 Task: Look for space in Kazan, Russia from 10th September, 2023 to 16th September, 2023 for 4 adults in price range Rs.10000 to Rs.14000. Place can be private room with 4 bedrooms having 4 beds and 4 bathrooms. Property type can be house, flat, guest house. Amenities needed are: wifi, TV, free parkinig on premises, gym, breakfast. Booking option can be shelf check-in. Required host language is English.
Action: Mouse moved to (441, 92)
Screenshot: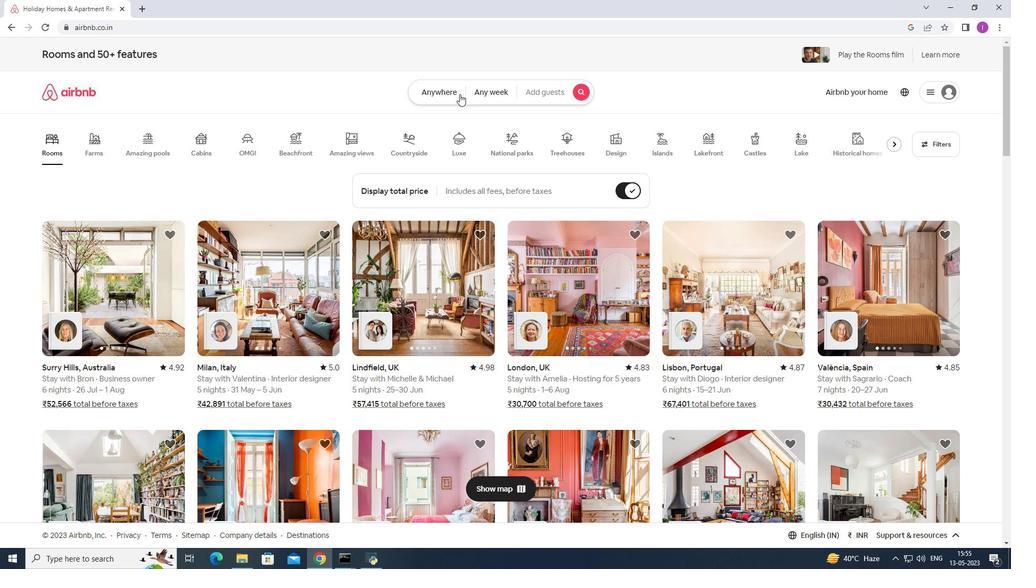 
Action: Mouse pressed left at (441, 92)
Screenshot: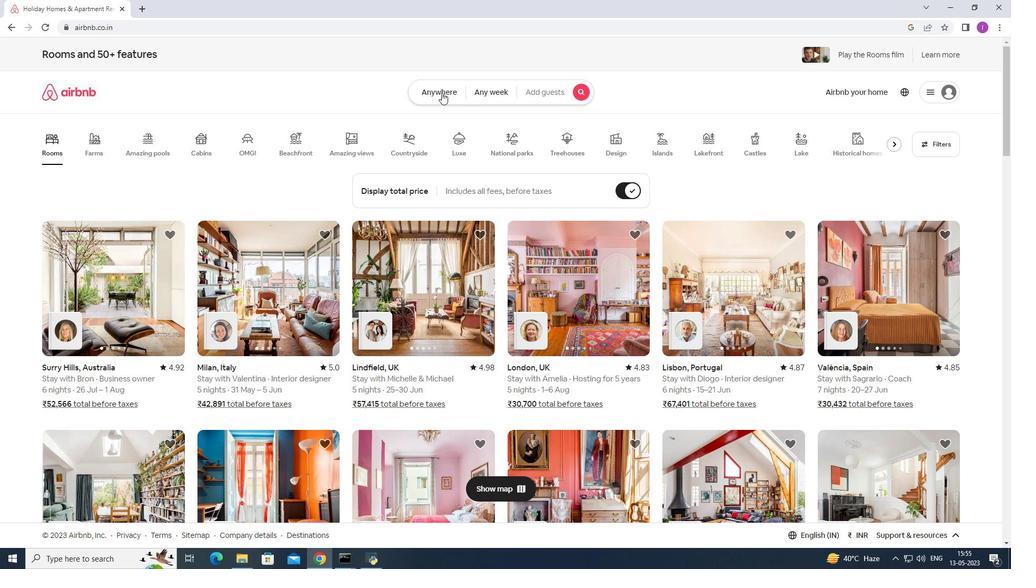 
Action: Mouse moved to (312, 137)
Screenshot: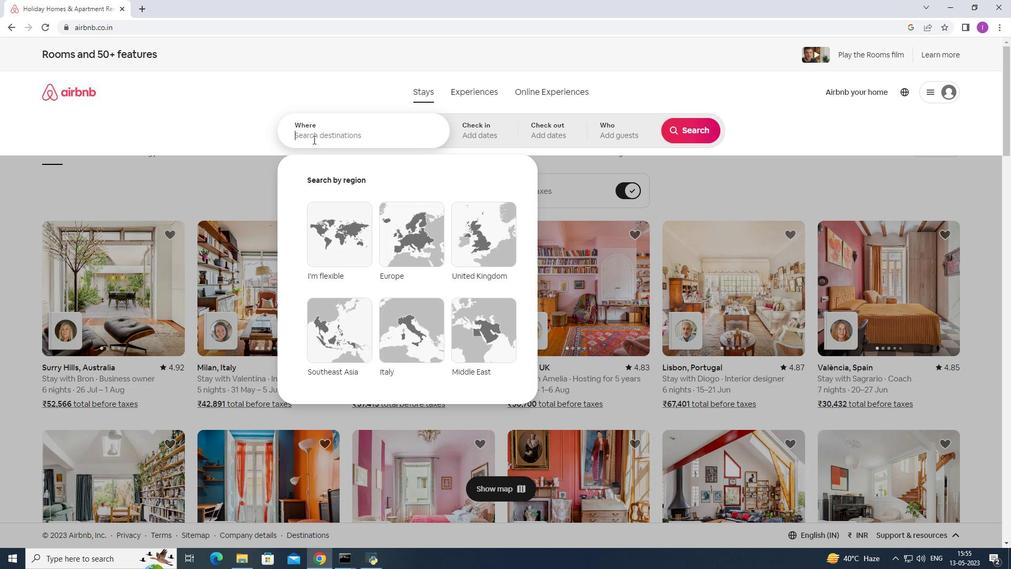 
Action: Mouse pressed left at (312, 137)
Screenshot: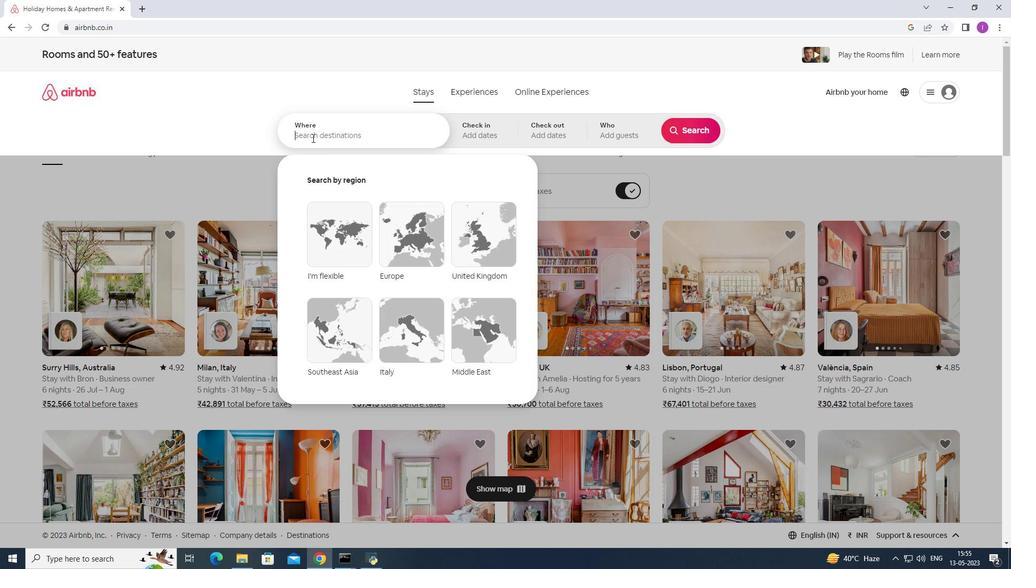 
Action: Mouse moved to (316, 136)
Screenshot: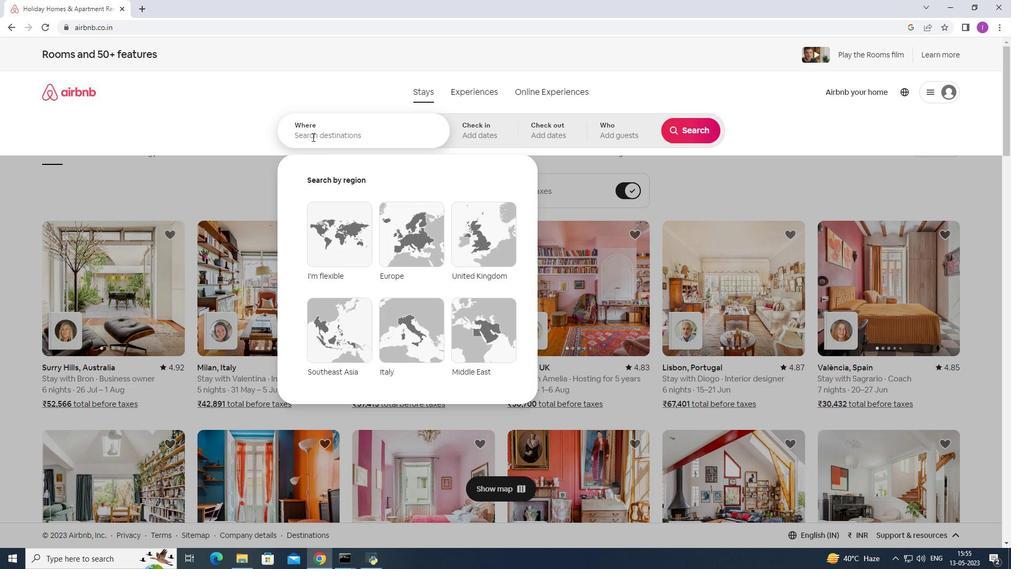 
Action: Key pressed <Key.shift>Kazan,<Key.shift><Key.shift>
Screenshot: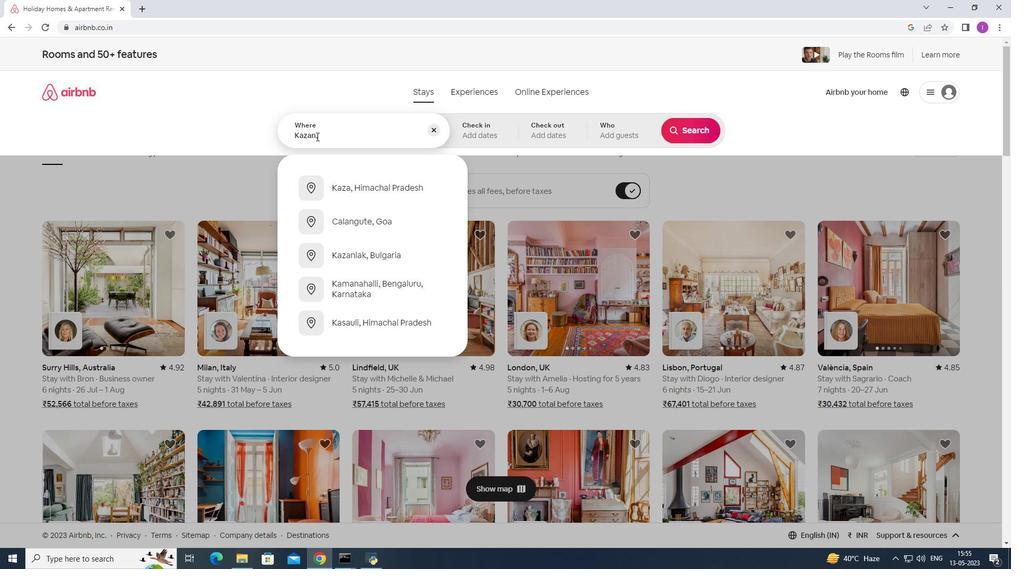 
Action: Mouse moved to (316, 136)
Screenshot: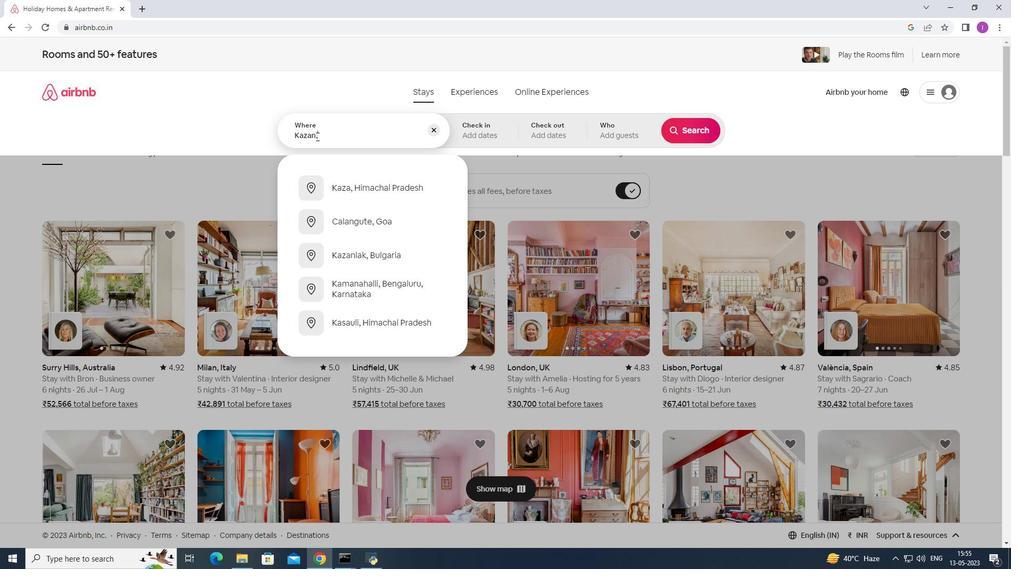
Action: Key pressed <Key.shift><Key.shift><Key.shift><Key.shift><Key.shift><Key.shift><Key.shift>Russia
Screenshot: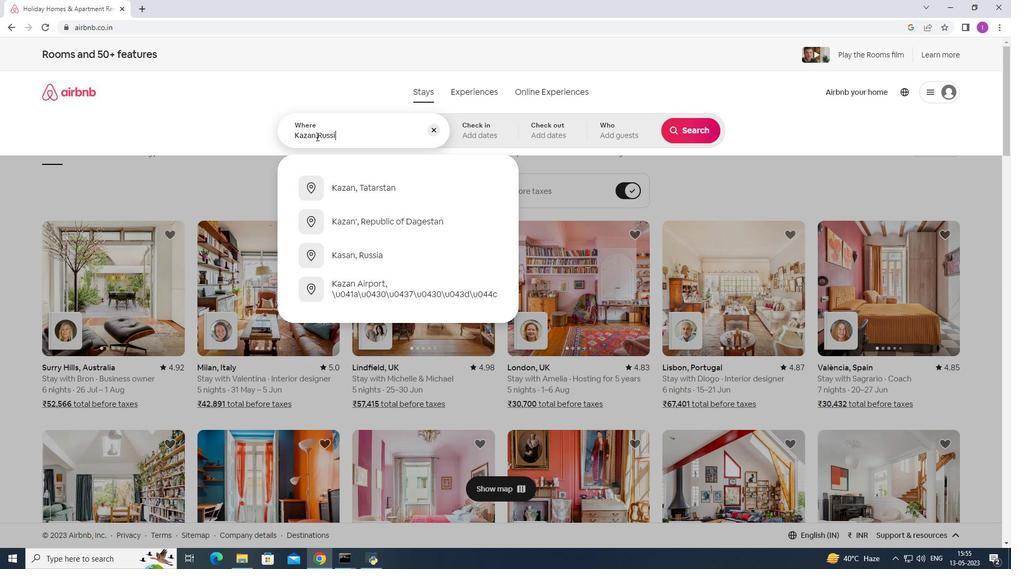 
Action: Mouse moved to (495, 133)
Screenshot: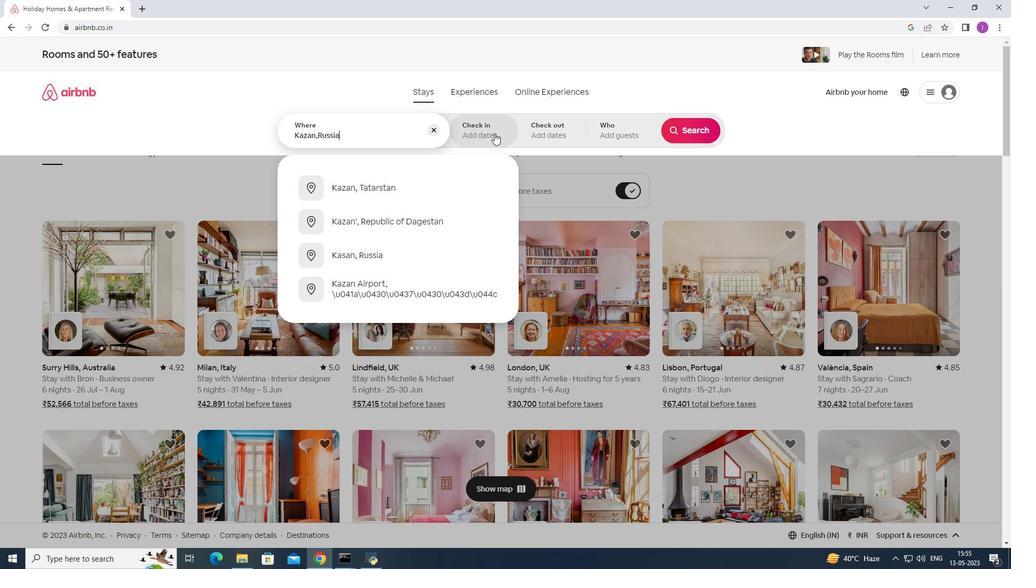 
Action: Mouse pressed left at (495, 133)
Screenshot: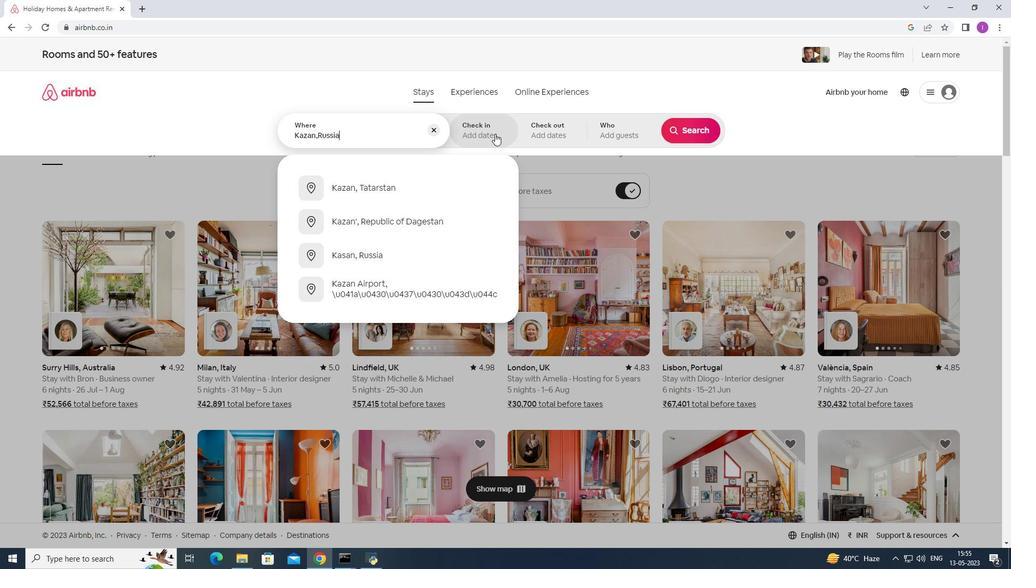 
Action: Mouse moved to (689, 213)
Screenshot: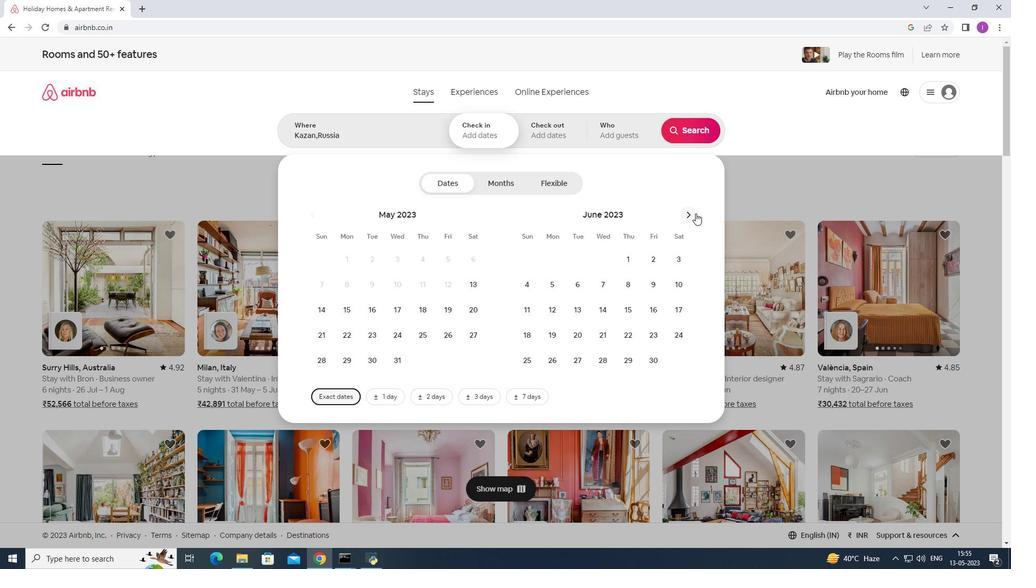 
Action: Mouse pressed left at (689, 213)
Screenshot: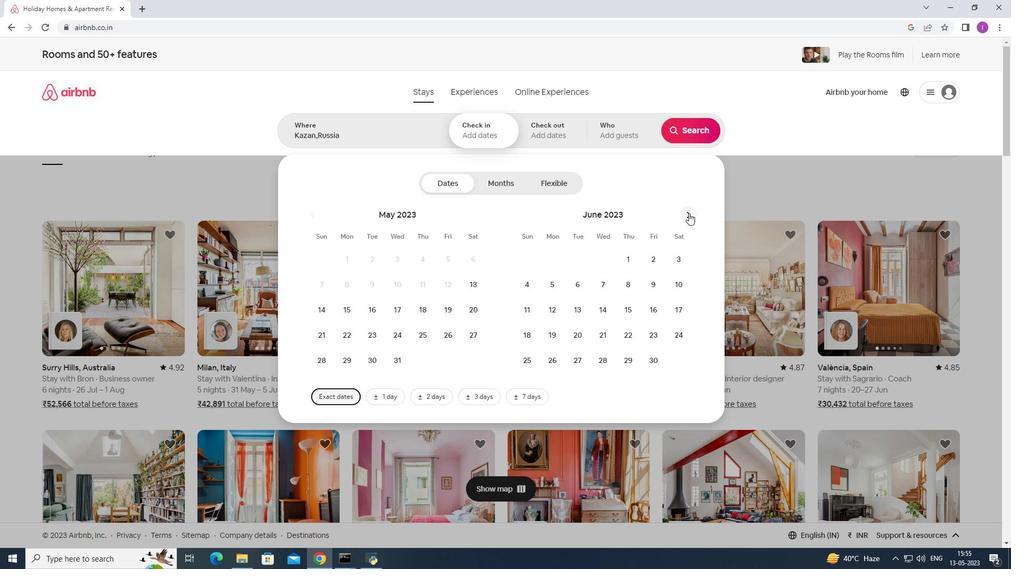 
Action: Mouse pressed left at (689, 213)
Screenshot: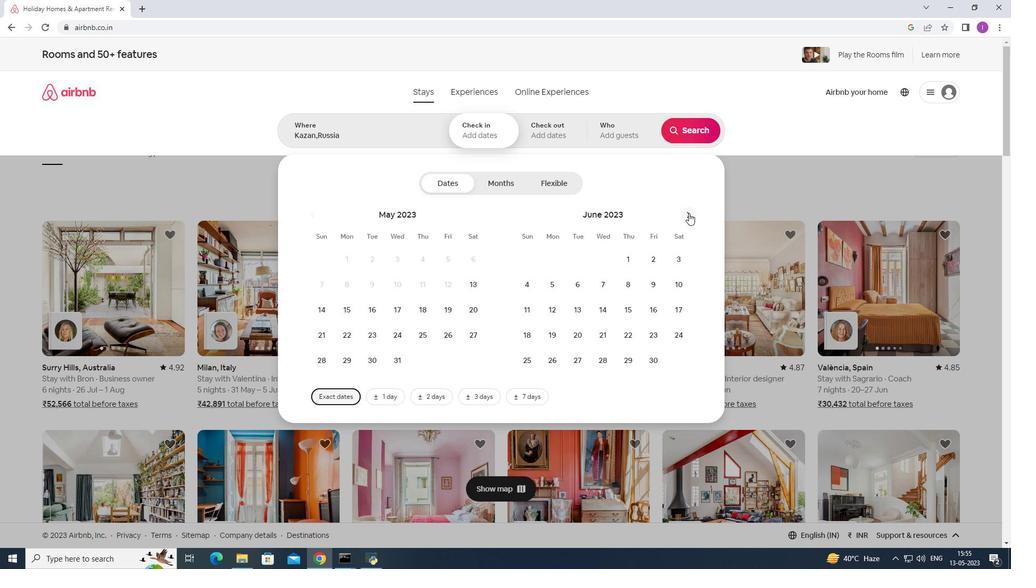 
Action: Mouse pressed left at (689, 213)
Screenshot: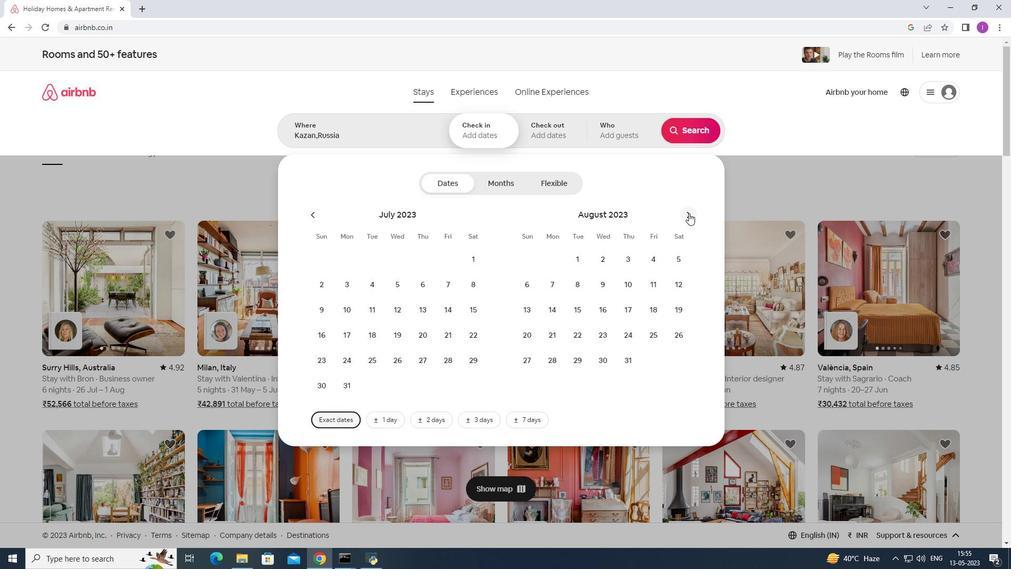 
Action: Mouse moved to (524, 312)
Screenshot: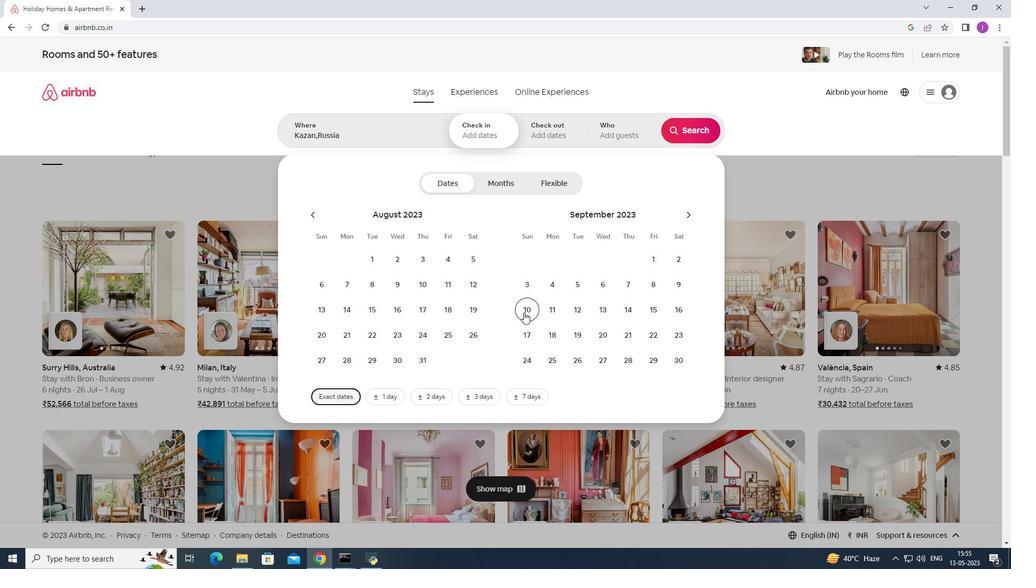 
Action: Mouse pressed left at (524, 312)
Screenshot: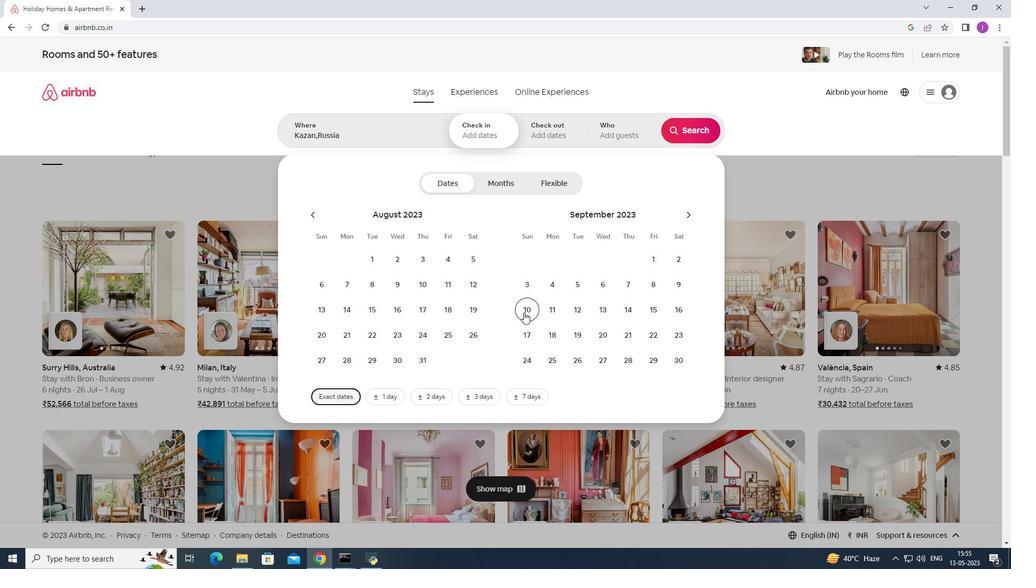 
Action: Mouse moved to (679, 305)
Screenshot: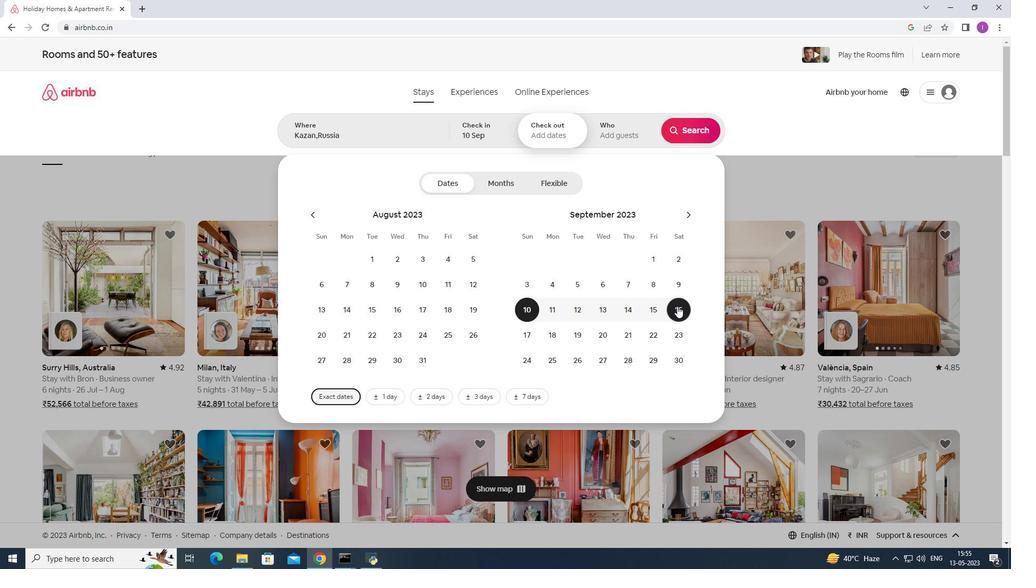 
Action: Mouse pressed left at (679, 305)
Screenshot: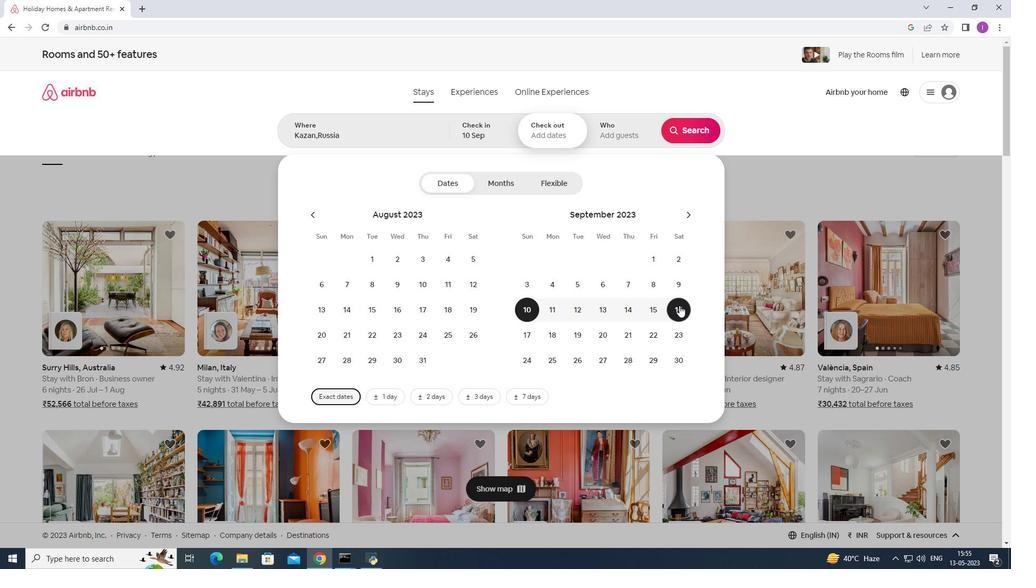 
Action: Mouse moved to (604, 137)
Screenshot: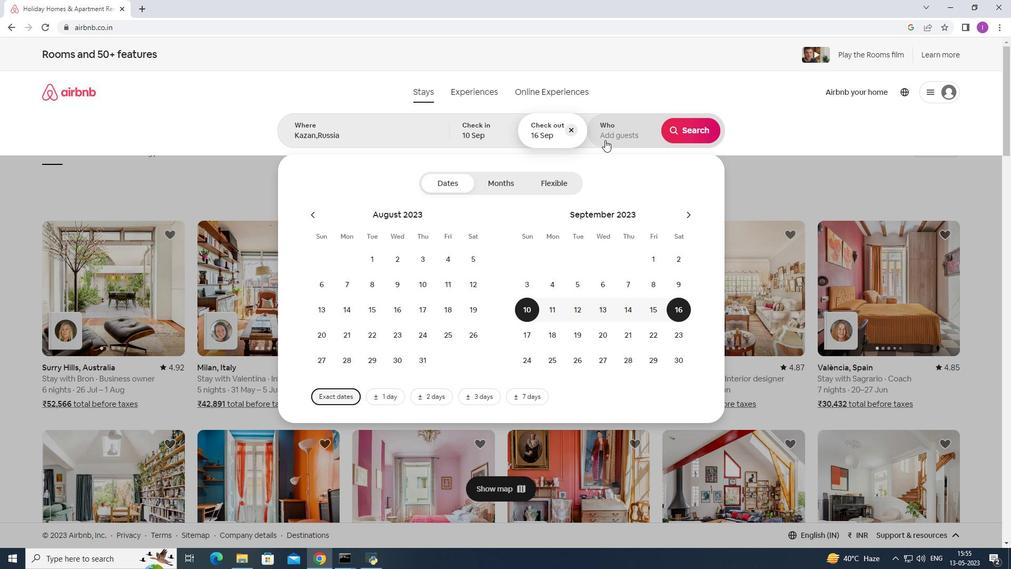 
Action: Mouse pressed left at (604, 137)
Screenshot: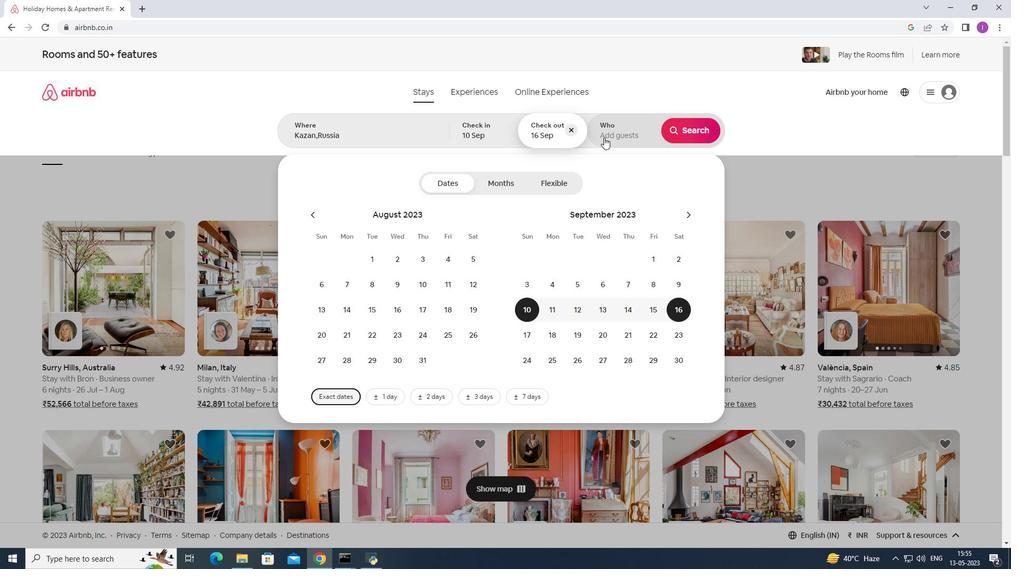 
Action: Mouse moved to (689, 189)
Screenshot: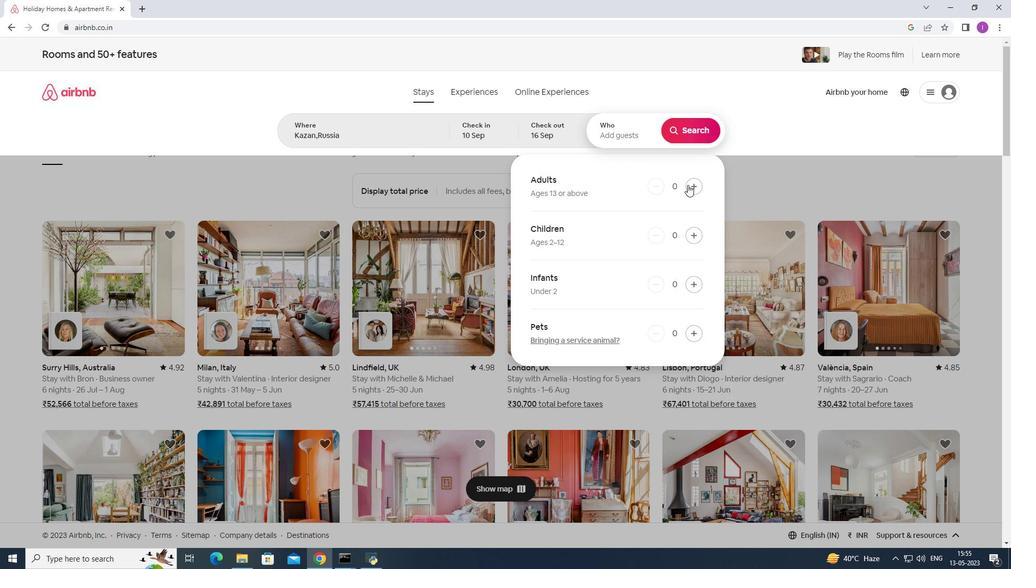 
Action: Mouse pressed left at (689, 189)
Screenshot: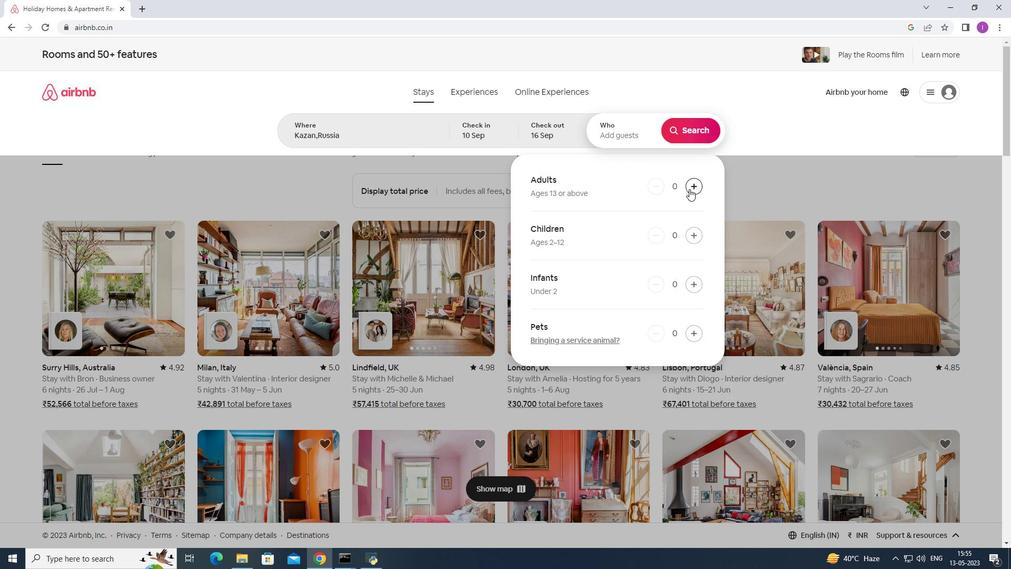 
Action: Mouse pressed left at (689, 189)
Screenshot: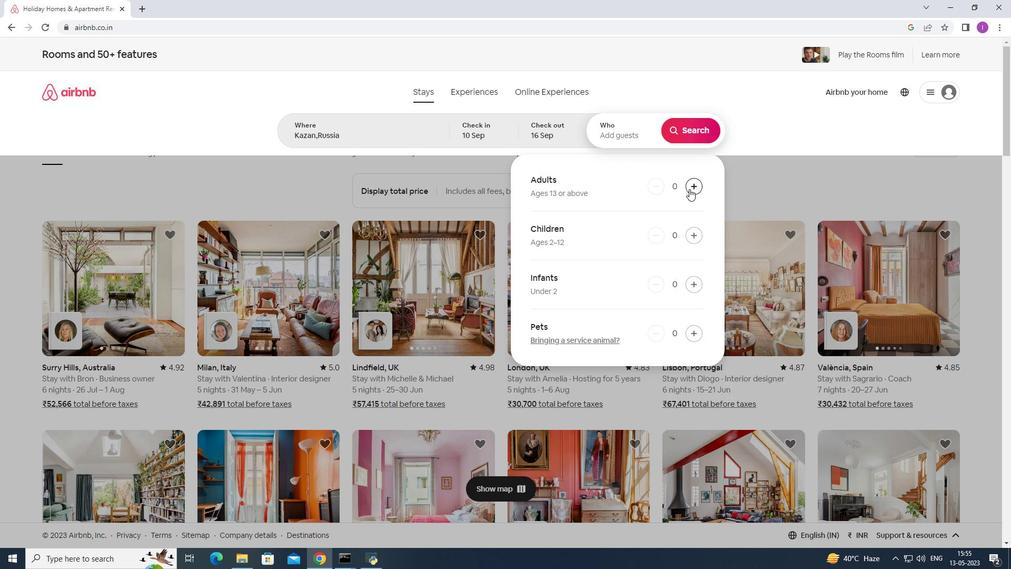 
Action: Mouse pressed left at (689, 189)
Screenshot: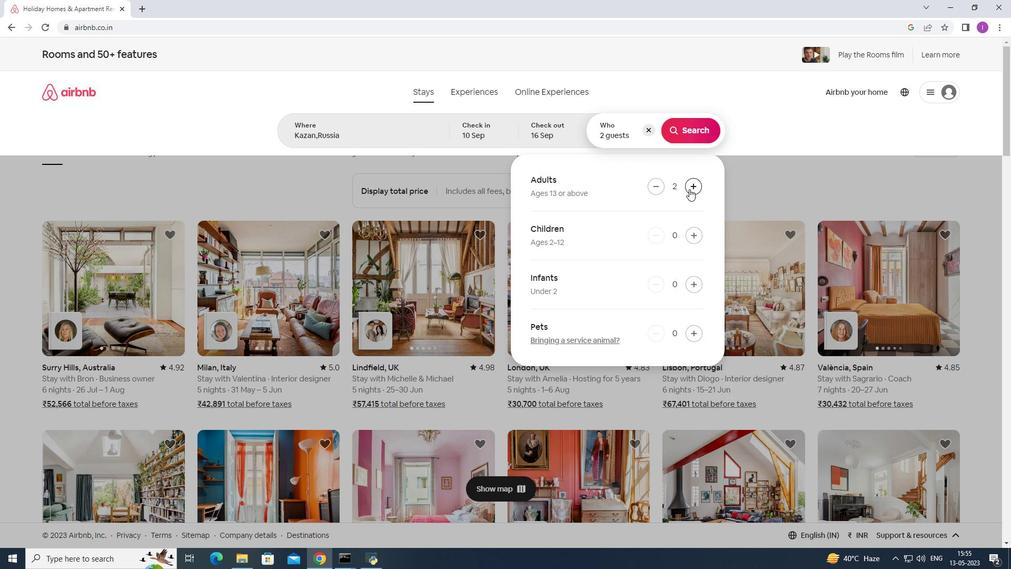 
Action: Mouse pressed left at (689, 189)
Screenshot: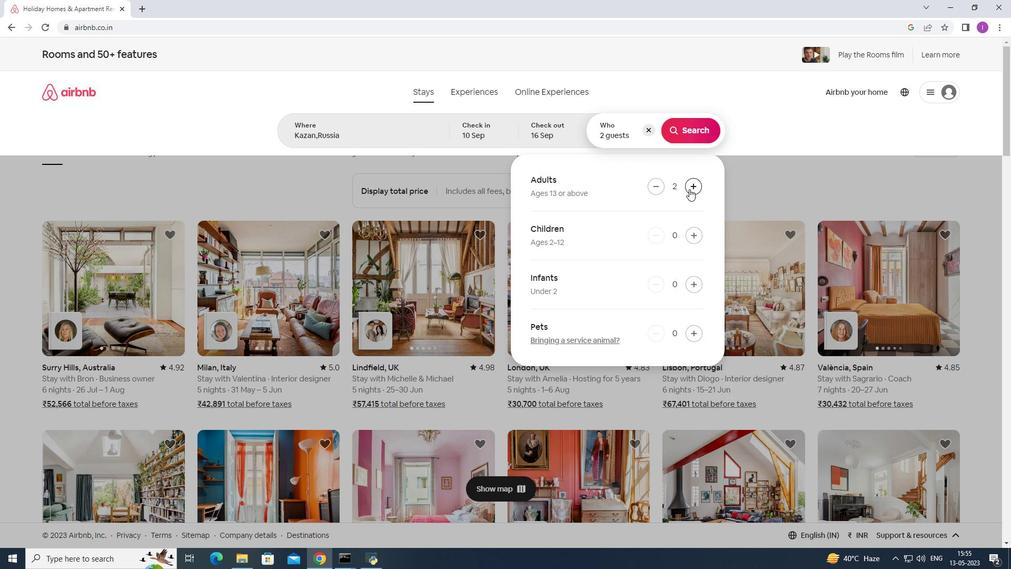 
Action: Mouse moved to (698, 136)
Screenshot: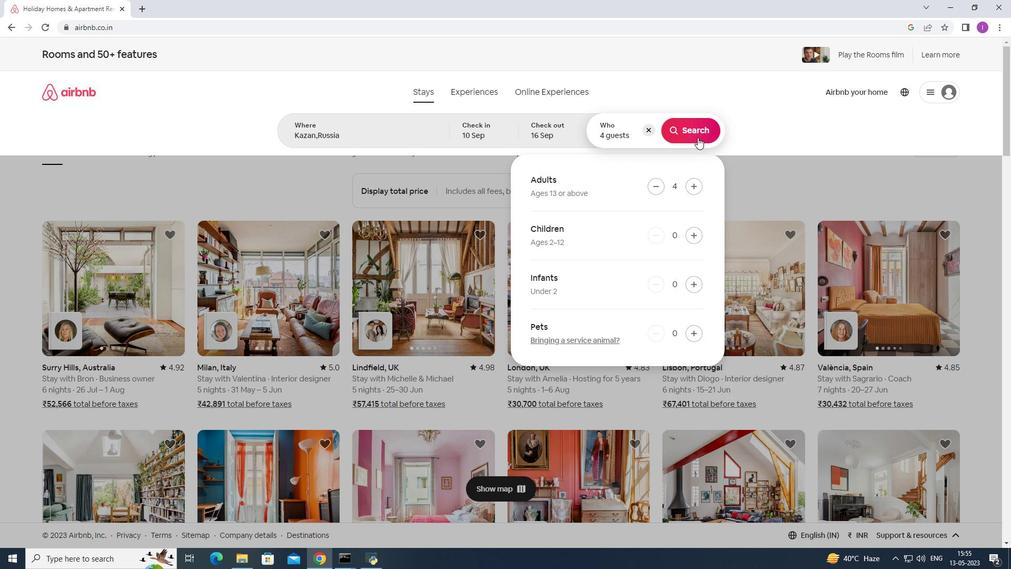 
Action: Mouse pressed left at (698, 136)
Screenshot: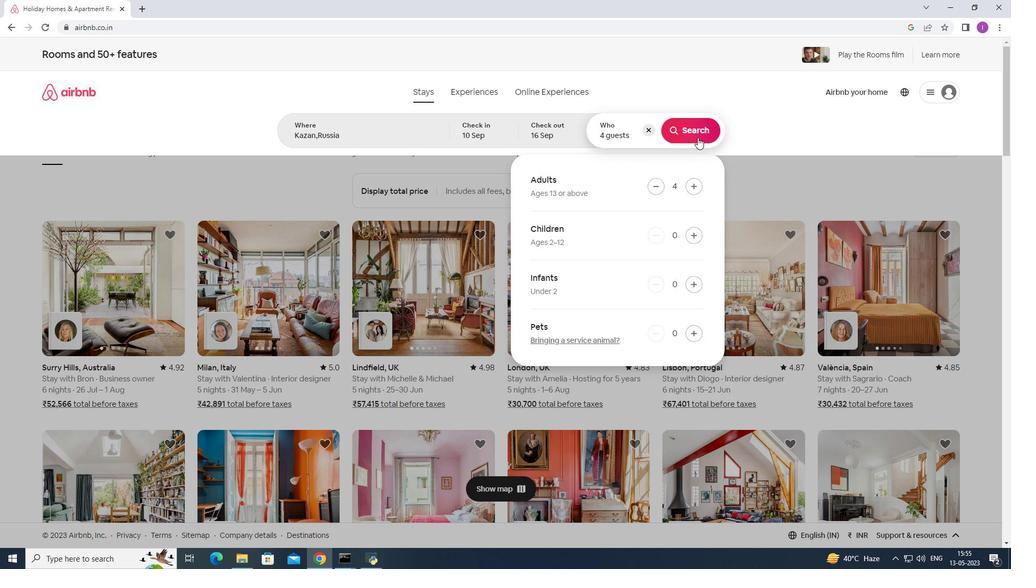 
Action: Mouse moved to (978, 99)
Screenshot: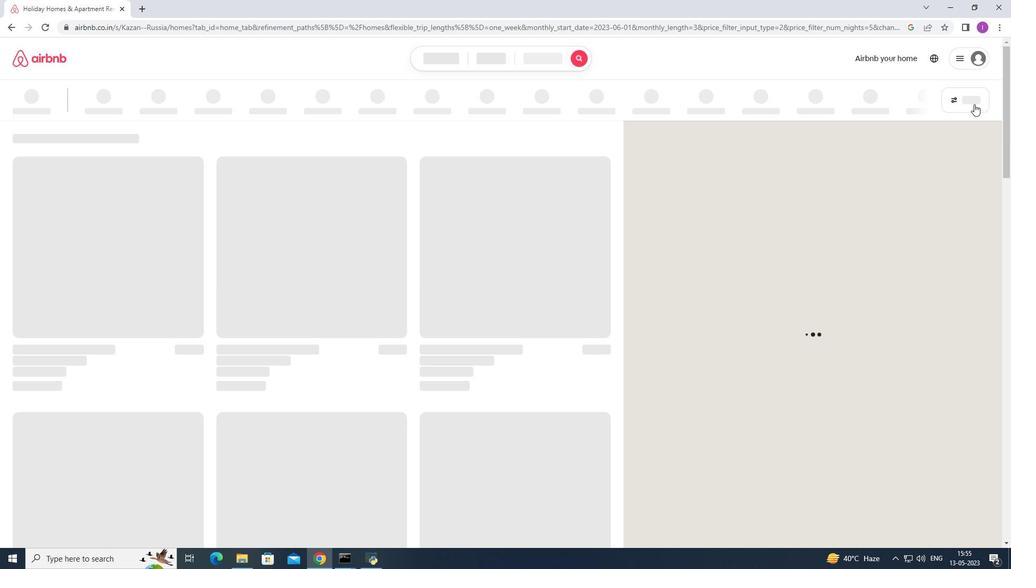 
Action: Mouse pressed left at (978, 99)
Screenshot: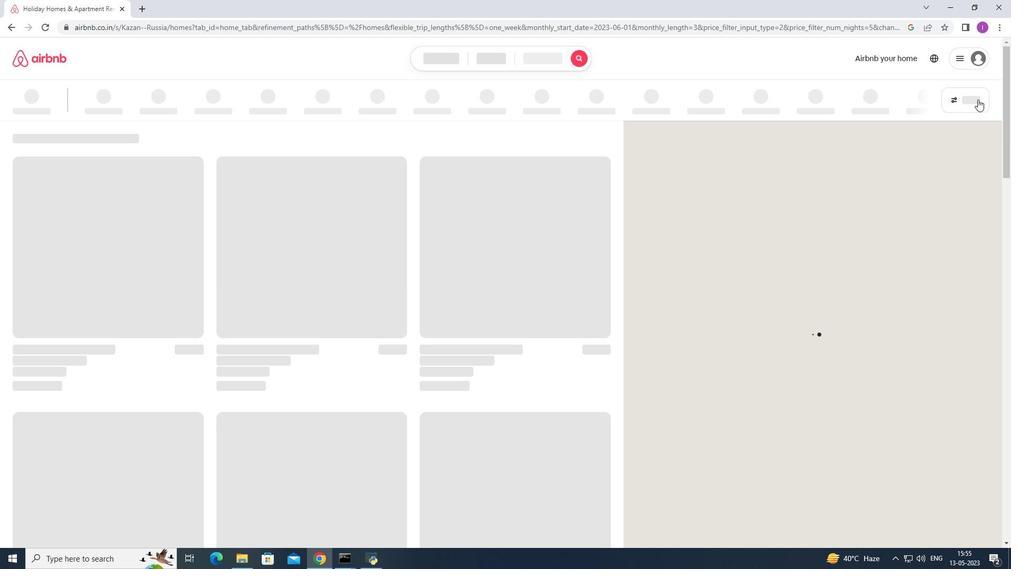 
Action: Mouse moved to (565, 364)
Screenshot: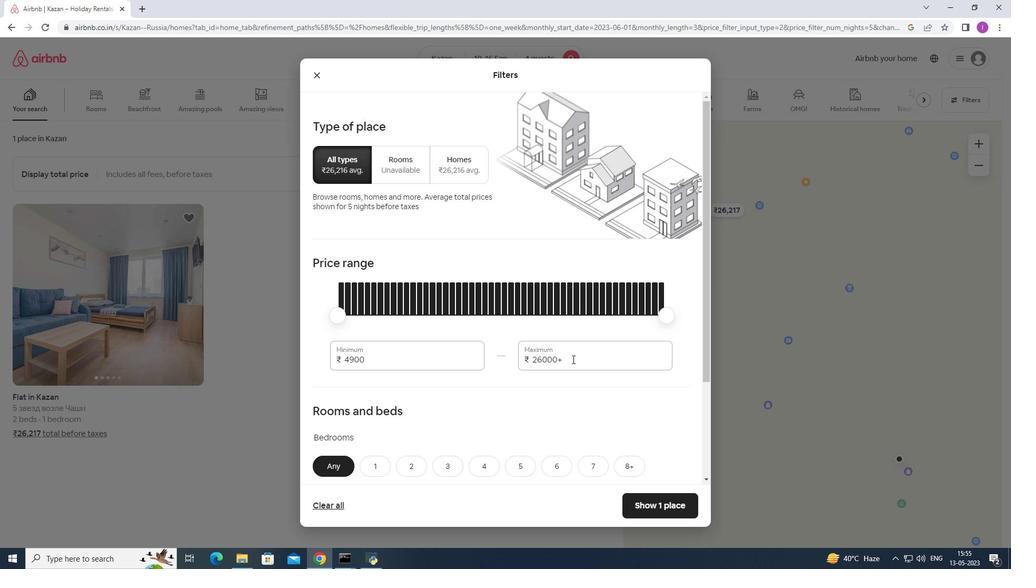 
Action: Mouse pressed left at (565, 364)
Screenshot: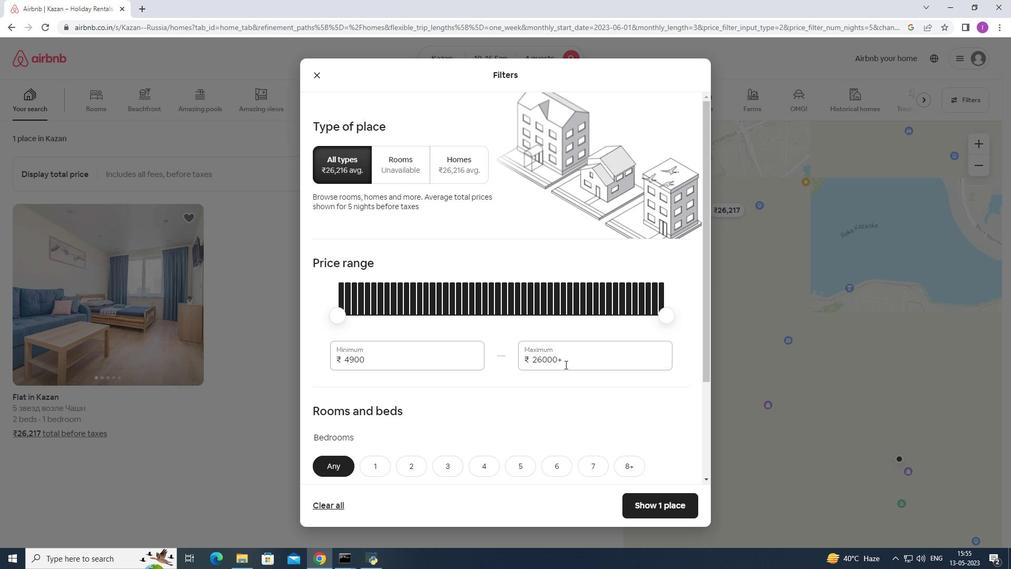 
Action: Mouse moved to (517, 354)
Screenshot: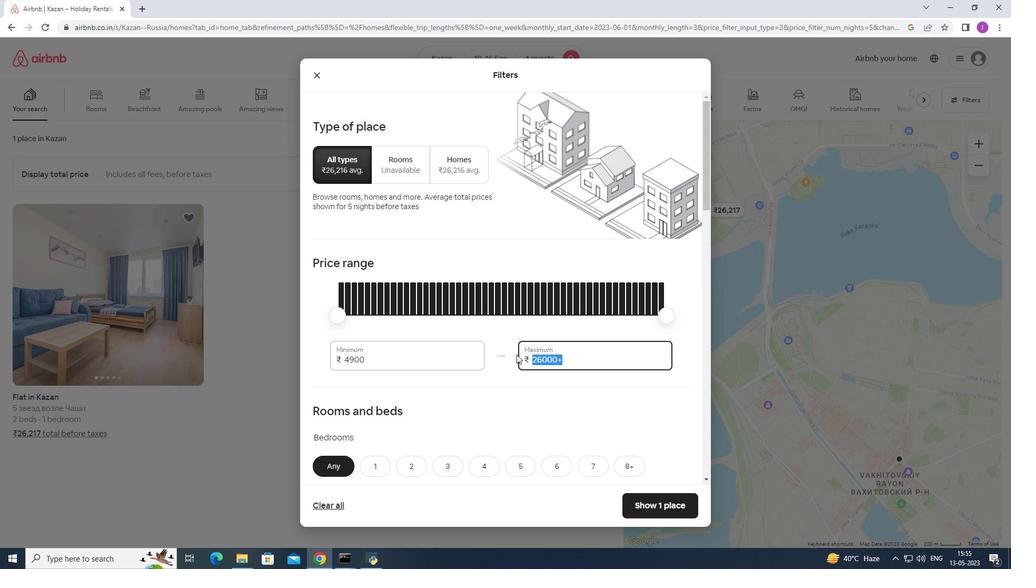 
Action: Key pressed 1
Screenshot: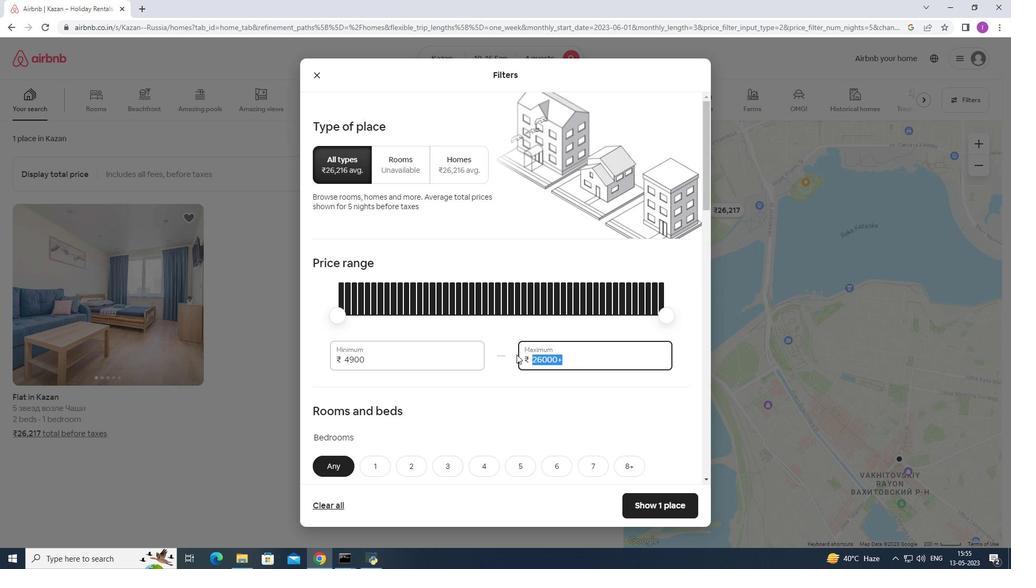 
Action: Mouse moved to (518, 352)
Screenshot: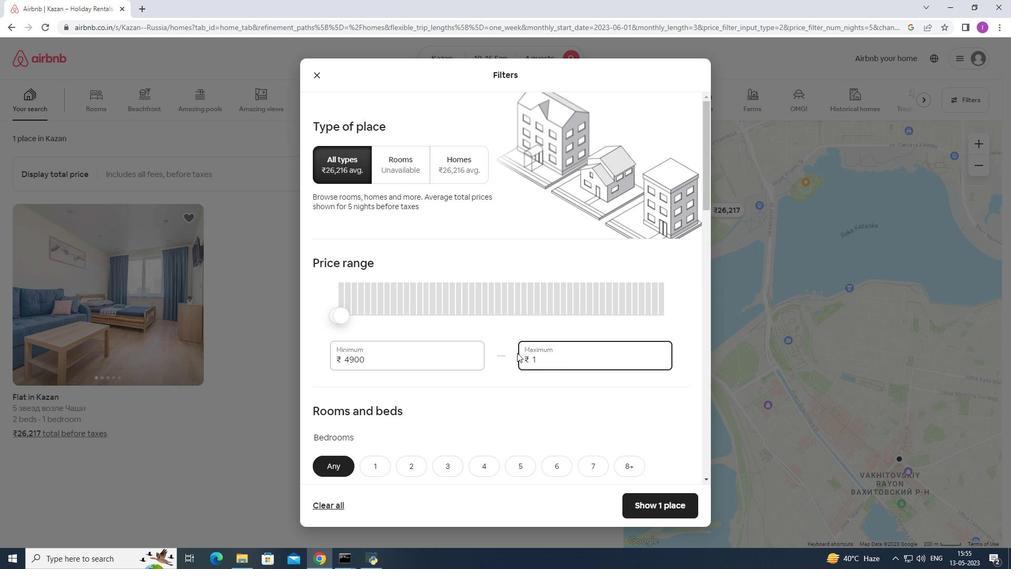 
Action: Key pressed 4
Screenshot: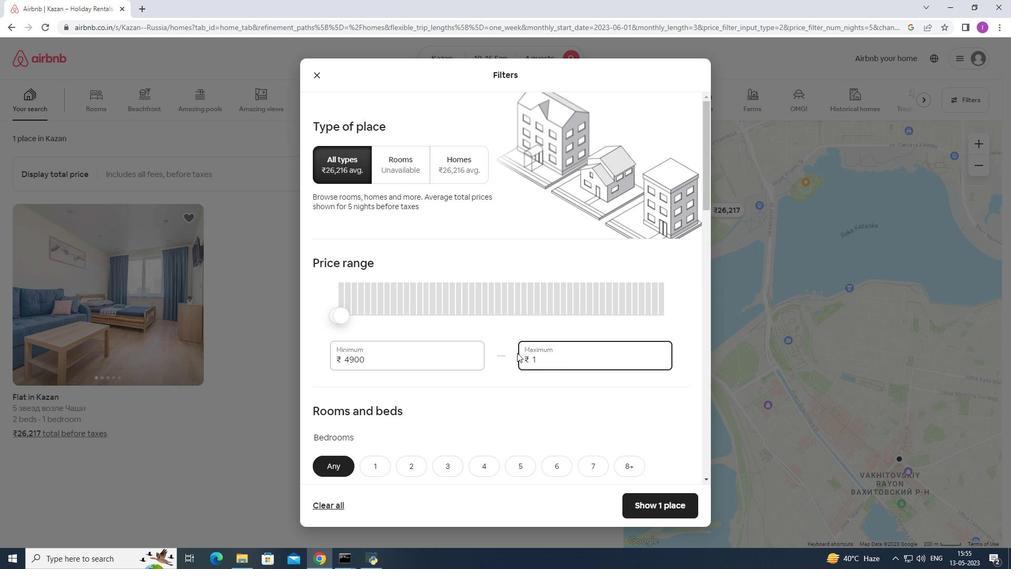 
Action: Mouse moved to (520, 349)
Screenshot: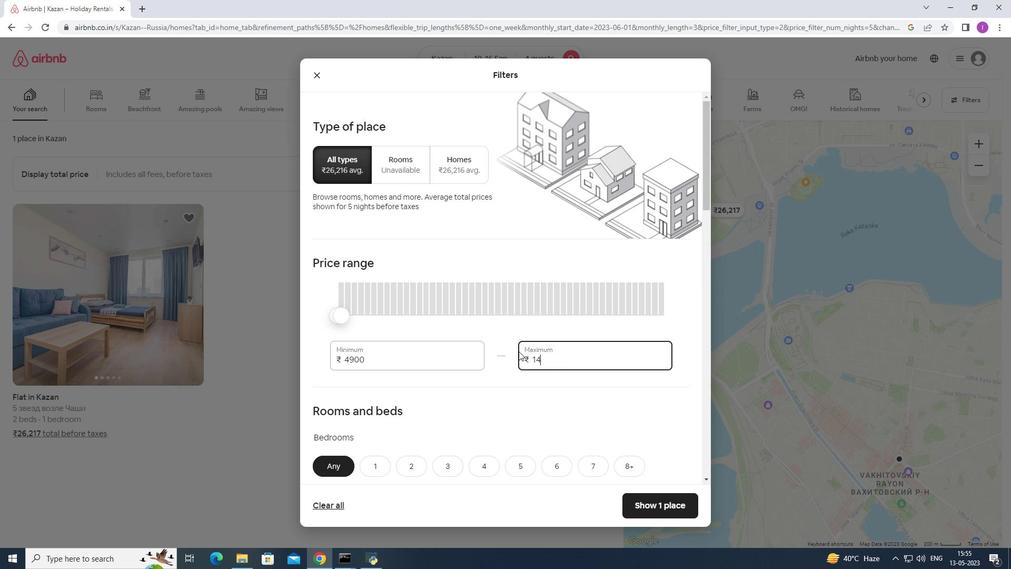 
Action: Key pressed 000
Screenshot: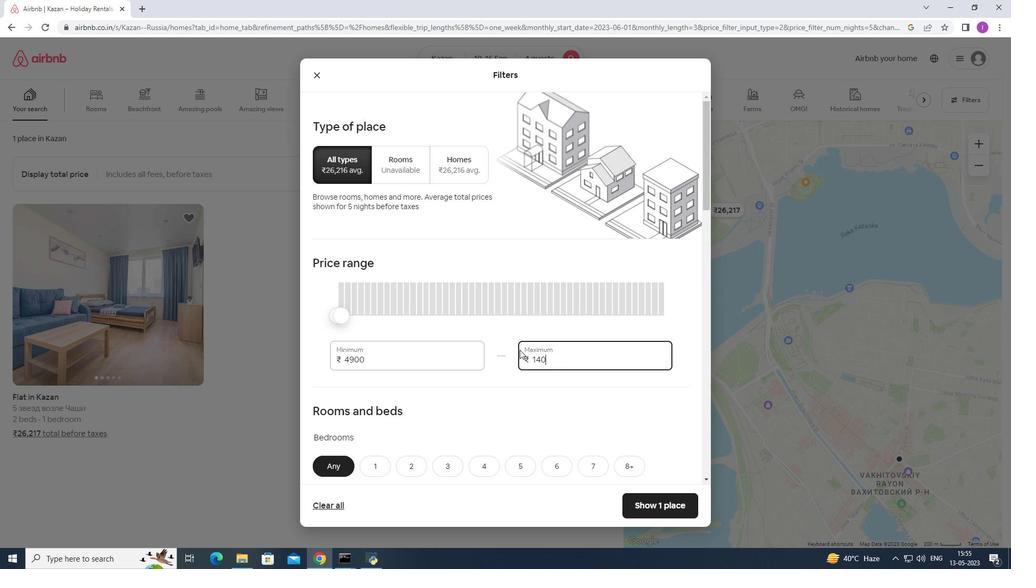 
Action: Mouse moved to (383, 360)
Screenshot: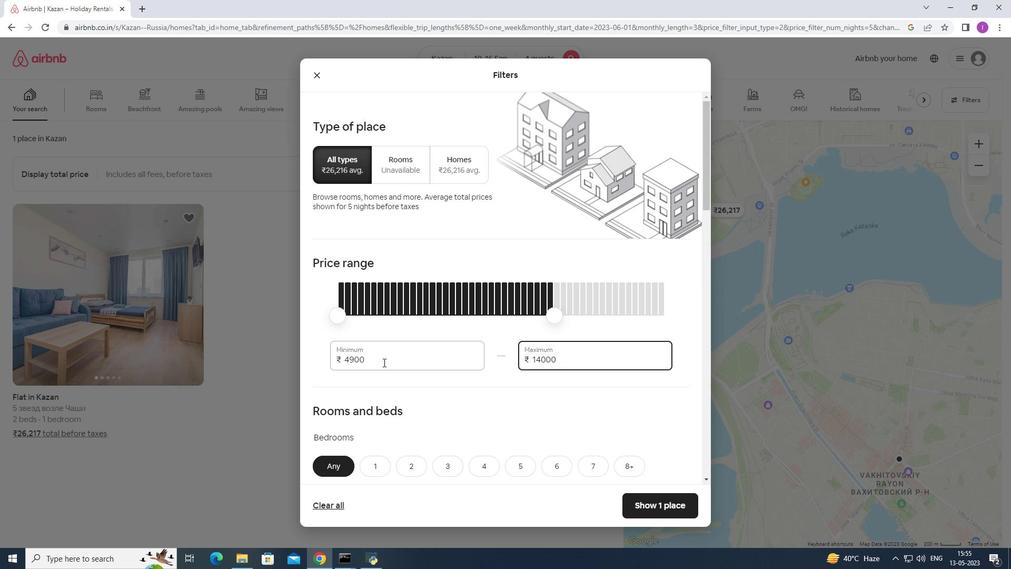 
Action: Mouse pressed left at (383, 360)
Screenshot: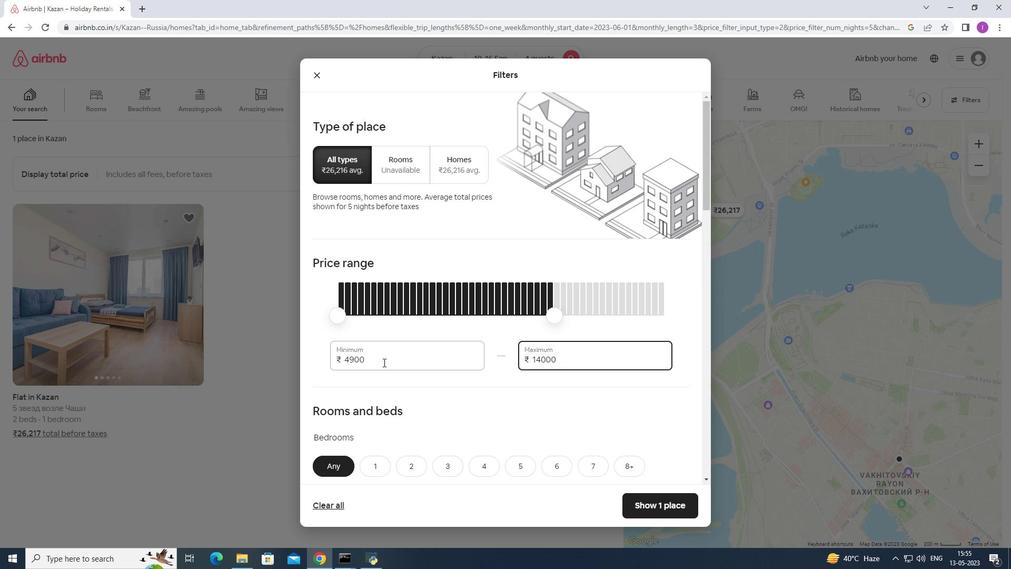 
Action: Mouse moved to (329, 365)
Screenshot: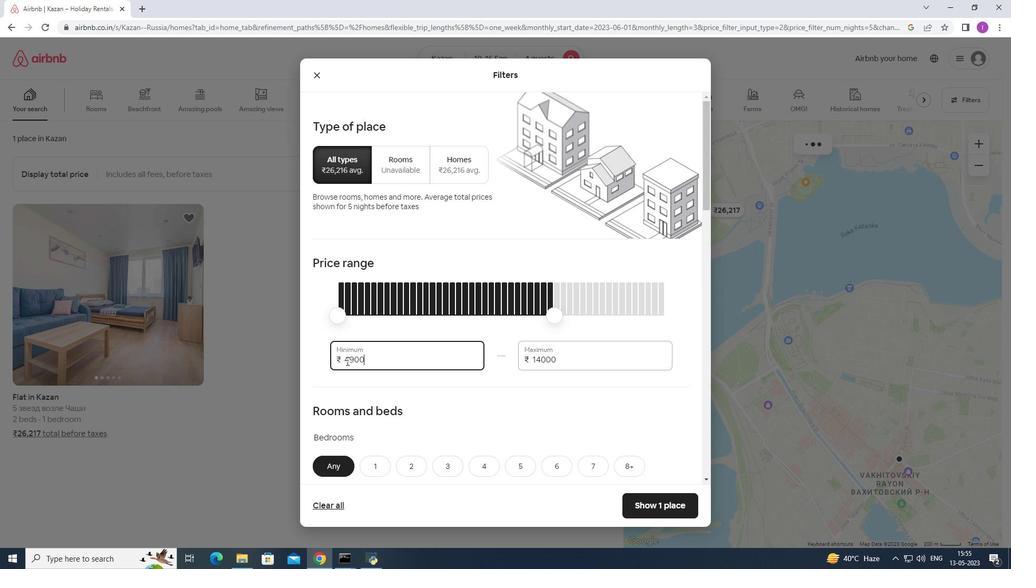 
Action: Key pressed 1
Screenshot: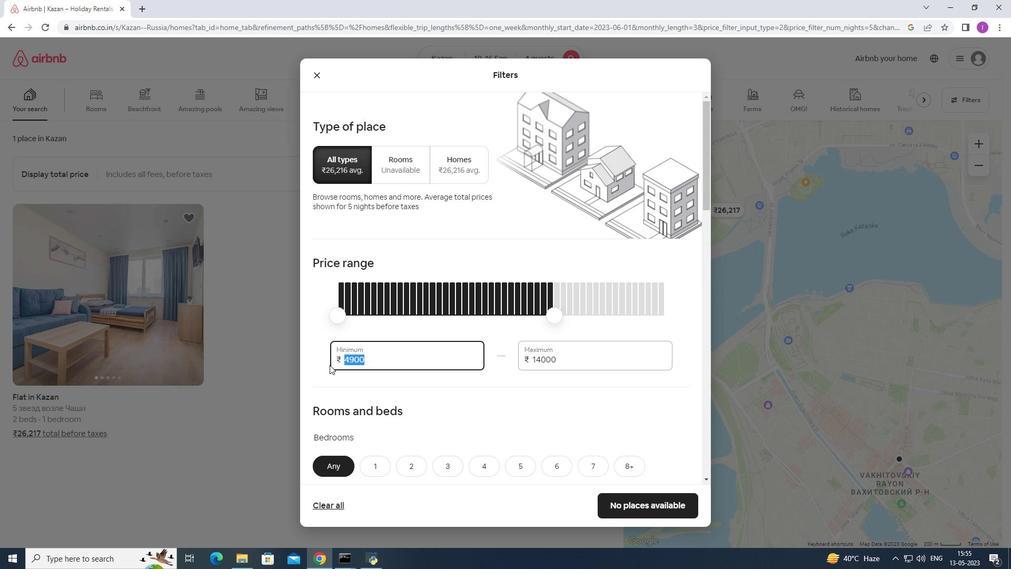 
Action: Mouse moved to (329, 364)
Screenshot: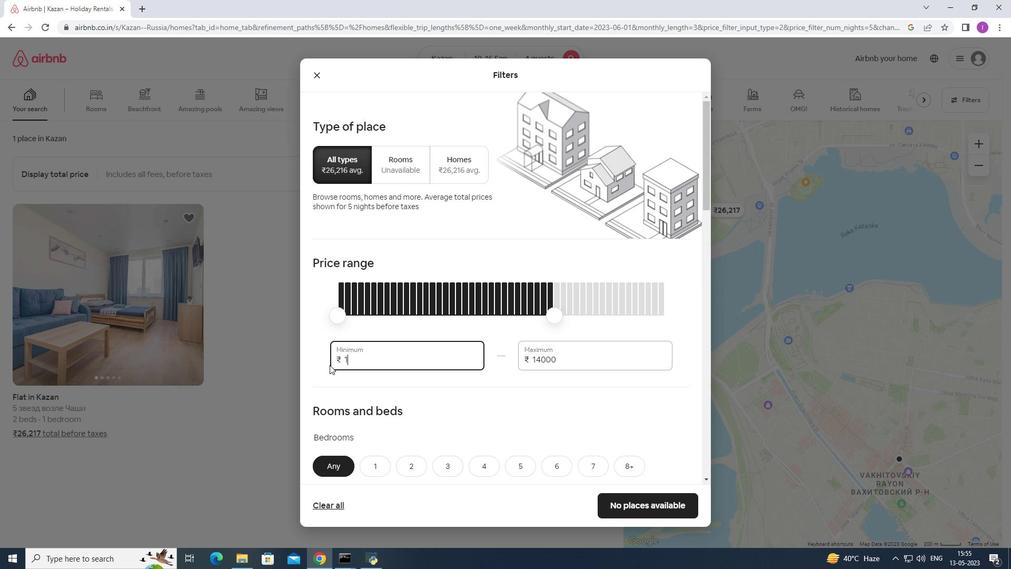 
Action: Key pressed 0
Screenshot: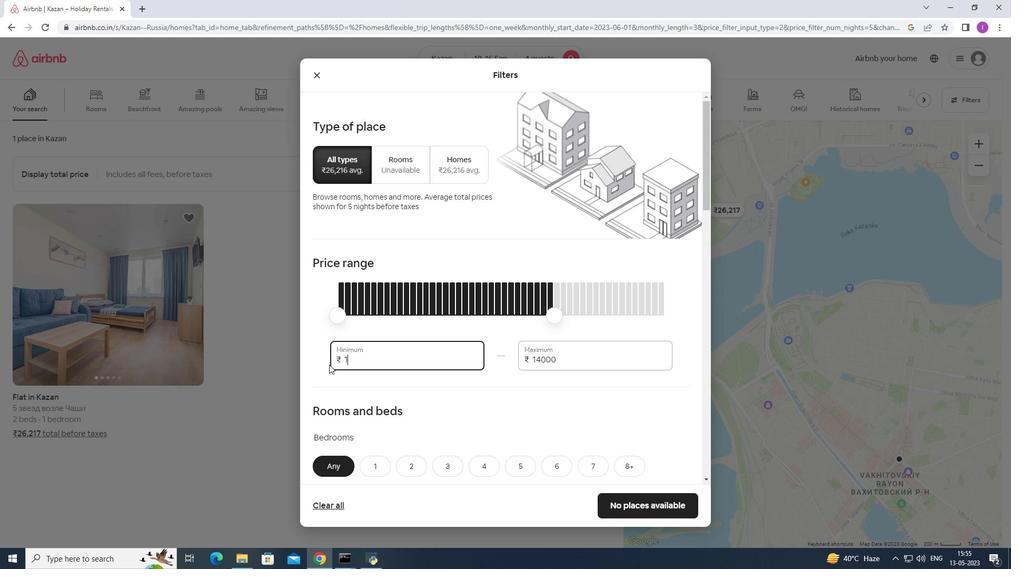 
Action: Mouse moved to (330, 363)
Screenshot: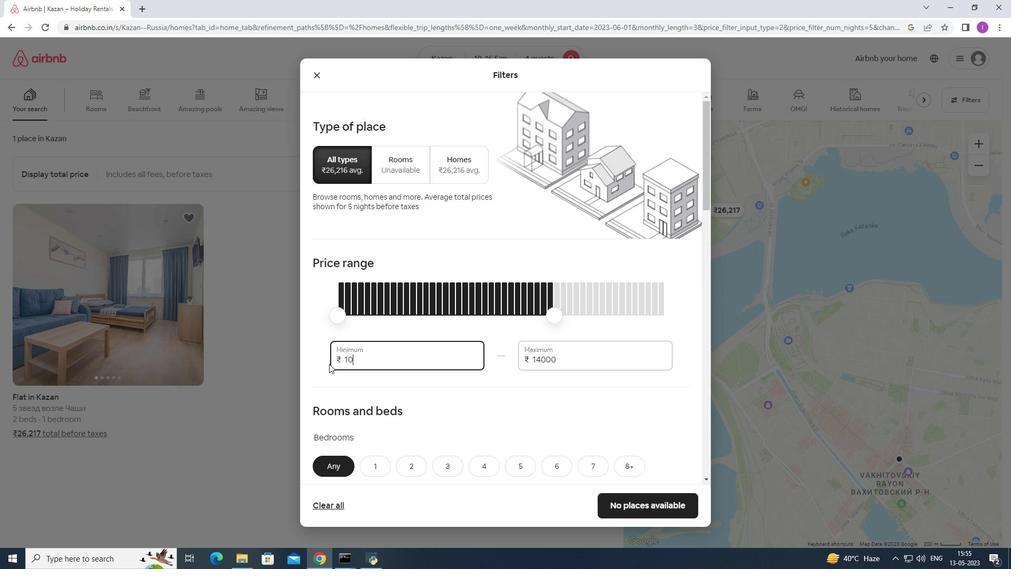 
Action: Key pressed 0
Screenshot: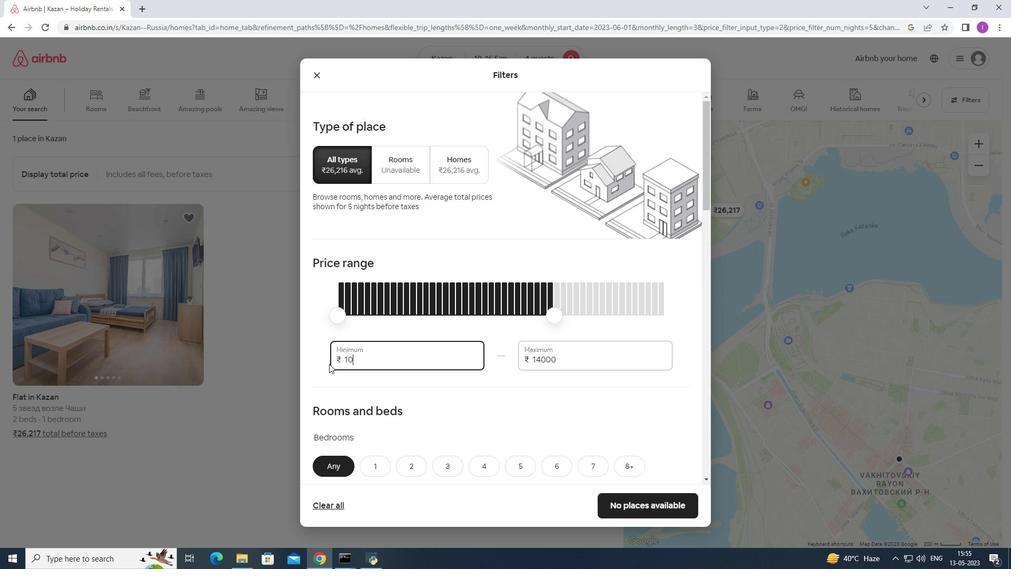 
Action: Mouse moved to (332, 362)
Screenshot: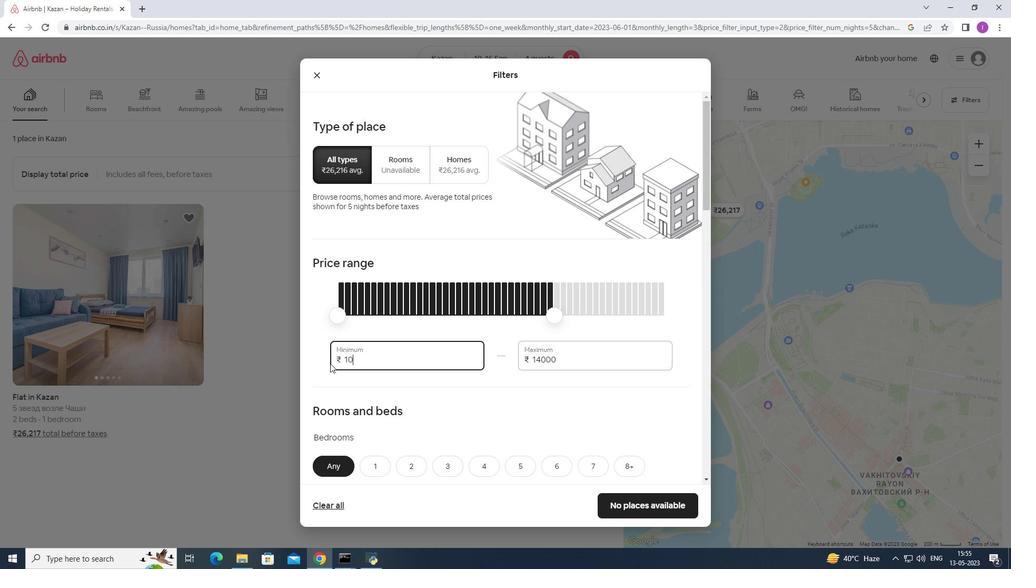 
Action: Key pressed 0
Screenshot: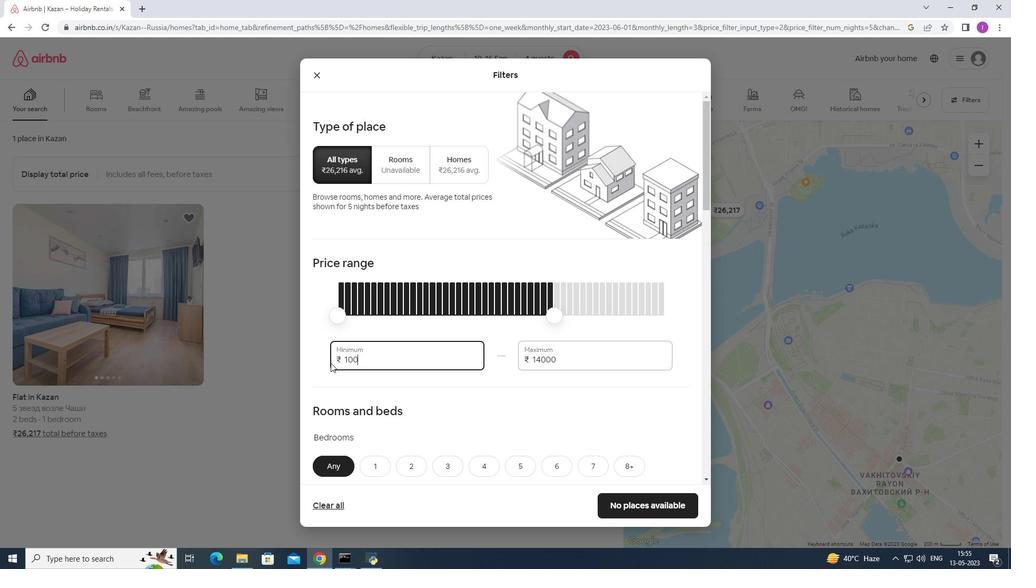 
Action: Mouse moved to (333, 360)
Screenshot: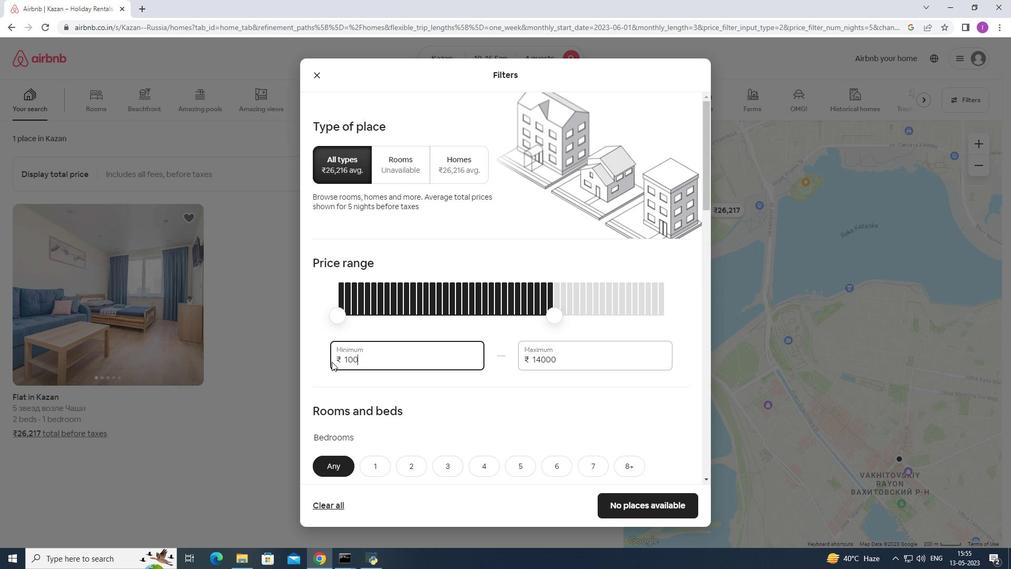 
Action: Key pressed 0
Screenshot: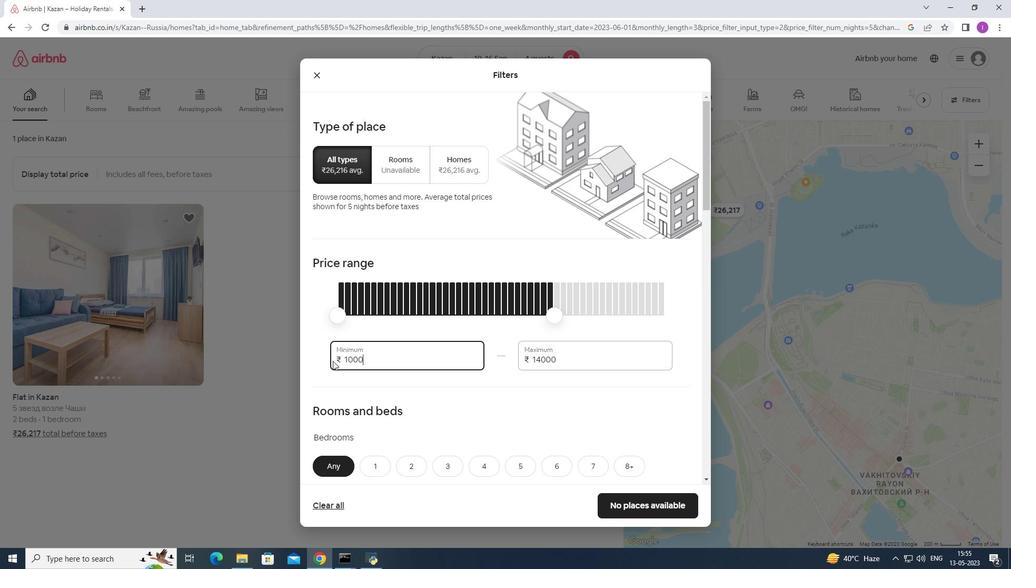 
Action: Mouse moved to (393, 362)
Screenshot: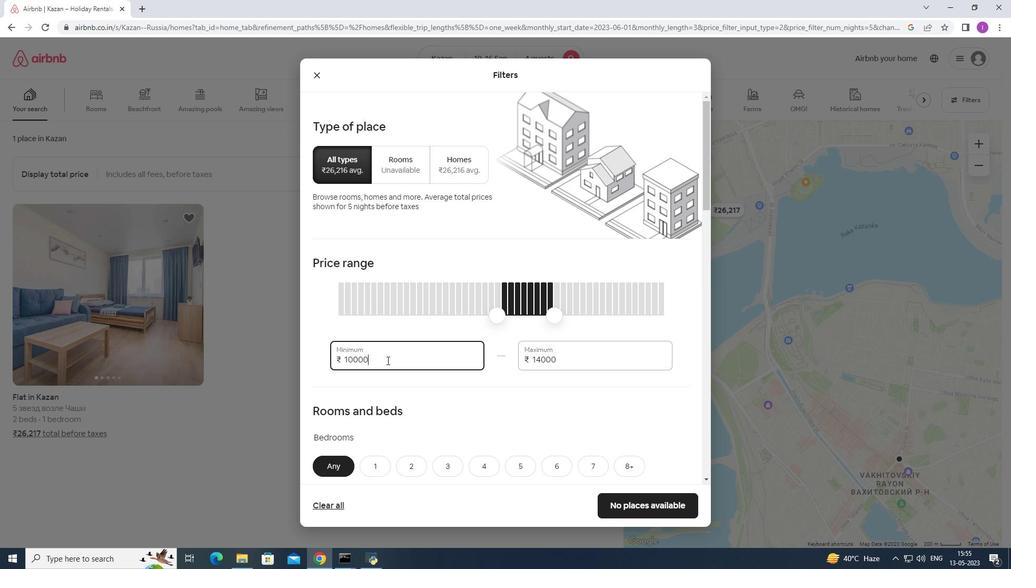 
Action: Mouse scrolled (393, 361) with delta (0, 0)
Screenshot: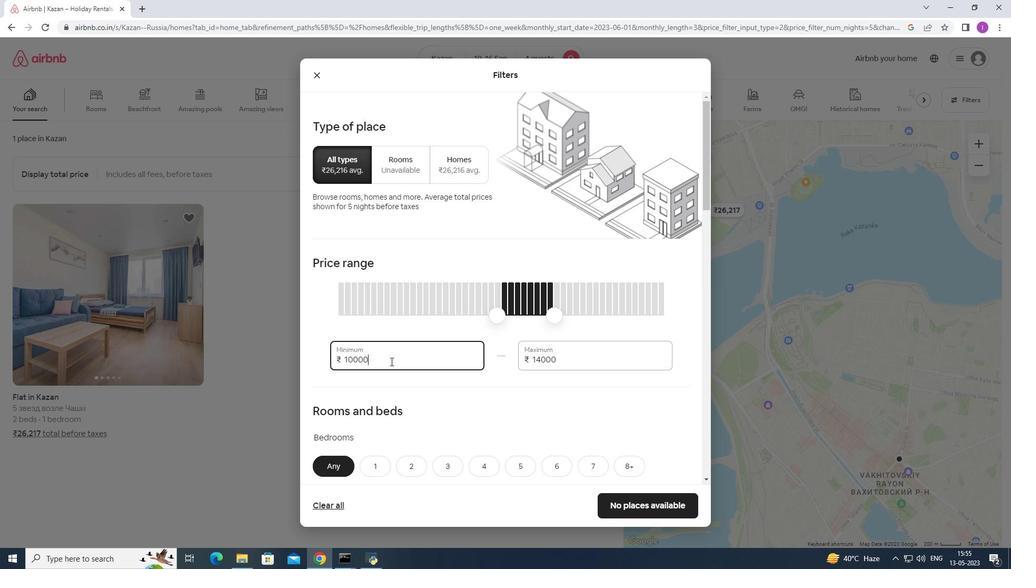 
Action: Mouse moved to (394, 362)
Screenshot: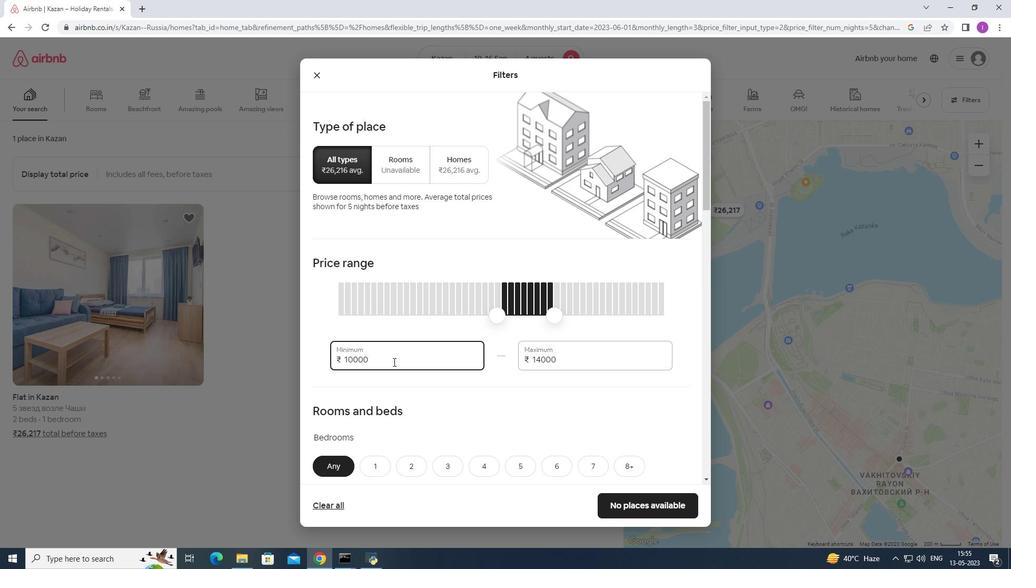 
Action: Mouse scrolled (394, 362) with delta (0, 0)
Screenshot: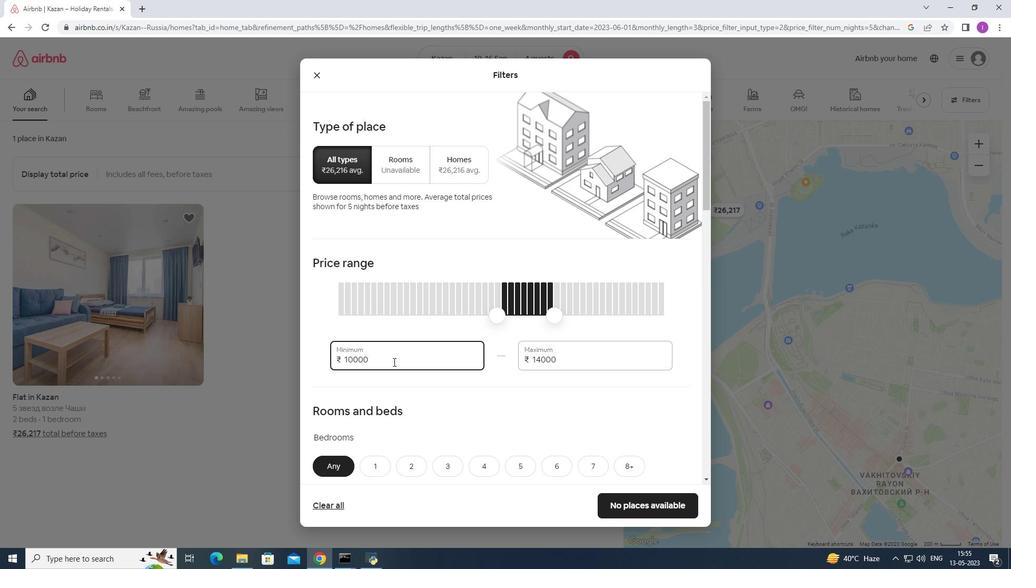 
Action: Mouse scrolled (394, 362) with delta (0, 0)
Screenshot: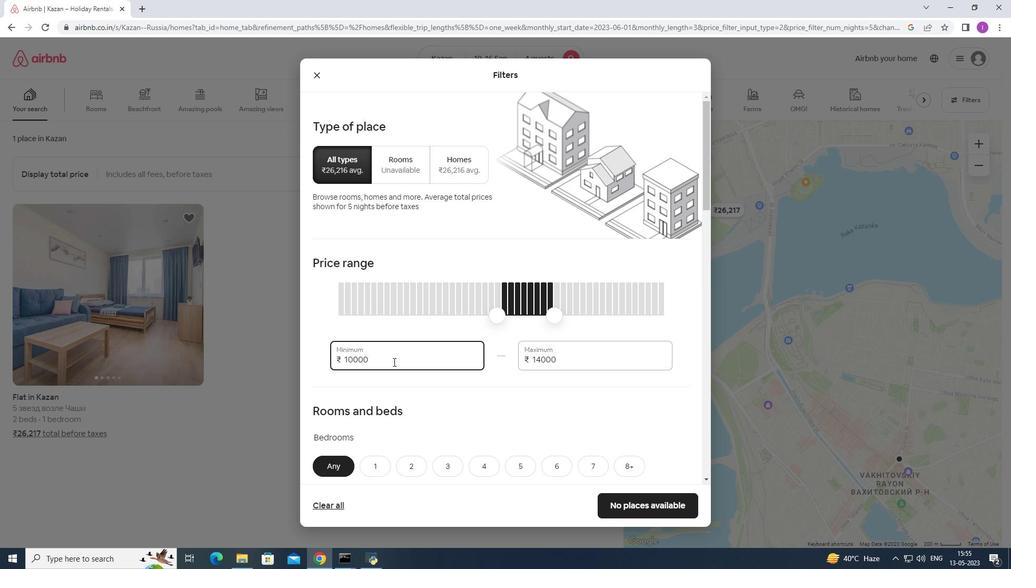 
Action: Mouse moved to (476, 311)
Screenshot: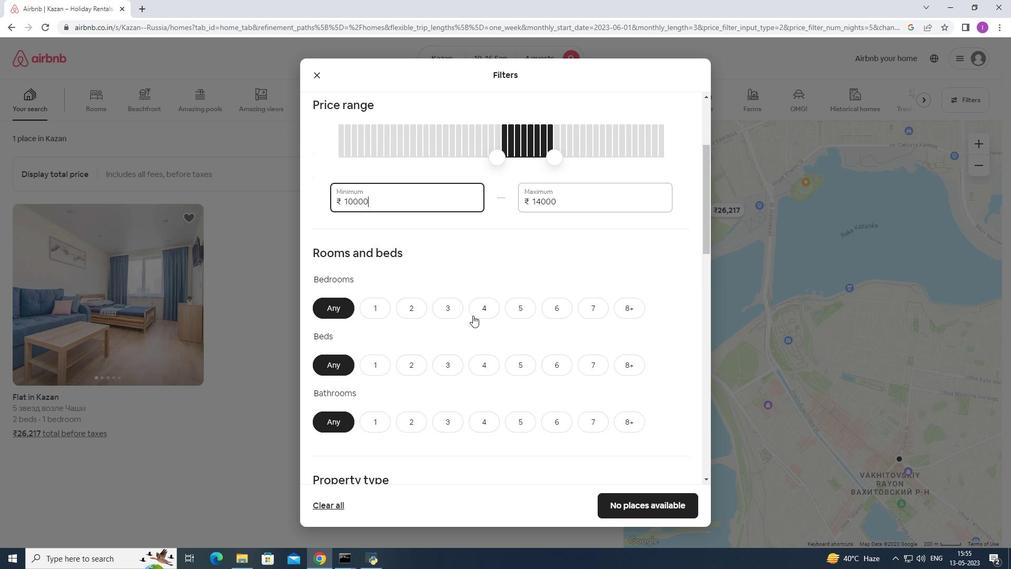 
Action: Mouse pressed left at (476, 311)
Screenshot: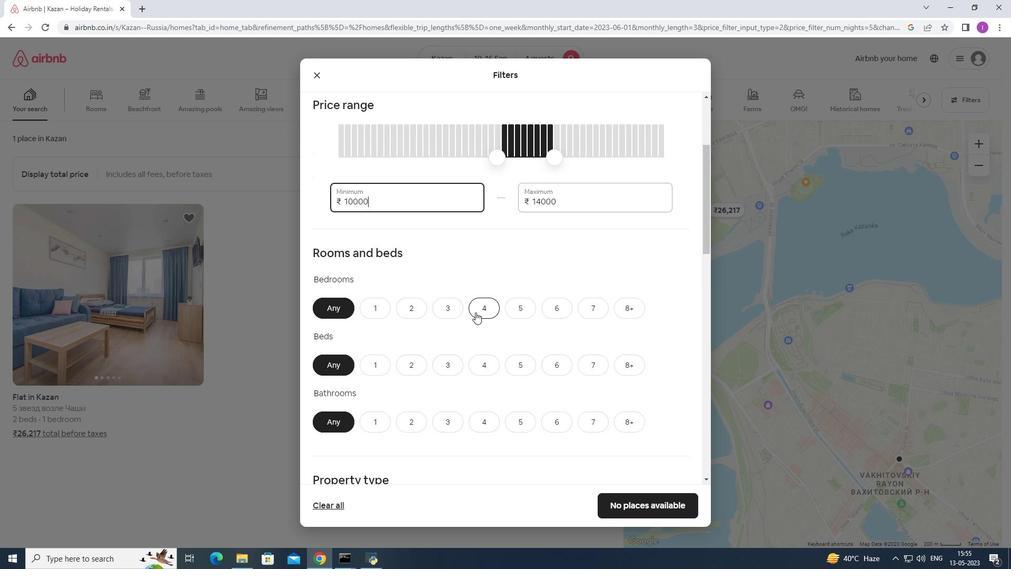 
Action: Mouse moved to (485, 362)
Screenshot: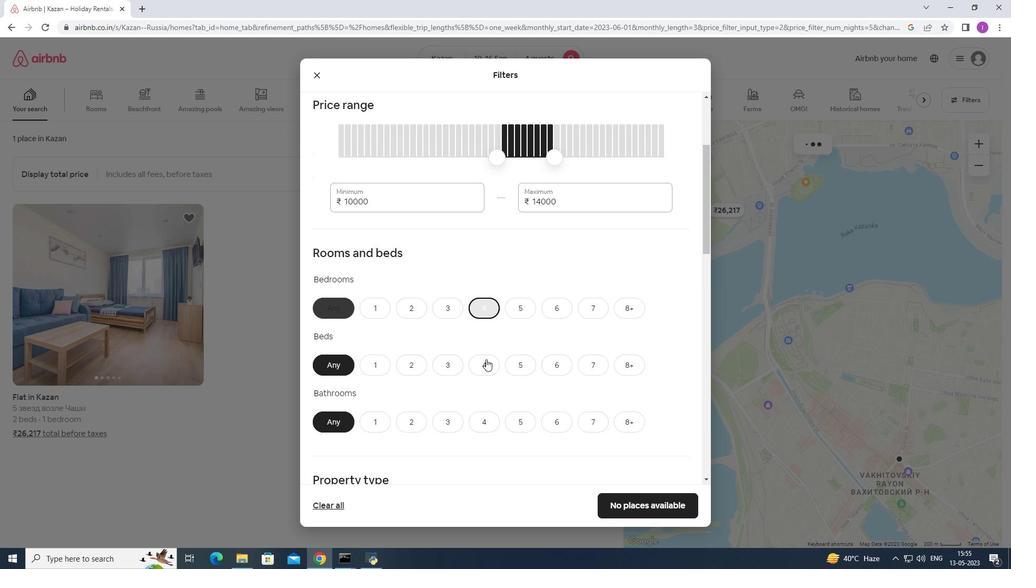 
Action: Mouse pressed left at (485, 362)
Screenshot: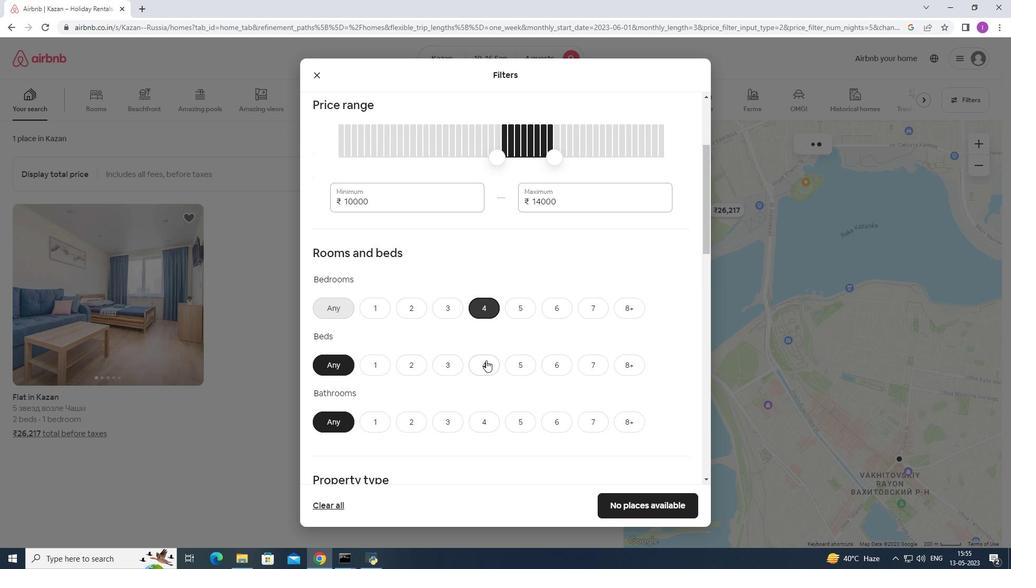 
Action: Mouse moved to (484, 416)
Screenshot: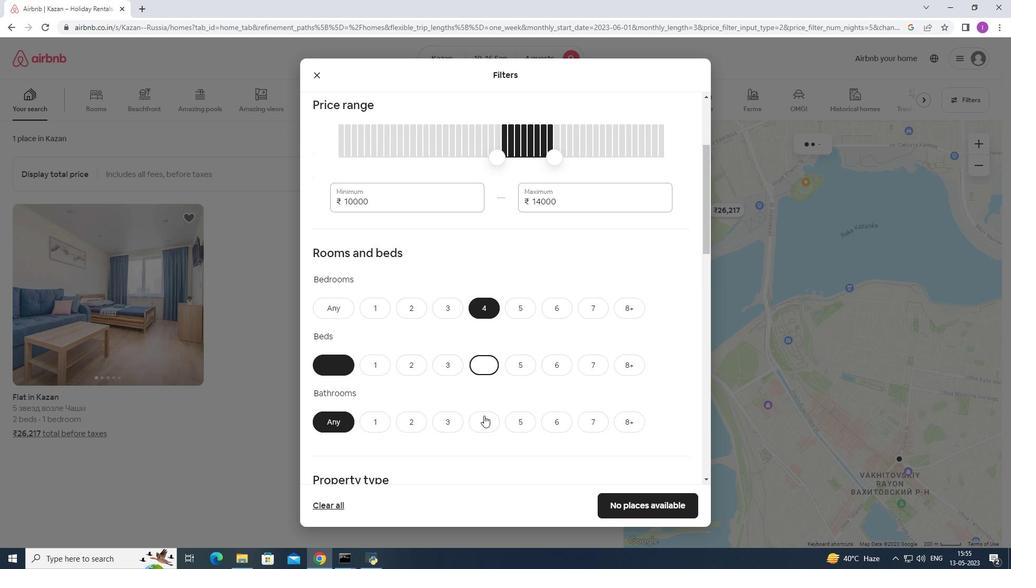 
Action: Mouse pressed left at (484, 415)
Screenshot: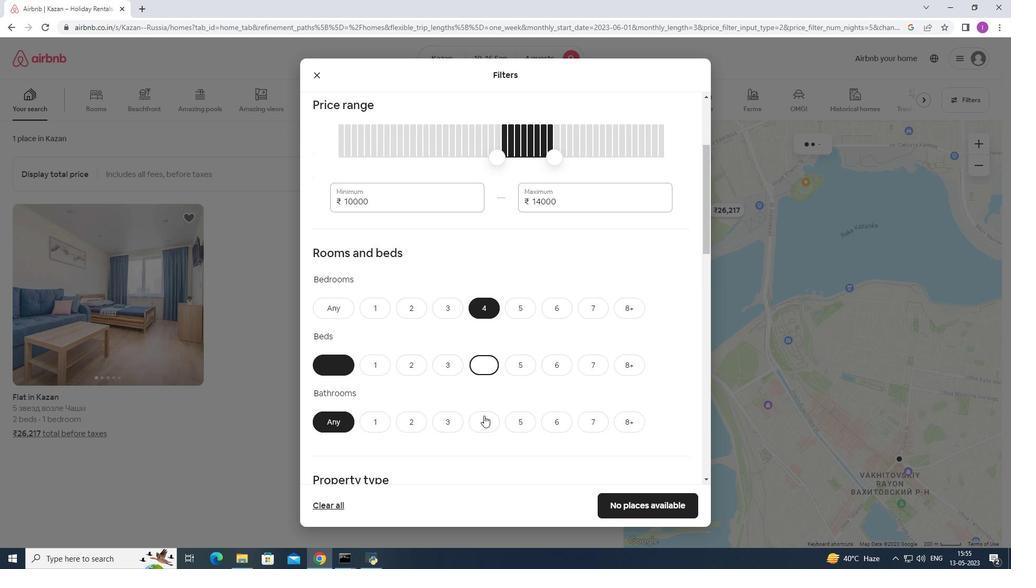 
Action: Mouse moved to (442, 369)
Screenshot: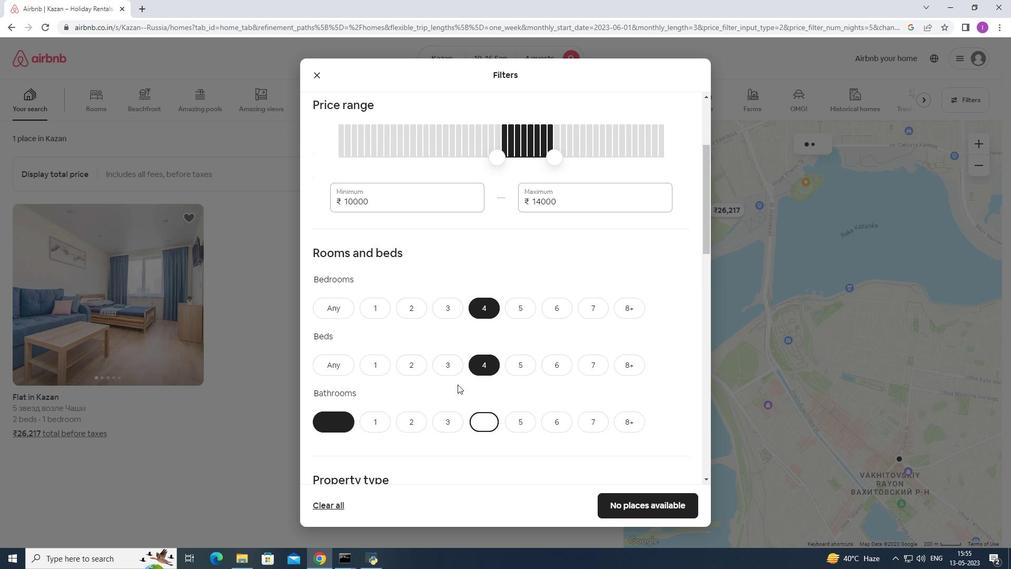 
Action: Mouse scrolled (442, 368) with delta (0, 0)
Screenshot: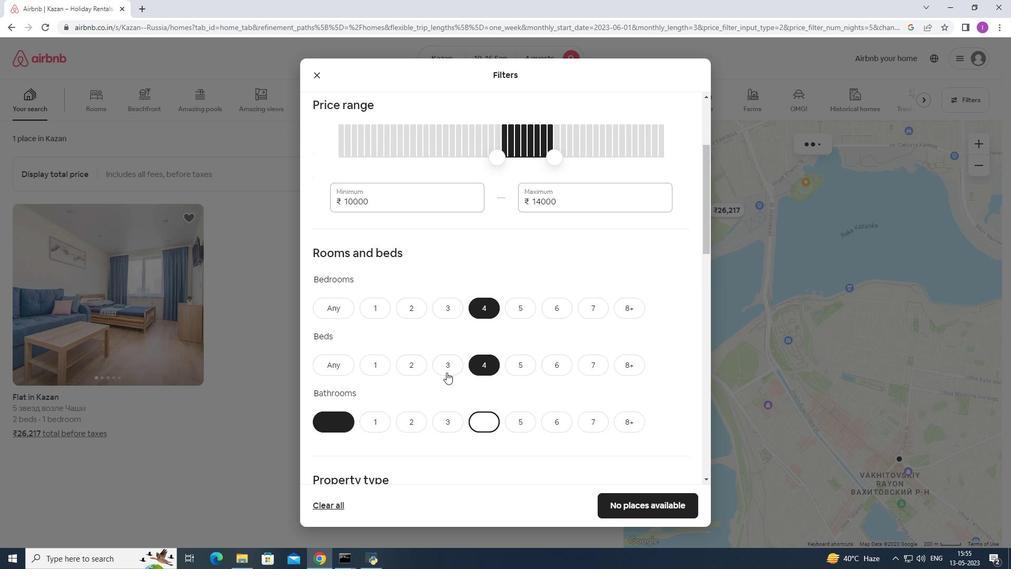 
Action: Mouse scrolled (442, 368) with delta (0, 0)
Screenshot: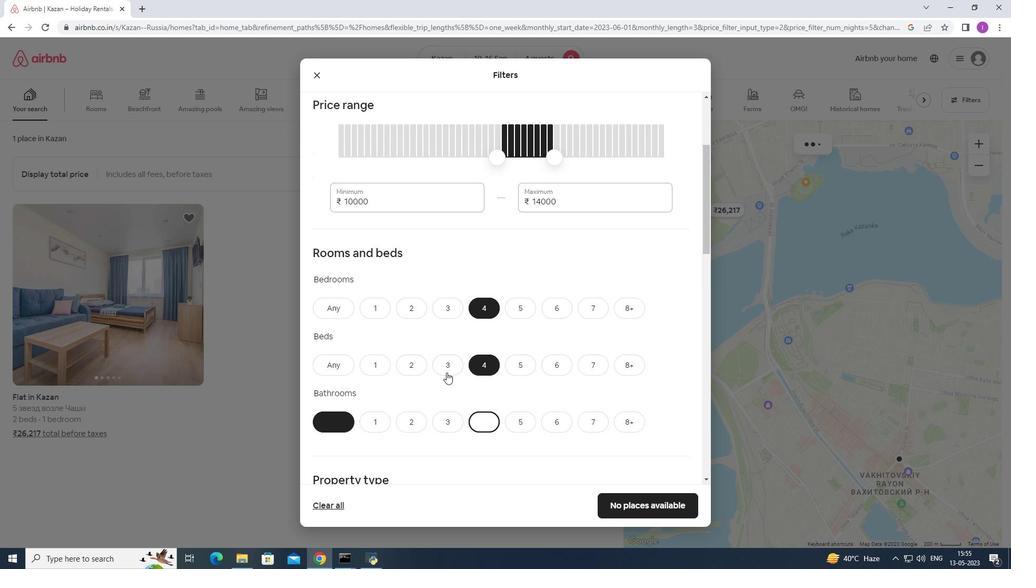 
Action: Mouse scrolled (442, 368) with delta (0, 0)
Screenshot: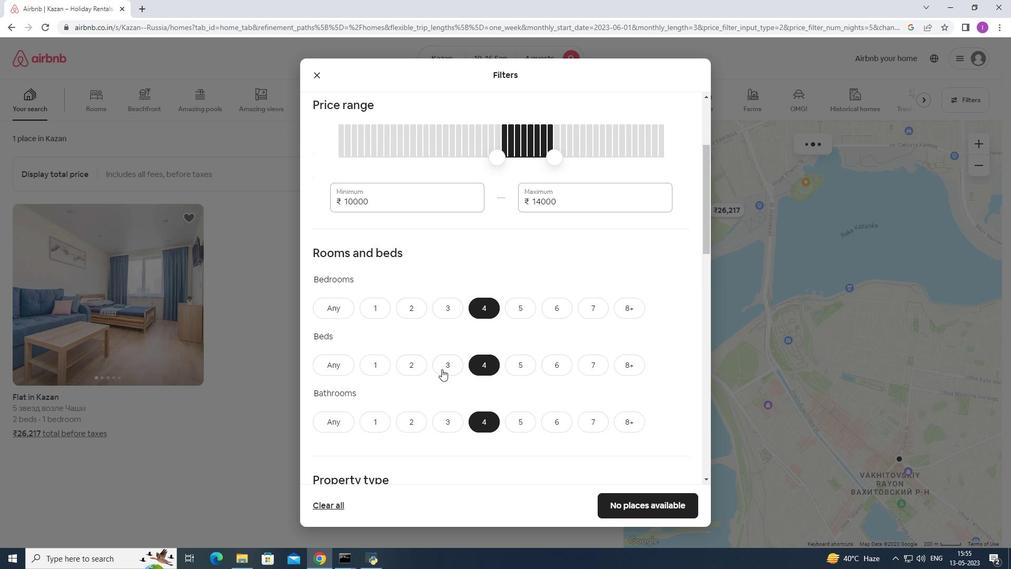 
Action: Mouse scrolled (442, 368) with delta (0, 0)
Screenshot: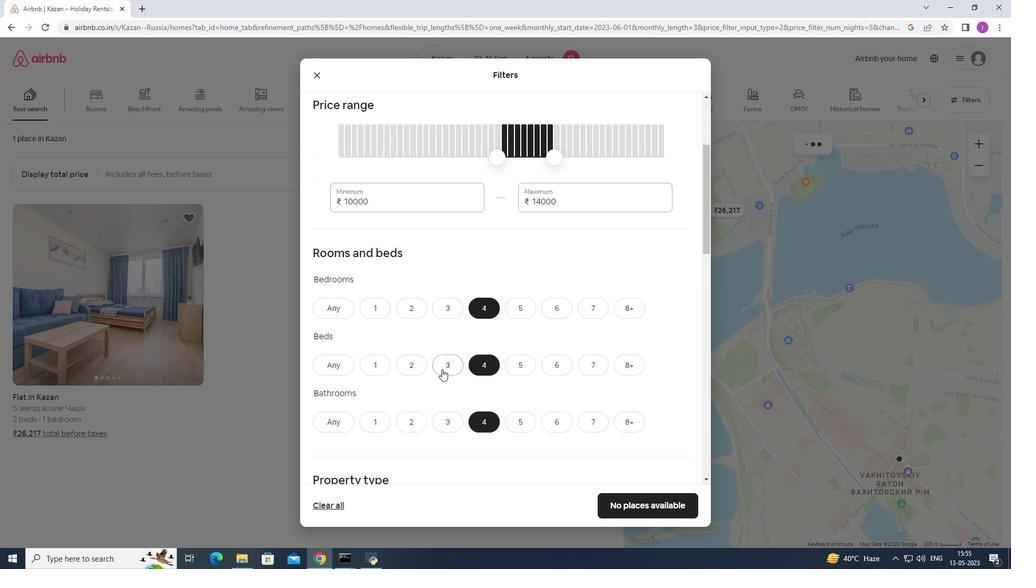 
Action: Mouse moved to (440, 369)
Screenshot: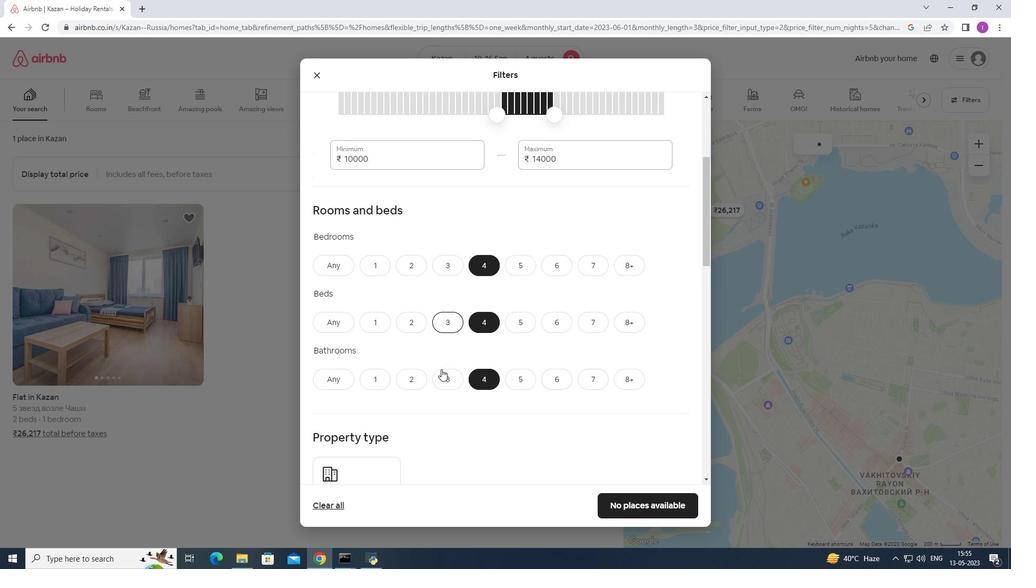 
Action: Mouse scrolled (440, 368) with delta (0, 0)
Screenshot: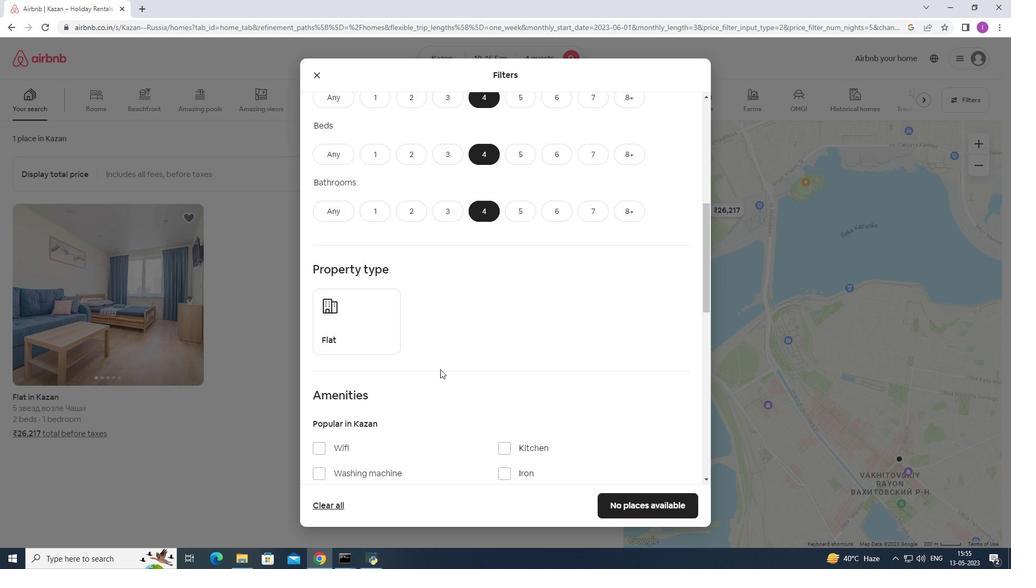 
Action: Mouse scrolled (440, 368) with delta (0, 0)
Screenshot: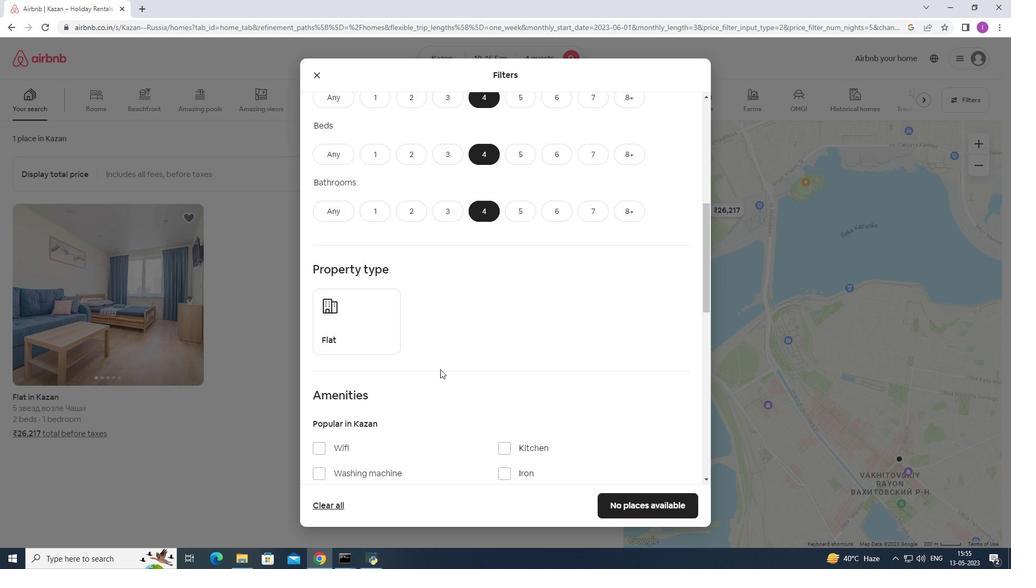 
Action: Mouse moved to (362, 241)
Screenshot: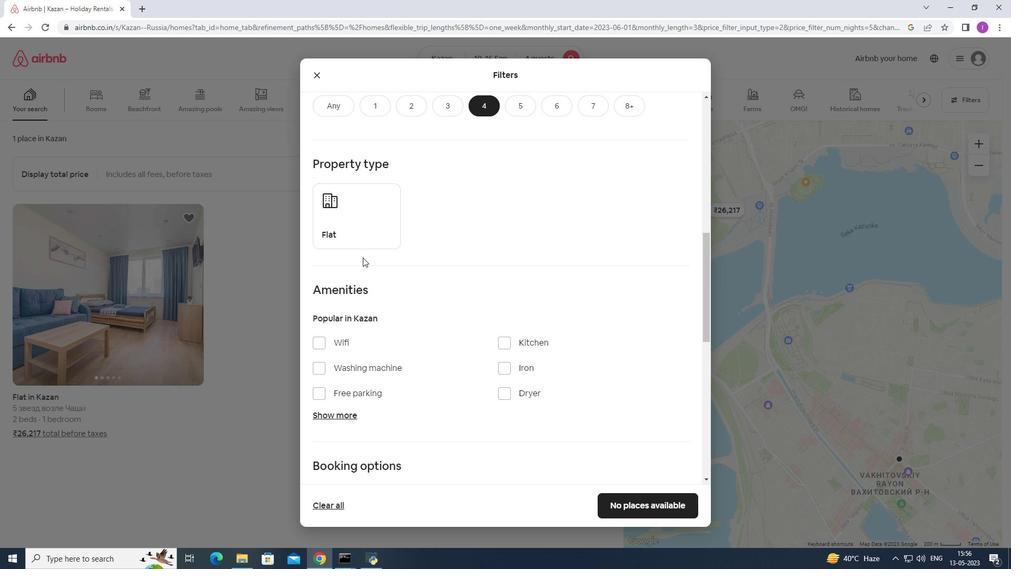 
Action: Mouse pressed left at (362, 241)
Screenshot: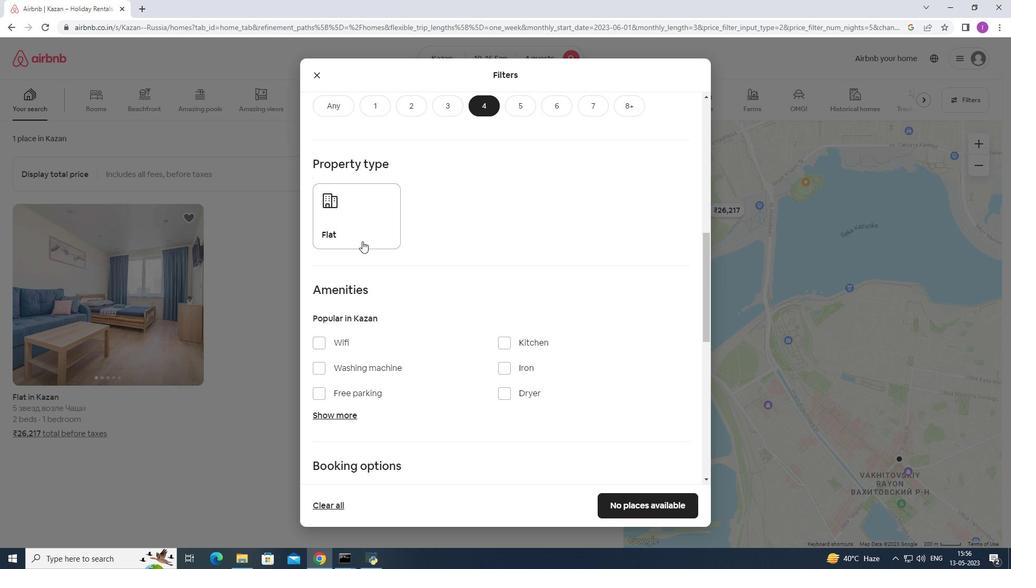 
Action: Mouse moved to (437, 382)
Screenshot: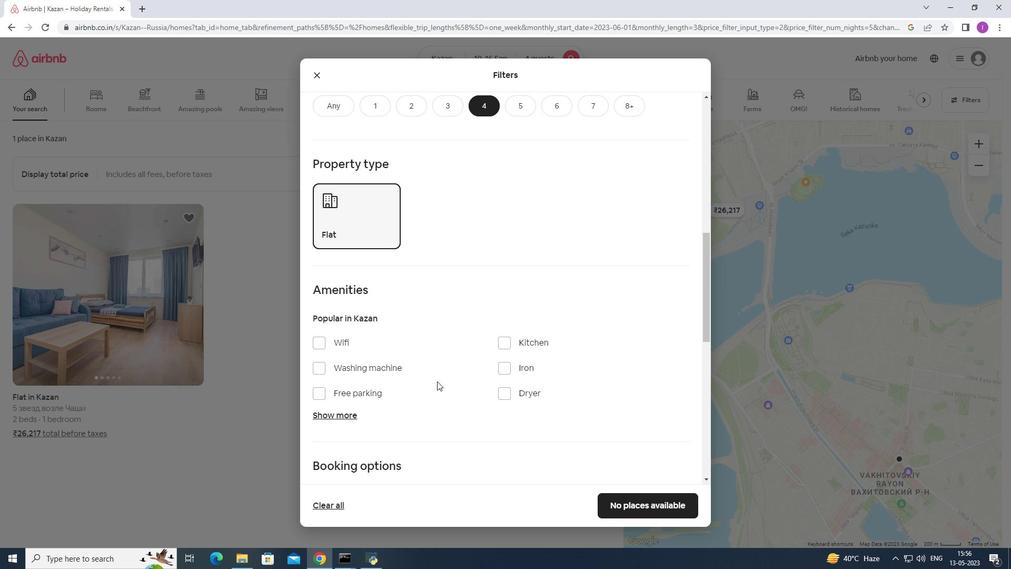 
Action: Mouse scrolled (437, 382) with delta (0, 0)
Screenshot: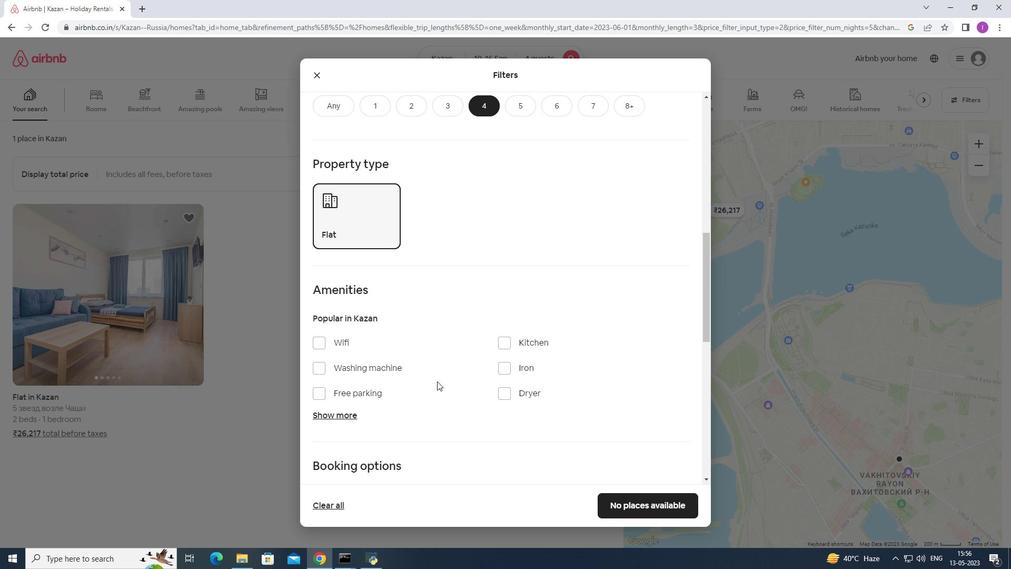 
Action: Mouse scrolled (437, 382) with delta (0, 0)
Screenshot: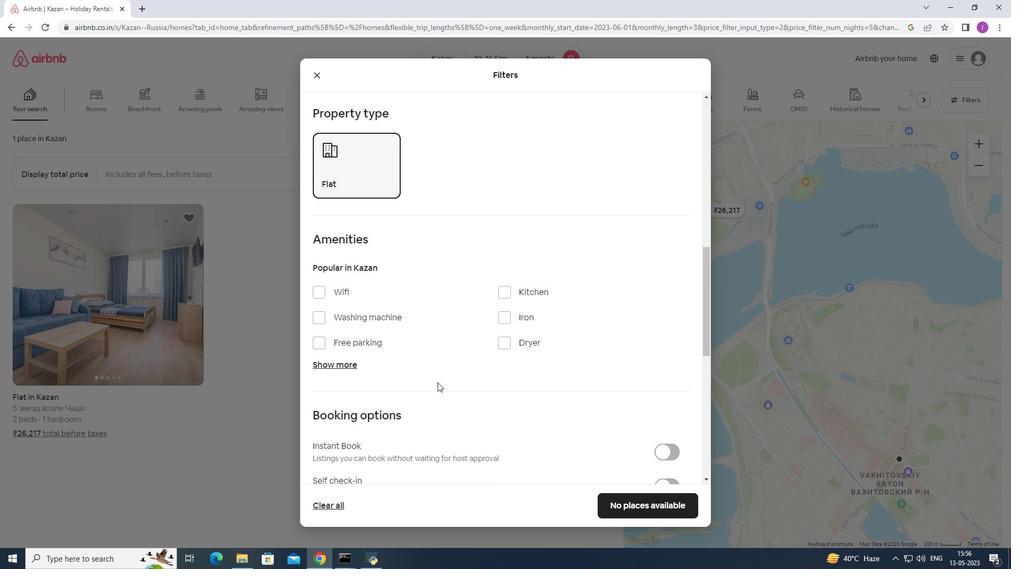 
Action: Mouse moved to (336, 304)
Screenshot: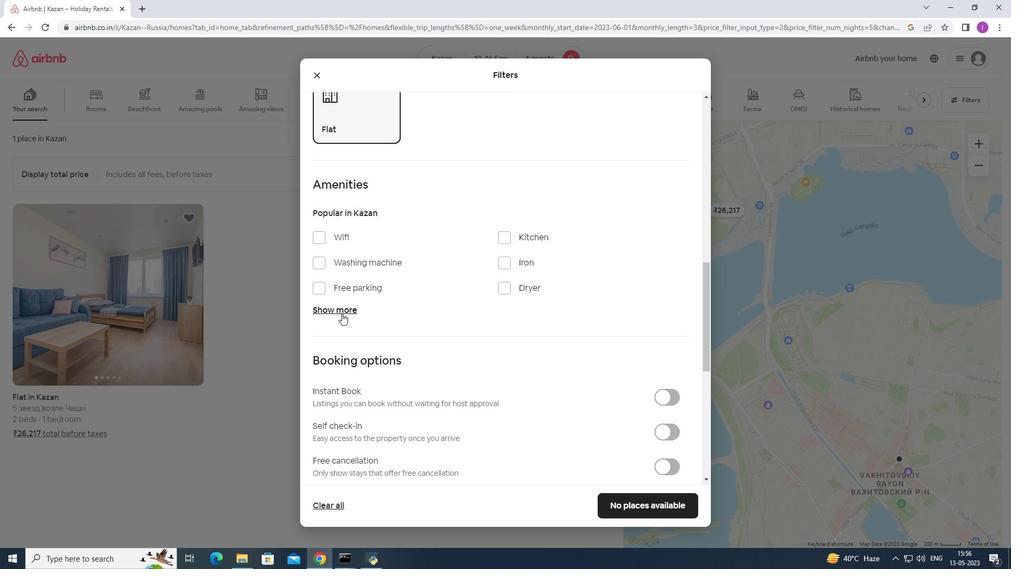 
Action: Mouse pressed left at (336, 304)
Screenshot: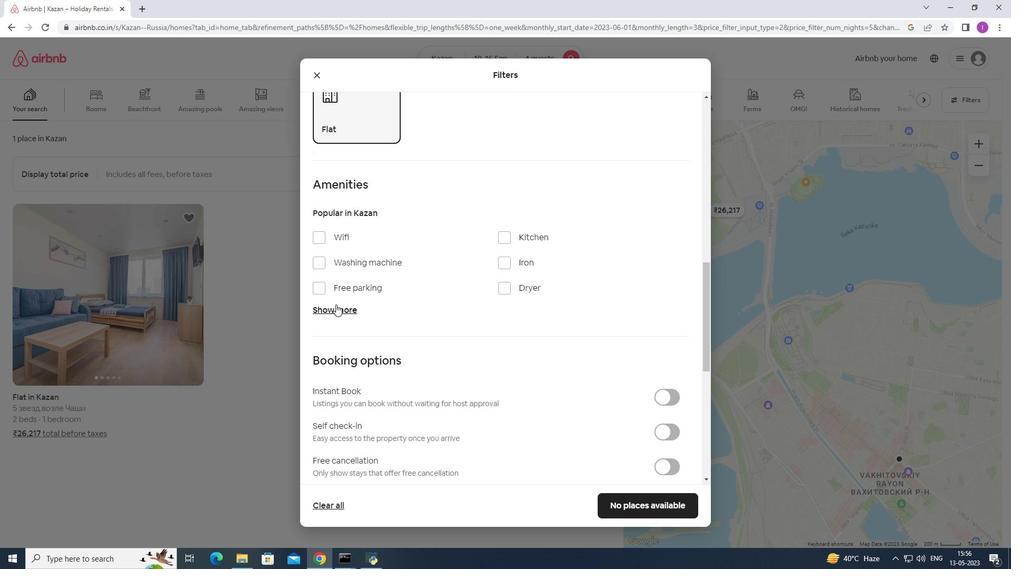 
Action: Mouse moved to (315, 235)
Screenshot: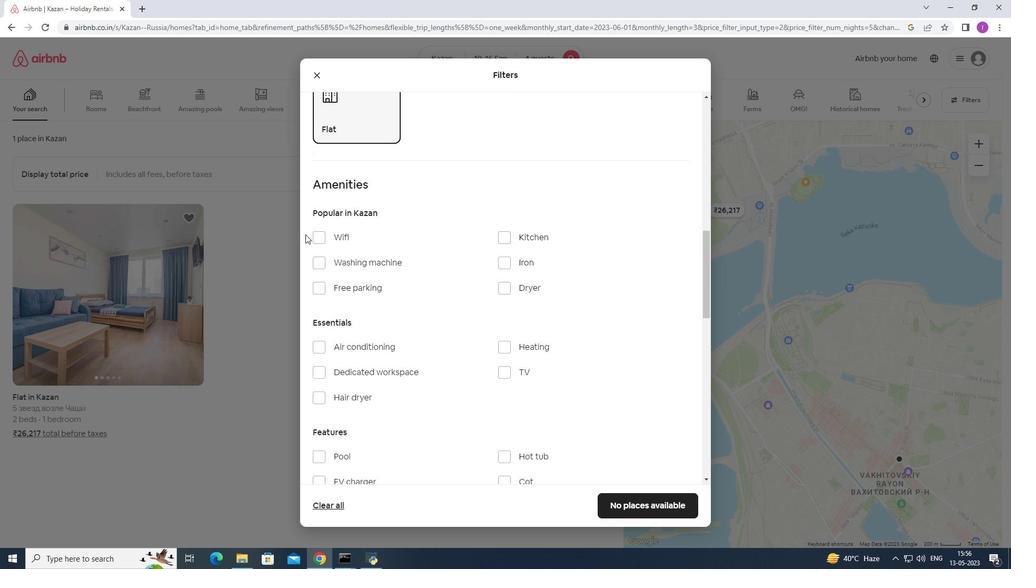 
Action: Mouse pressed left at (315, 235)
Screenshot: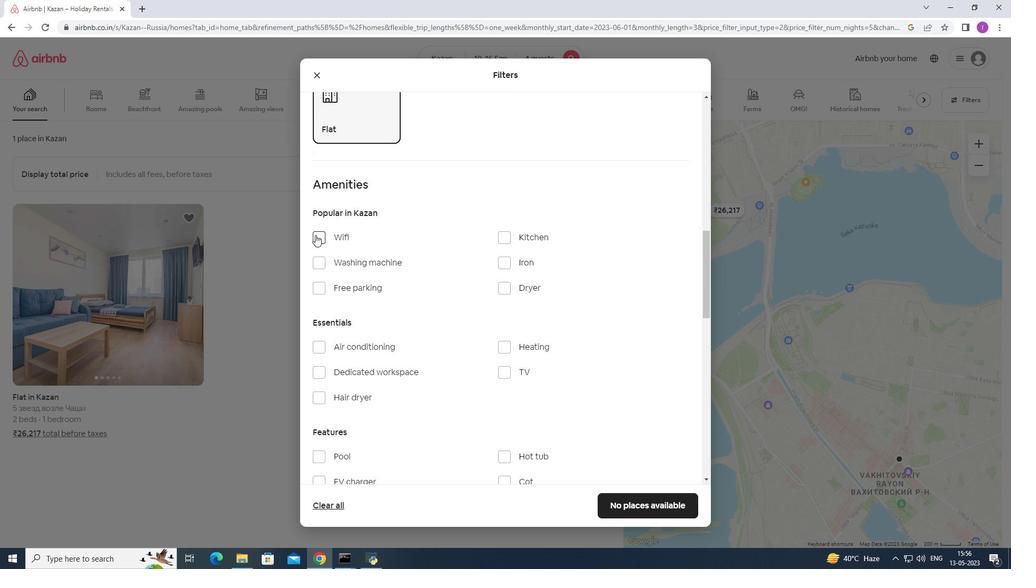 
Action: Mouse moved to (324, 286)
Screenshot: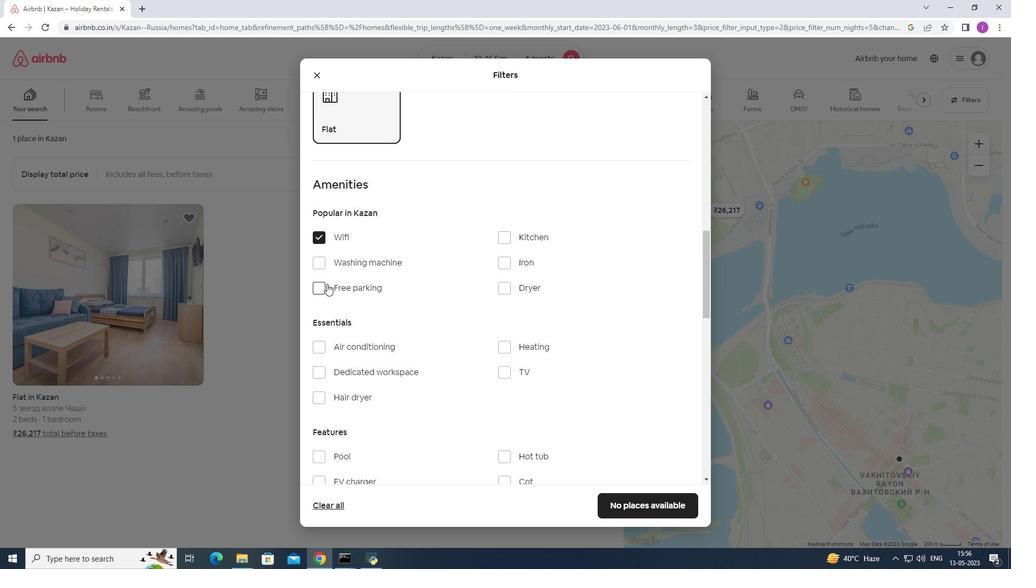 
Action: Mouse pressed left at (324, 286)
Screenshot: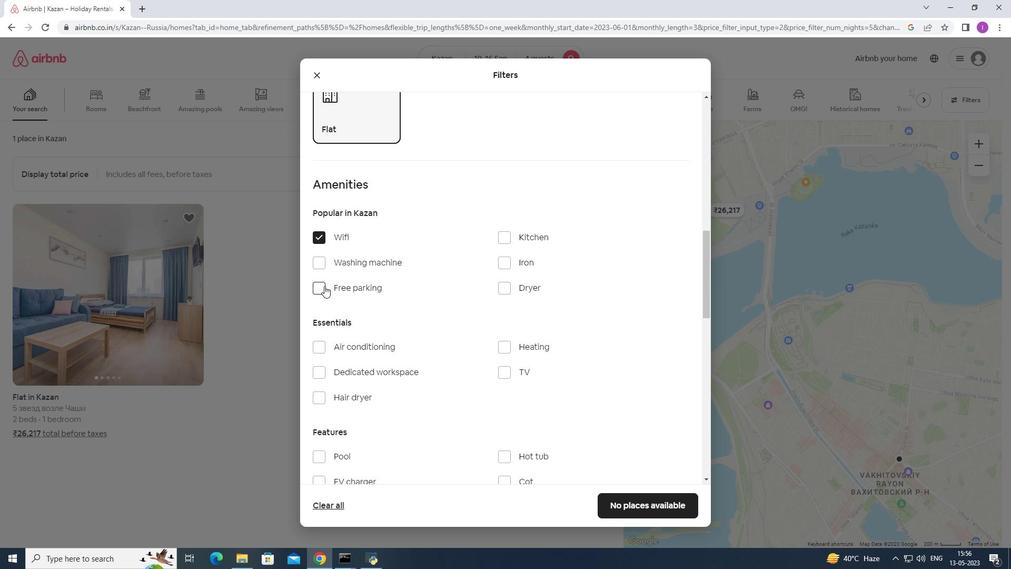 
Action: Mouse moved to (501, 371)
Screenshot: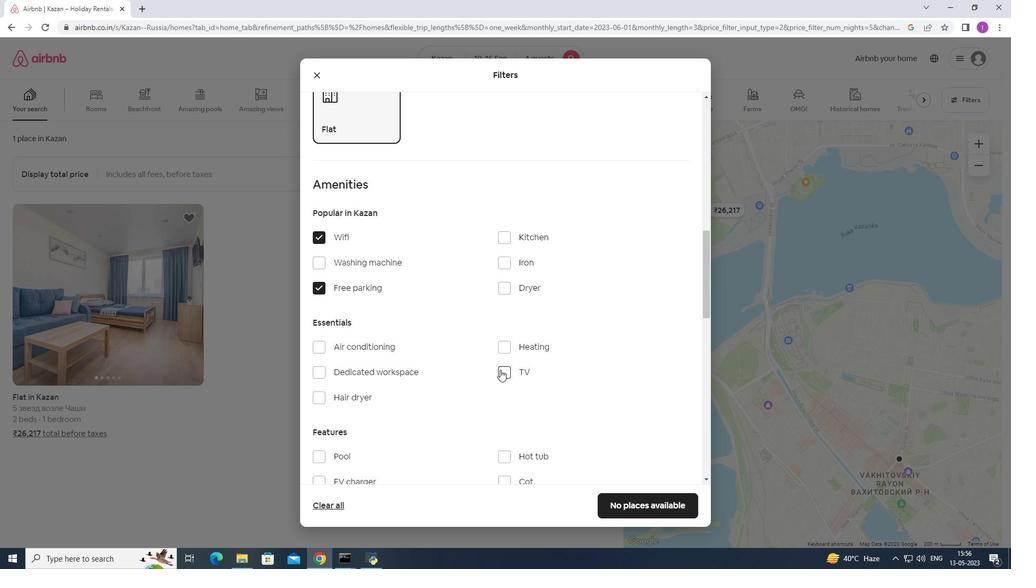 
Action: Mouse pressed left at (501, 371)
Screenshot: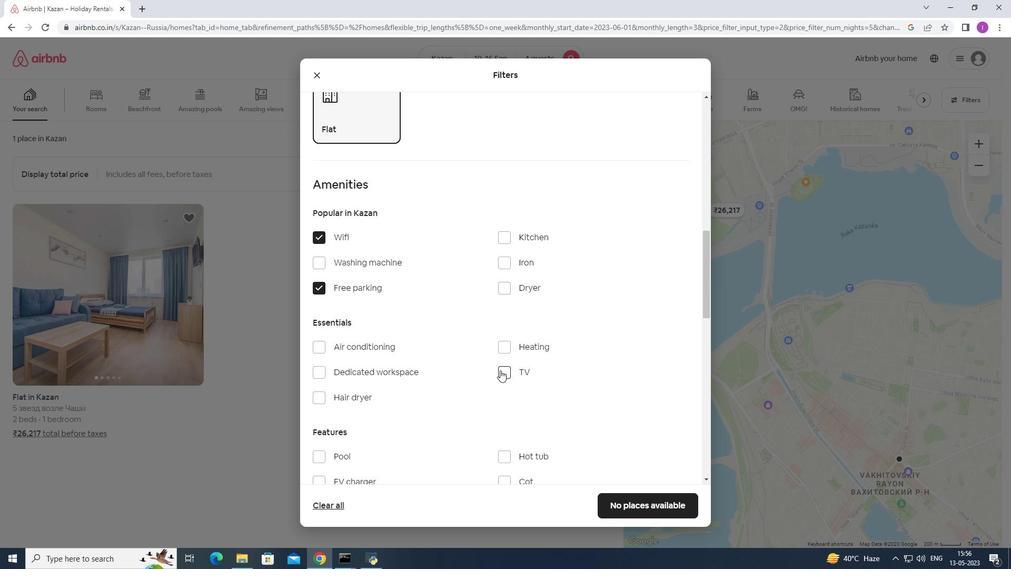 
Action: Mouse moved to (296, 422)
Screenshot: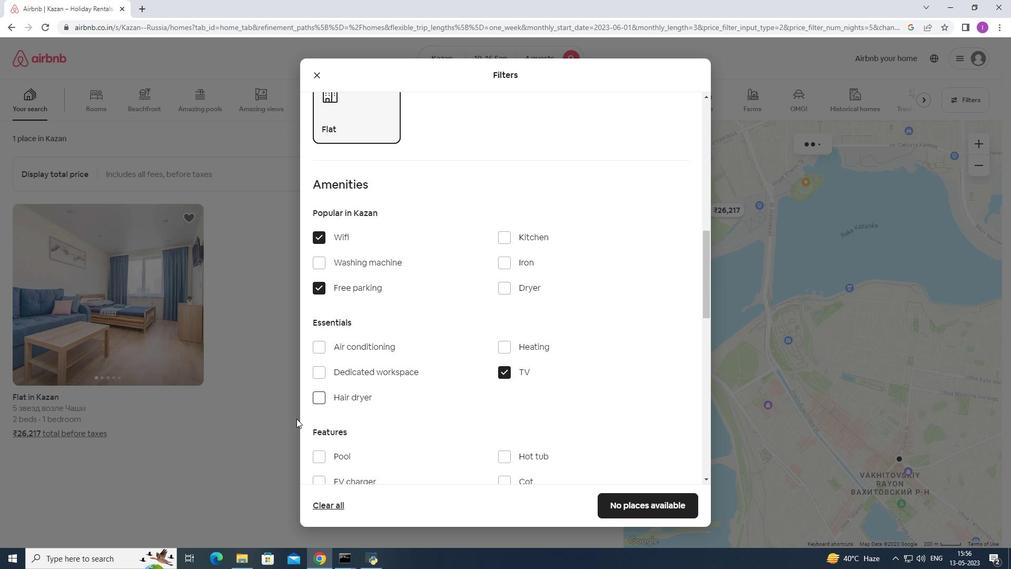 
Action: Mouse scrolled (296, 422) with delta (0, 0)
Screenshot: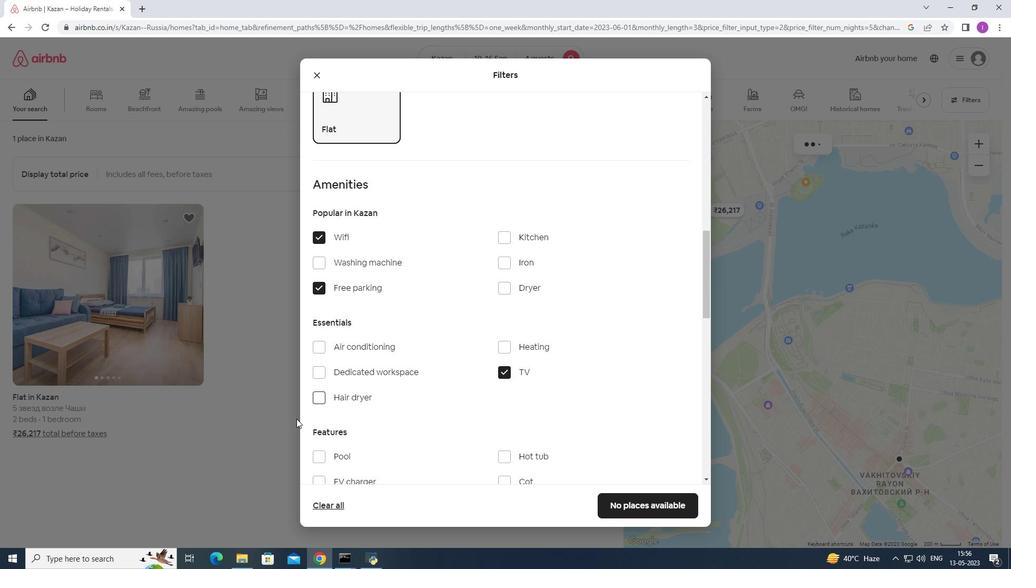 
Action: Mouse scrolled (296, 422) with delta (0, 0)
Screenshot: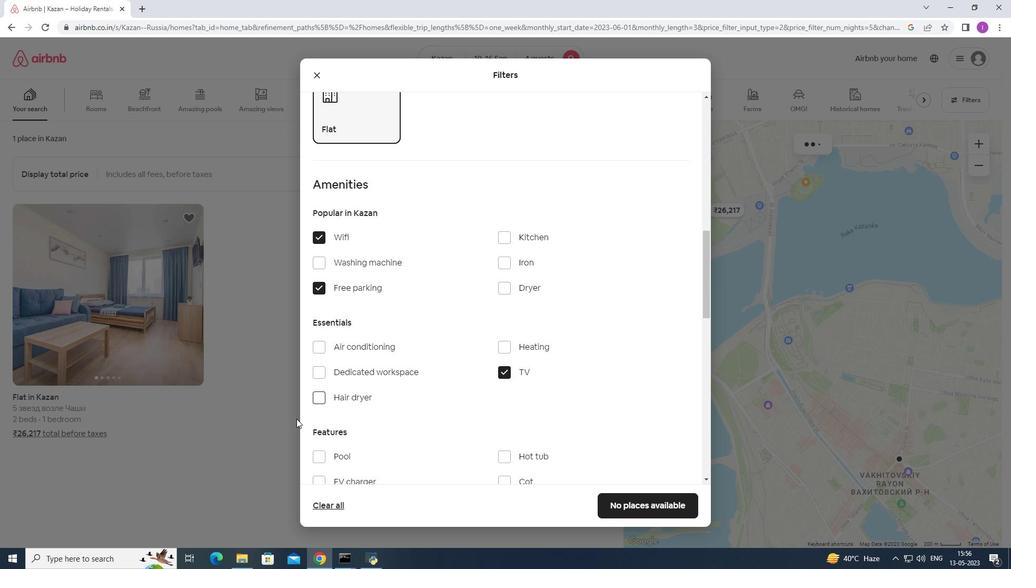 
Action: Mouse scrolled (296, 422) with delta (0, 0)
Screenshot: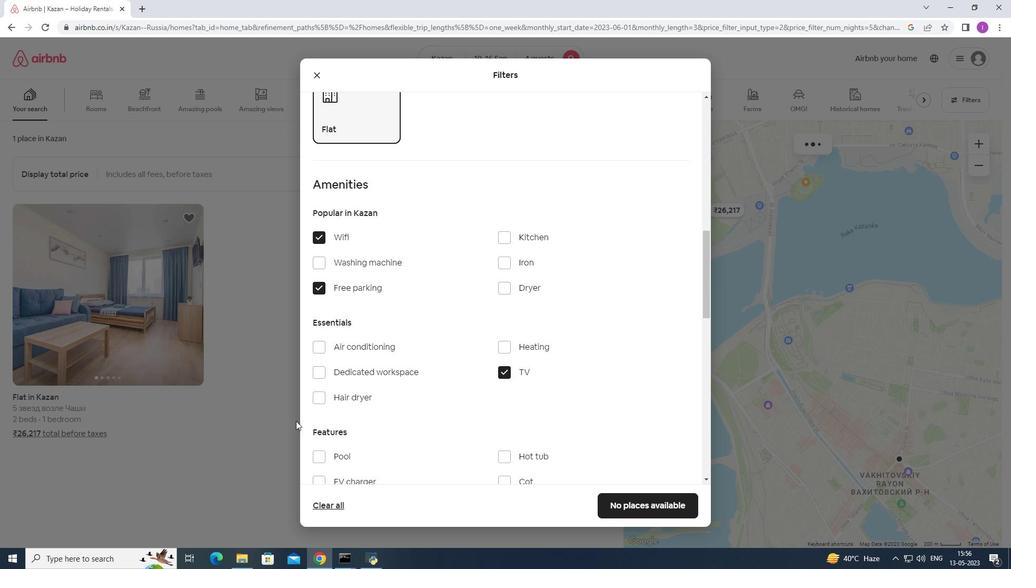 
Action: Mouse moved to (318, 408)
Screenshot: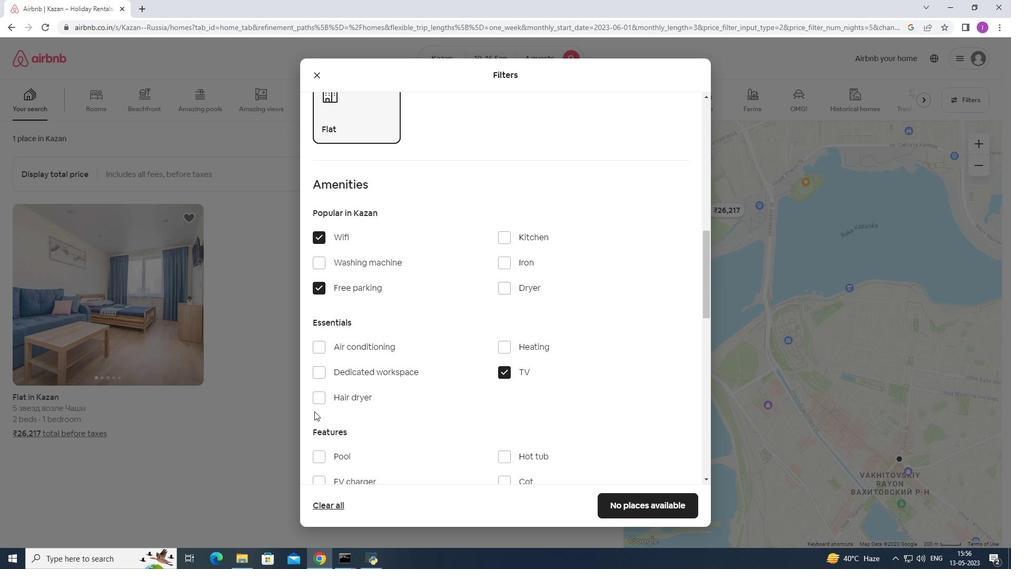 
Action: Mouse scrolled (318, 407) with delta (0, 0)
Screenshot: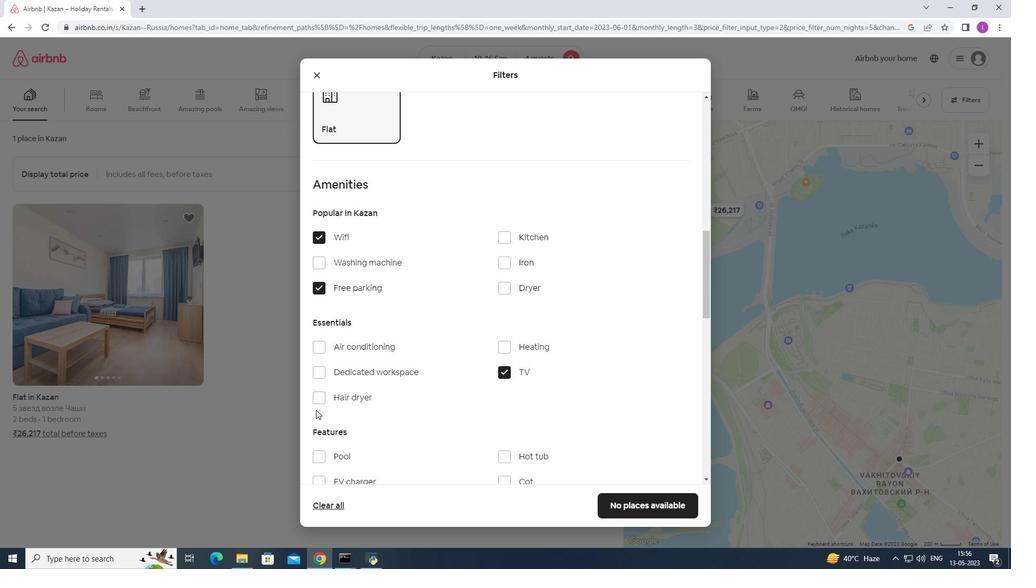 
Action: Mouse scrolled (318, 407) with delta (0, 0)
Screenshot: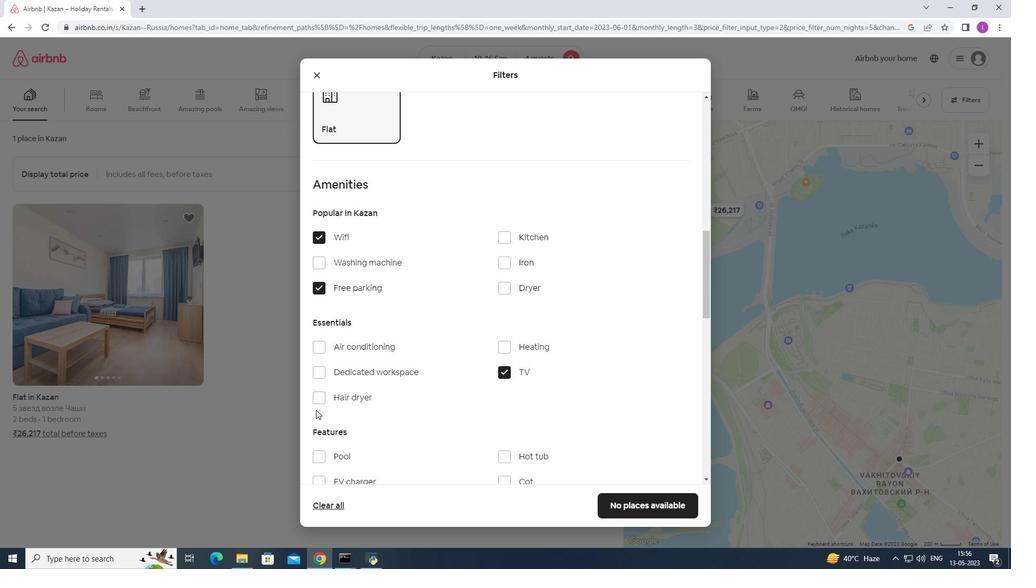 
Action: Mouse scrolled (318, 407) with delta (0, 0)
Screenshot: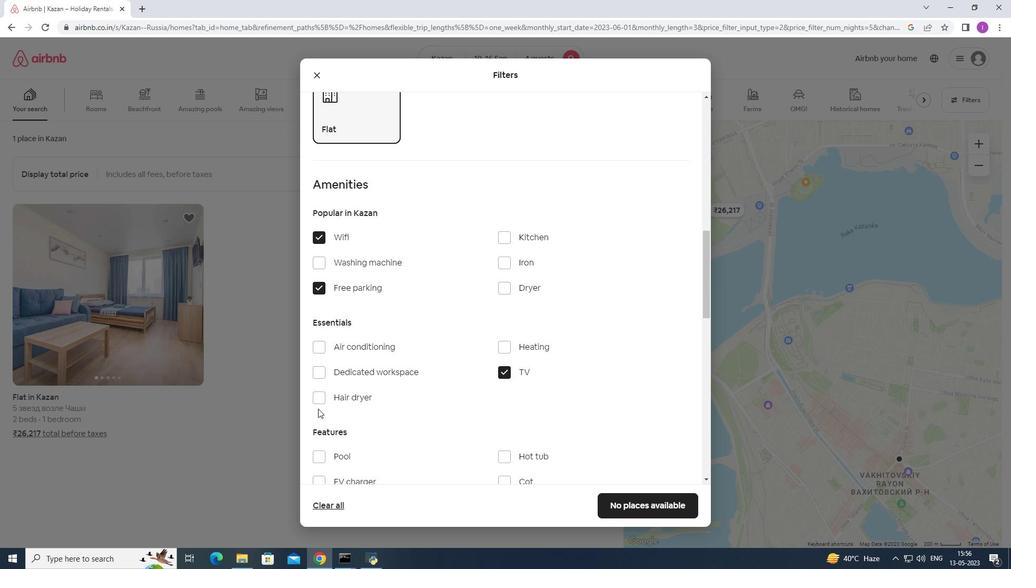 
Action: Mouse moved to (321, 355)
Screenshot: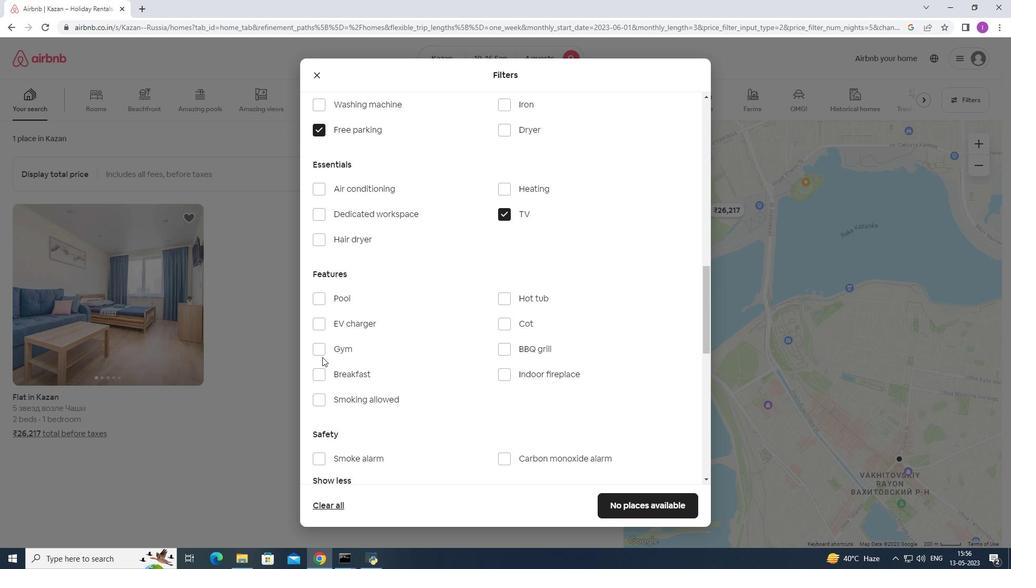 
Action: Mouse pressed left at (321, 355)
Screenshot: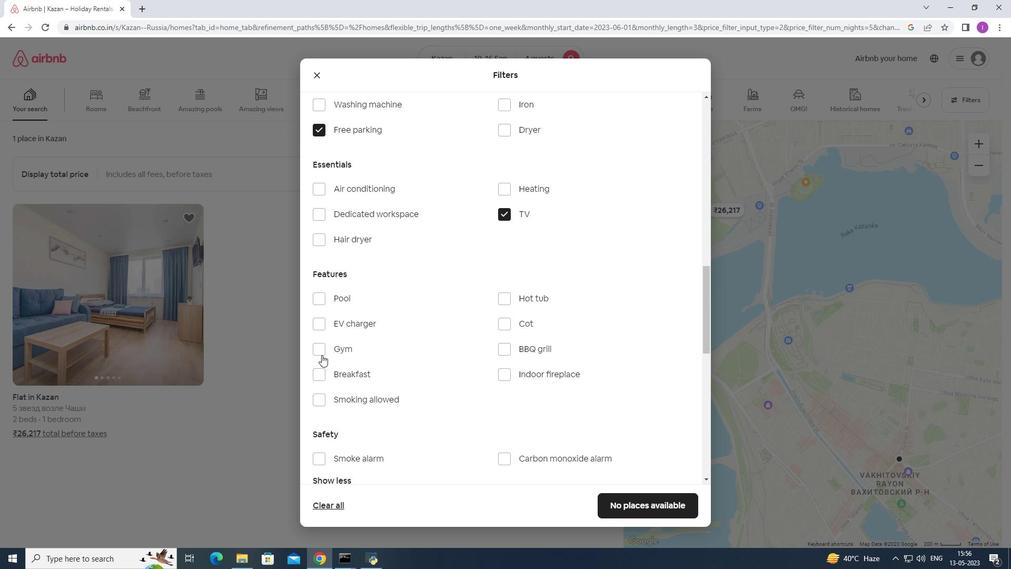 
Action: Mouse moved to (317, 372)
Screenshot: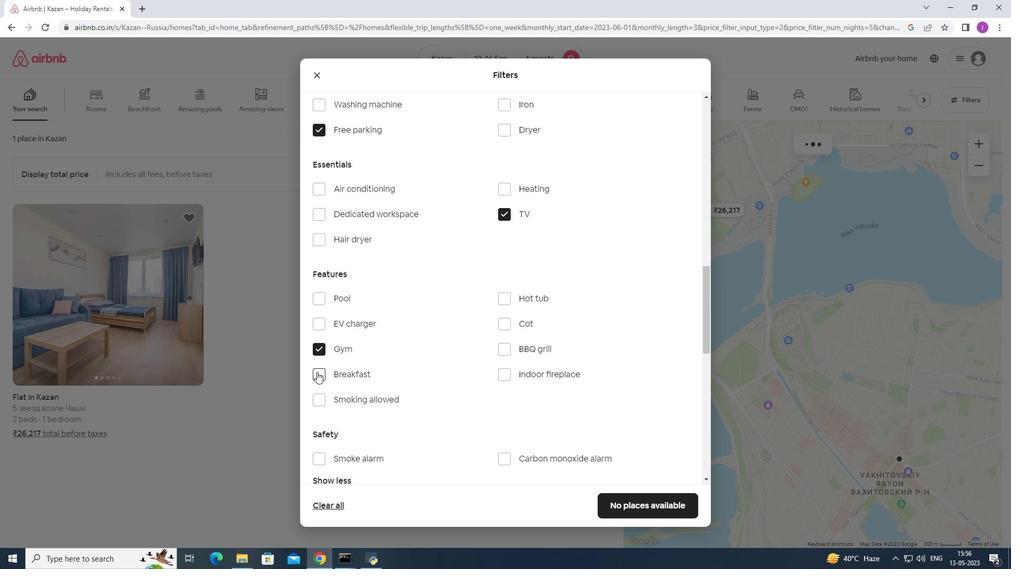 
Action: Mouse pressed left at (317, 372)
Screenshot: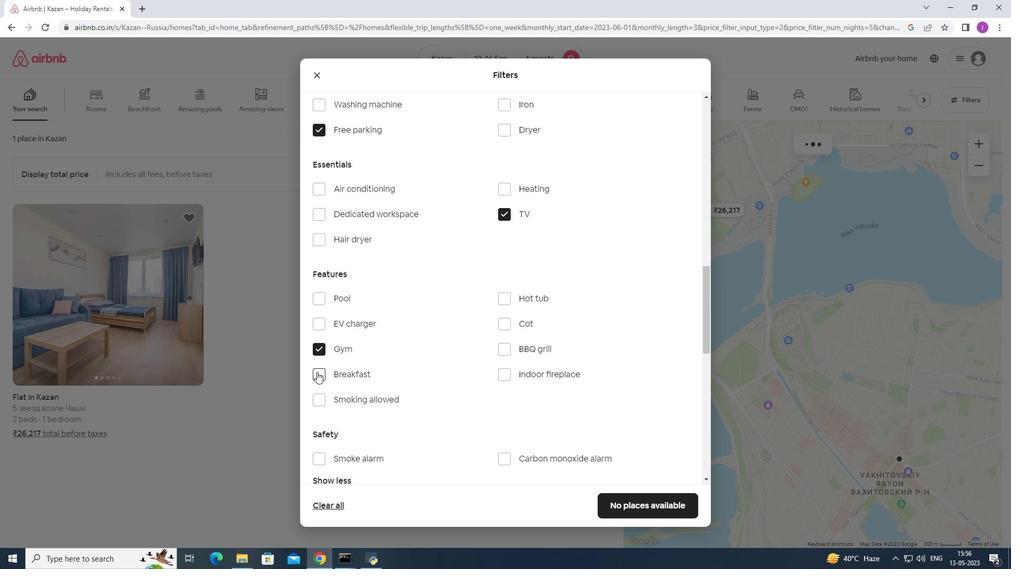 
Action: Mouse moved to (431, 386)
Screenshot: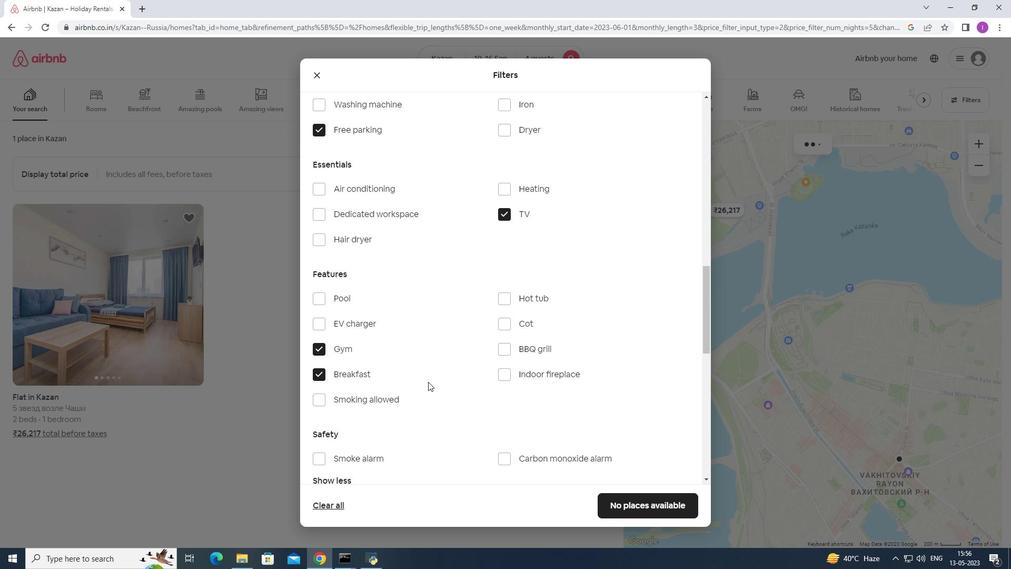 
Action: Mouse scrolled (431, 385) with delta (0, 0)
Screenshot: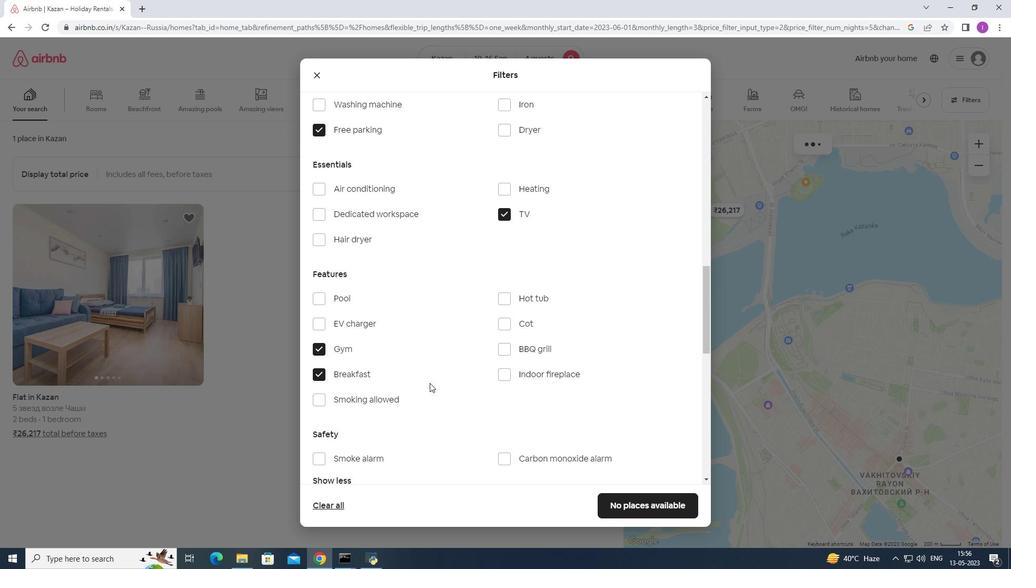 
Action: Mouse moved to (431, 386)
Screenshot: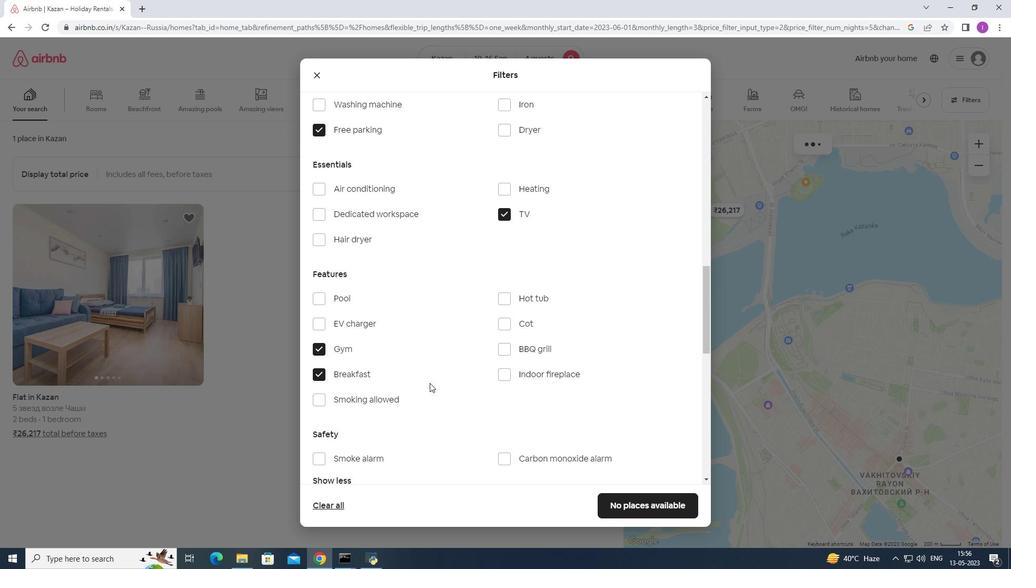 
Action: Mouse scrolled (431, 386) with delta (0, 0)
Screenshot: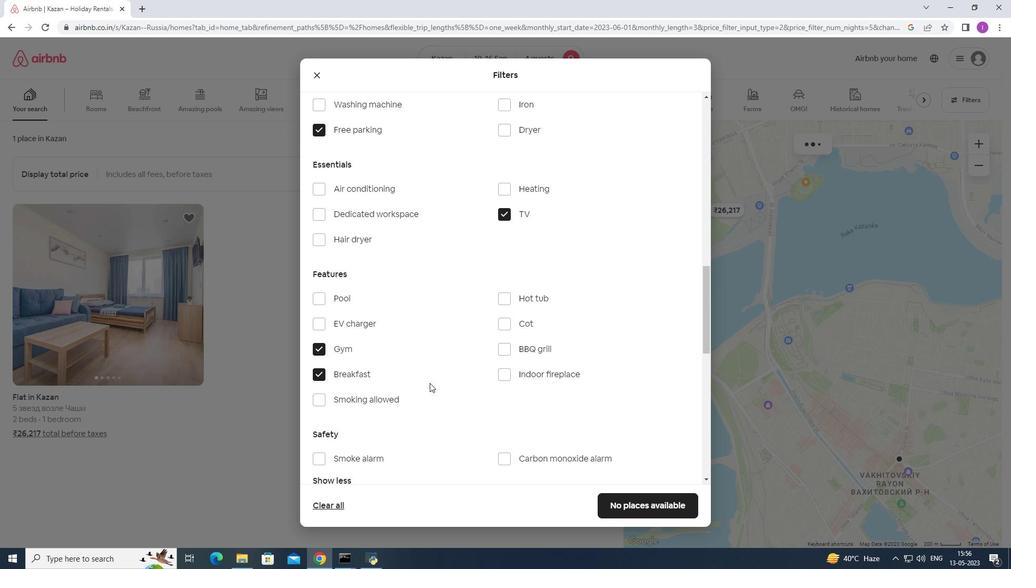 
Action: Mouse scrolled (431, 386) with delta (0, 0)
Screenshot: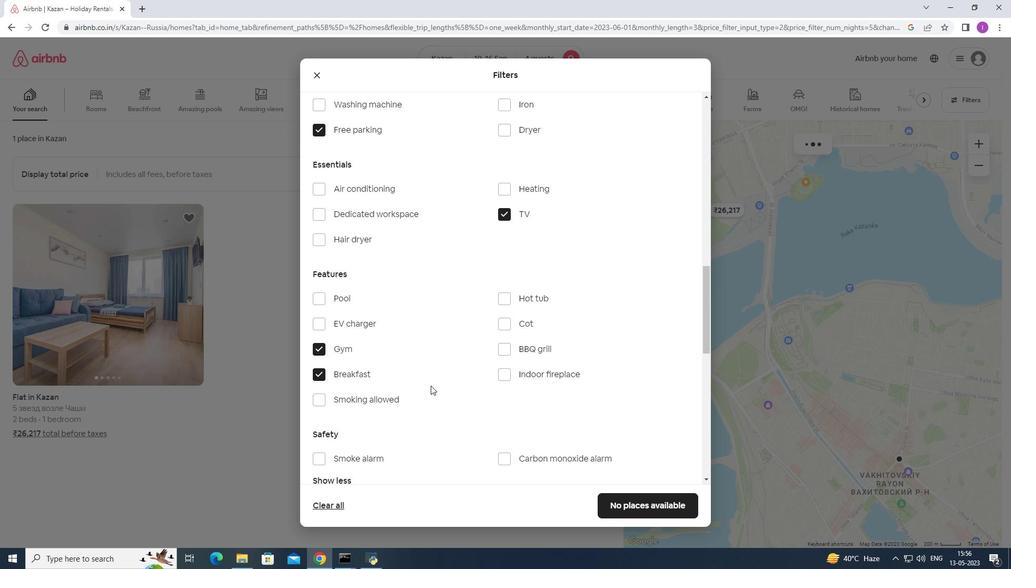 
Action: Mouse moved to (432, 387)
Screenshot: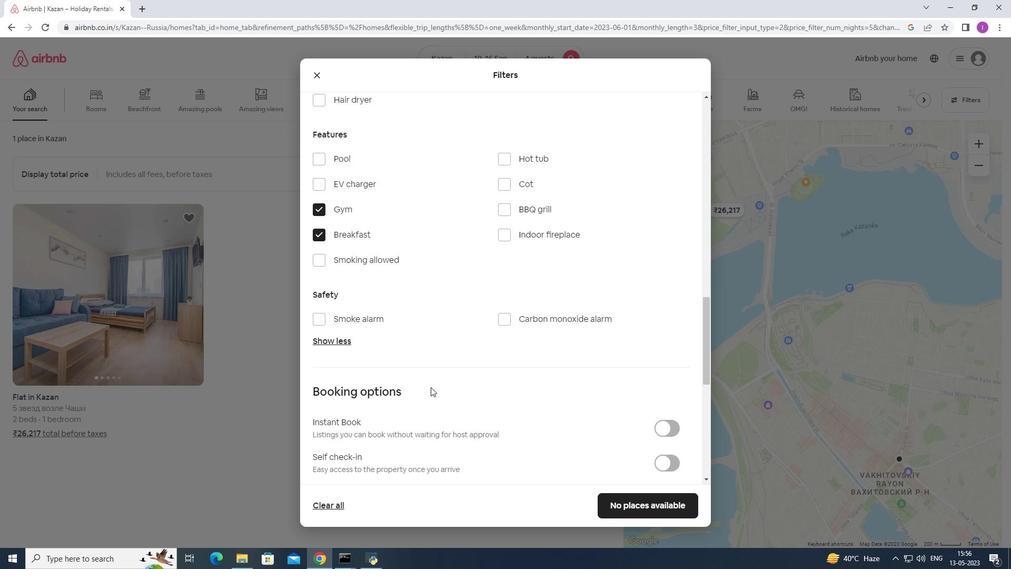 
Action: Mouse scrolled (432, 386) with delta (0, 0)
Screenshot: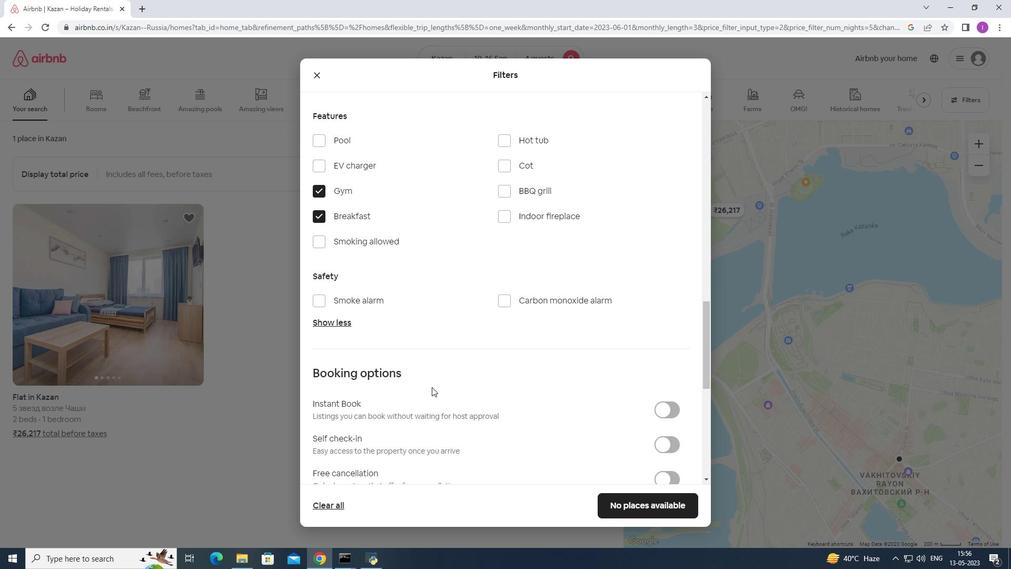 
Action: Mouse scrolled (432, 386) with delta (0, 0)
Screenshot: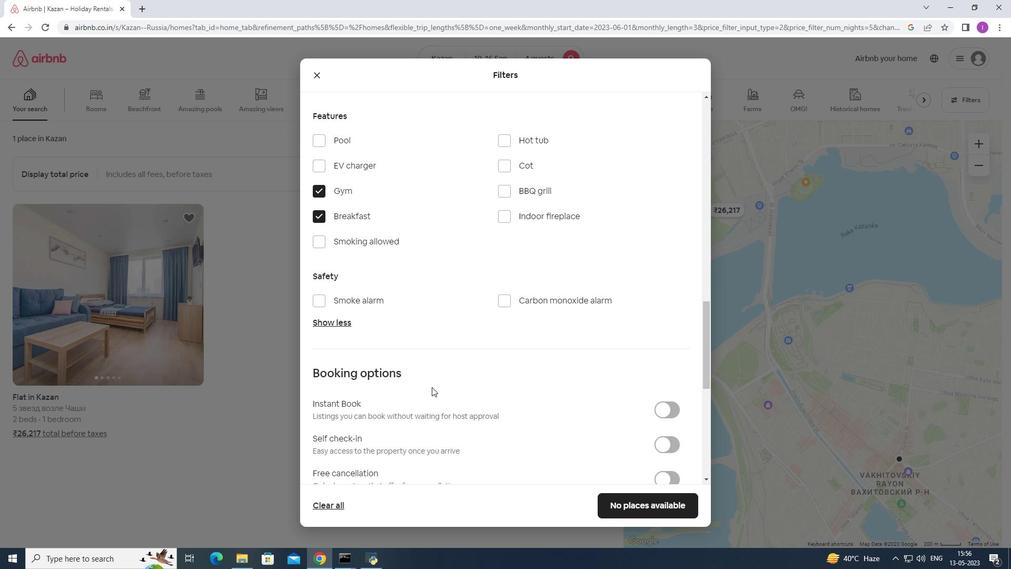 
Action: Mouse scrolled (432, 386) with delta (0, 0)
Screenshot: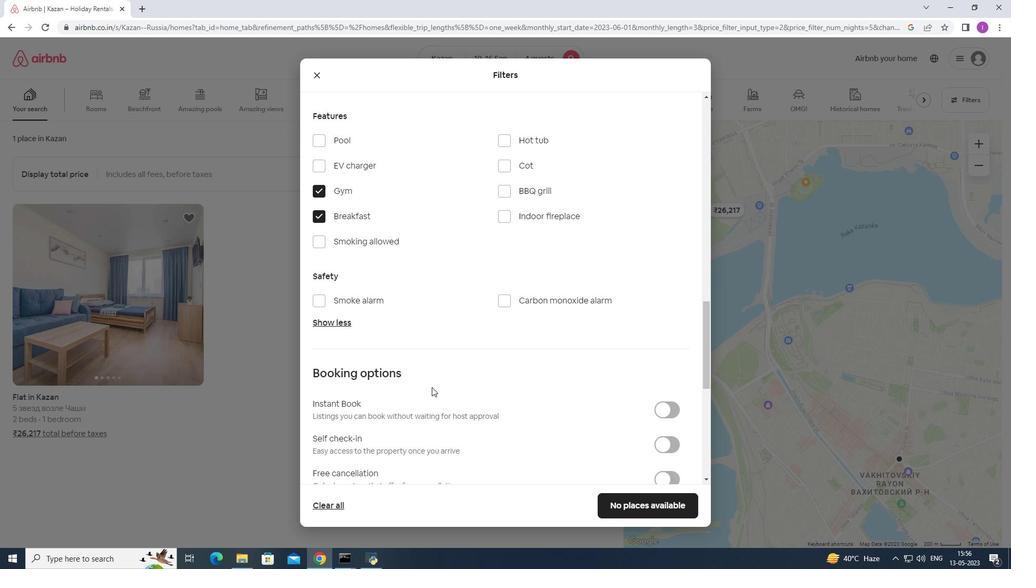 
Action: Mouse moved to (673, 287)
Screenshot: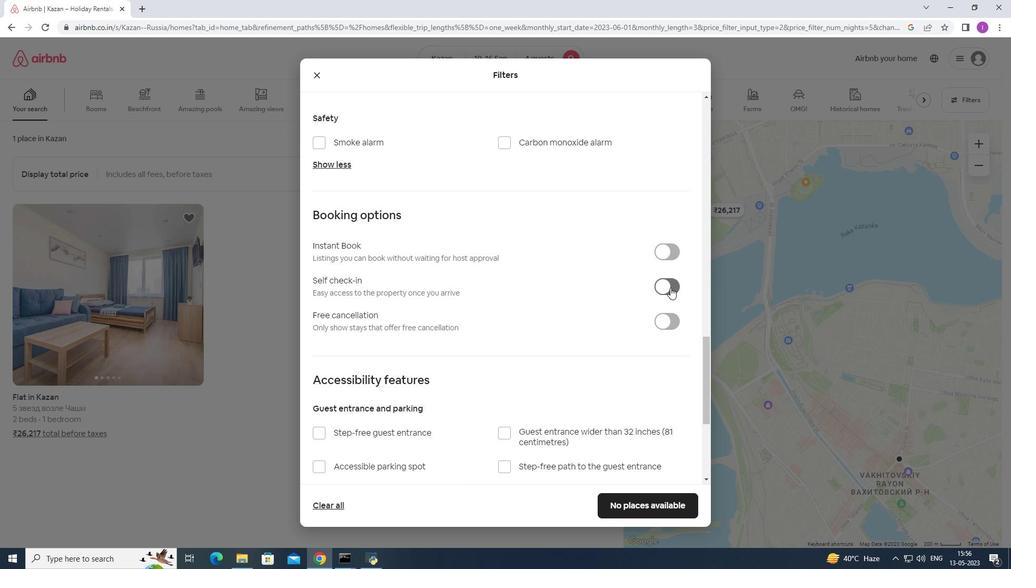 
Action: Mouse pressed left at (673, 287)
Screenshot: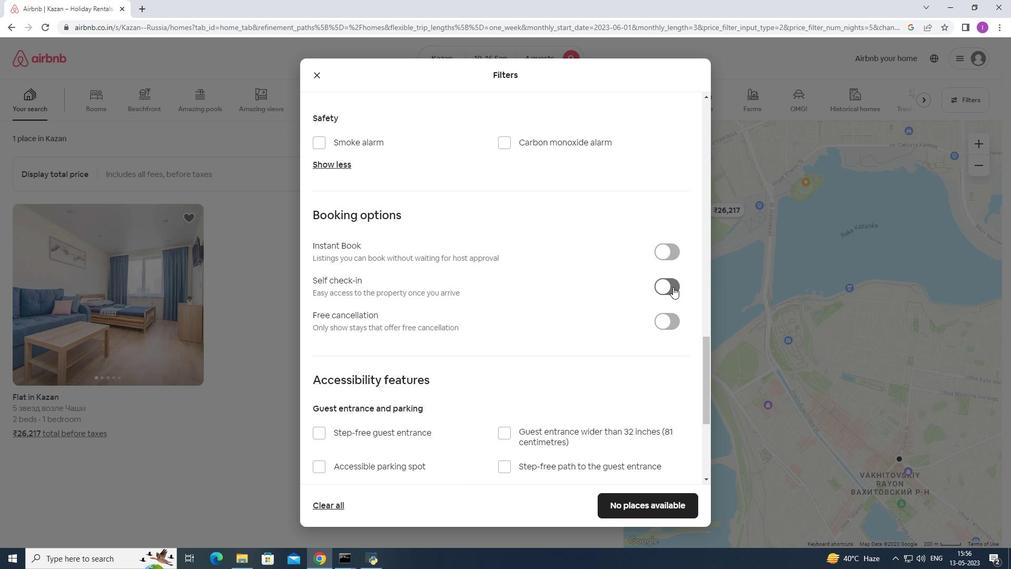
Action: Mouse moved to (407, 378)
Screenshot: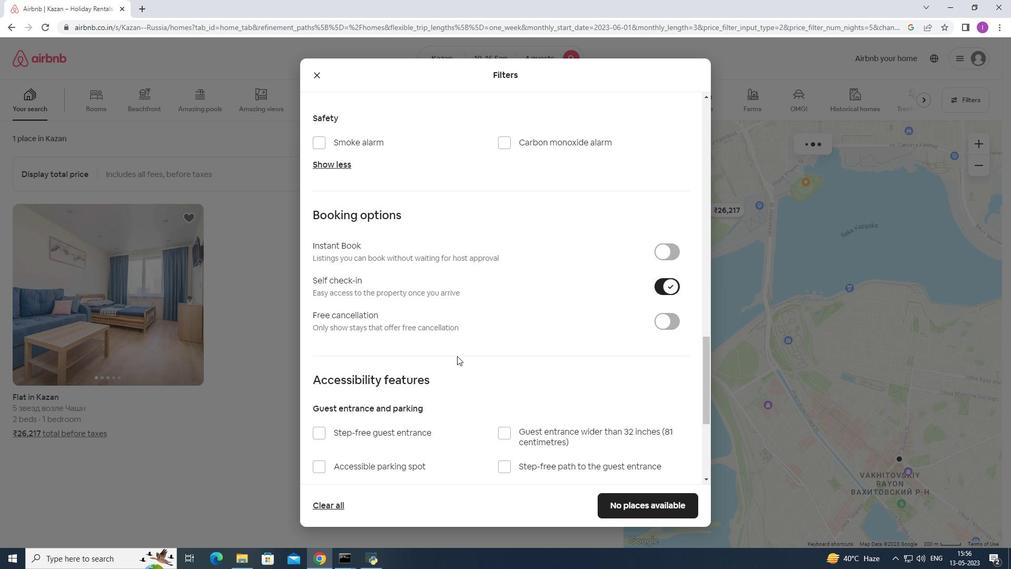 
Action: Mouse scrolled (407, 377) with delta (0, 0)
Screenshot: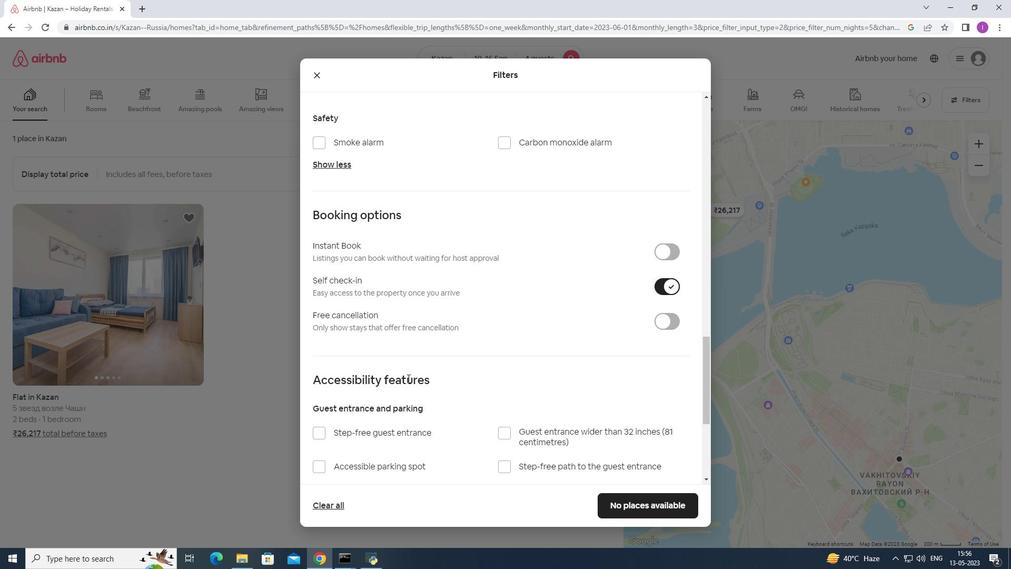 
Action: Mouse scrolled (407, 377) with delta (0, 0)
Screenshot: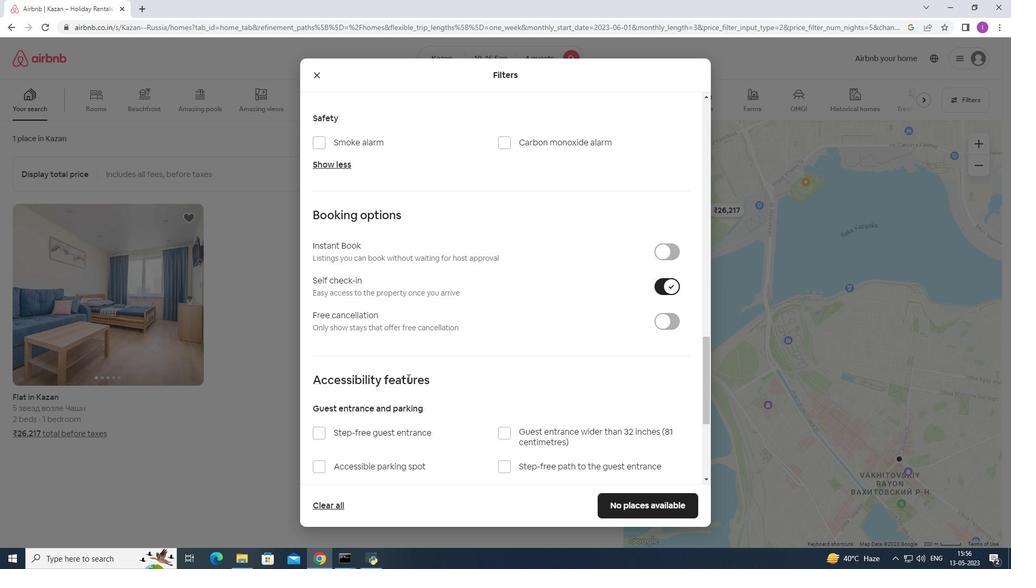 
Action: Mouse scrolled (407, 377) with delta (0, 0)
Screenshot: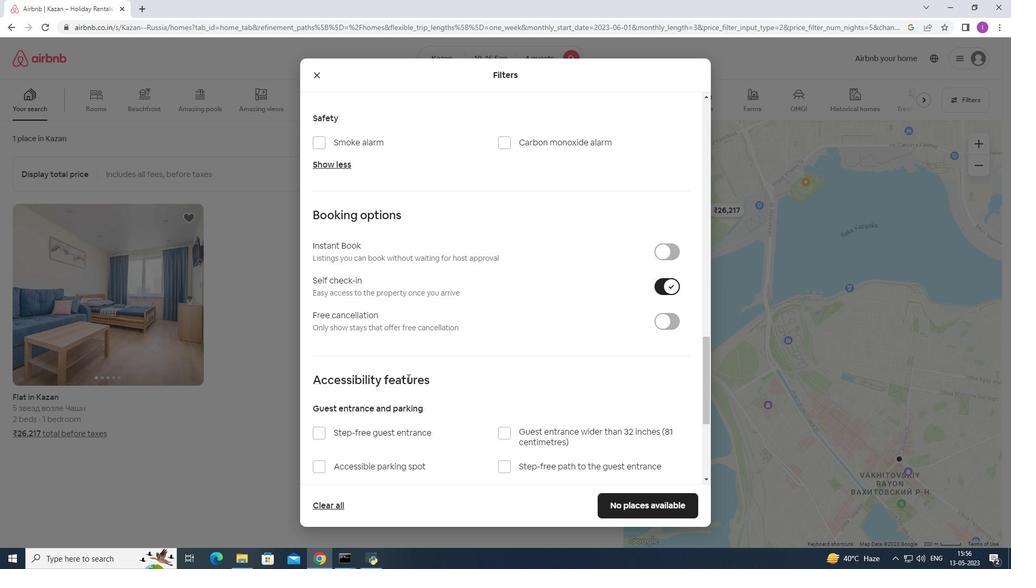 
Action: Mouse moved to (407, 380)
Screenshot: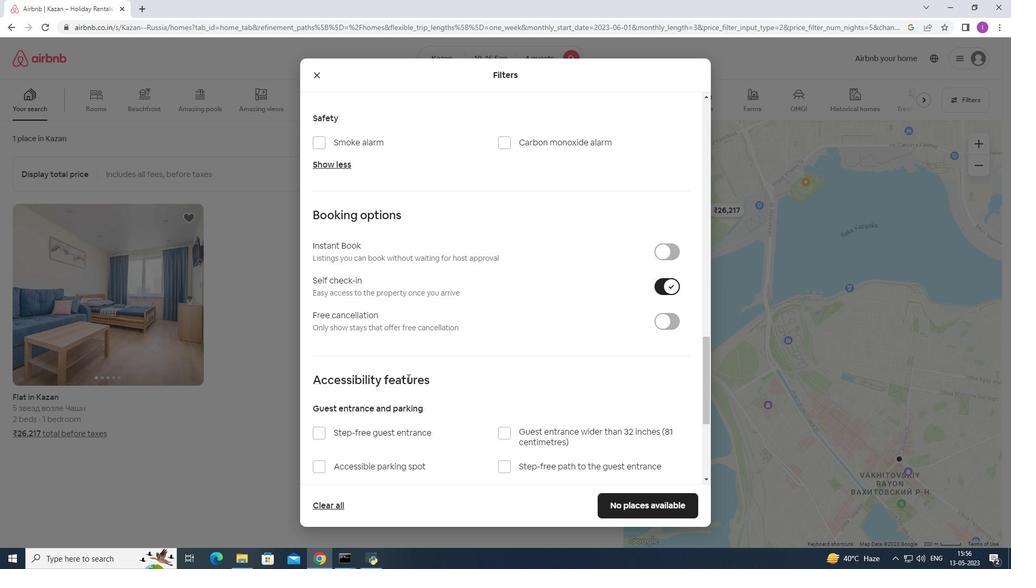 
Action: Mouse scrolled (407, 379) with delta (0, 0)
Screenshot: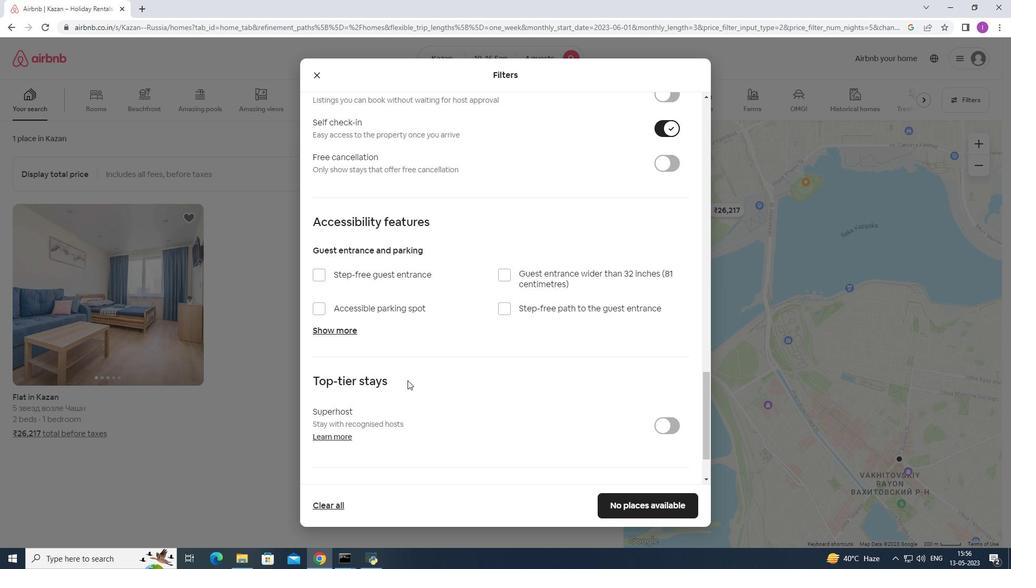 
Action: Mouse scrolled (407, 379) with delta (0, 0)
Screenshot: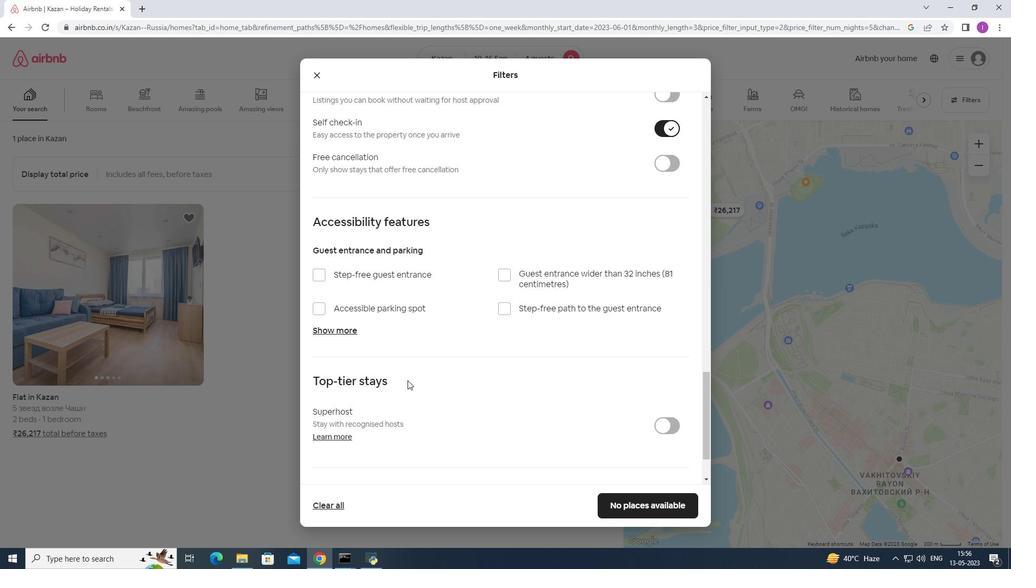 
Action: Mouse scrolled (407, 379) with delta (0, 0)
Screenshot: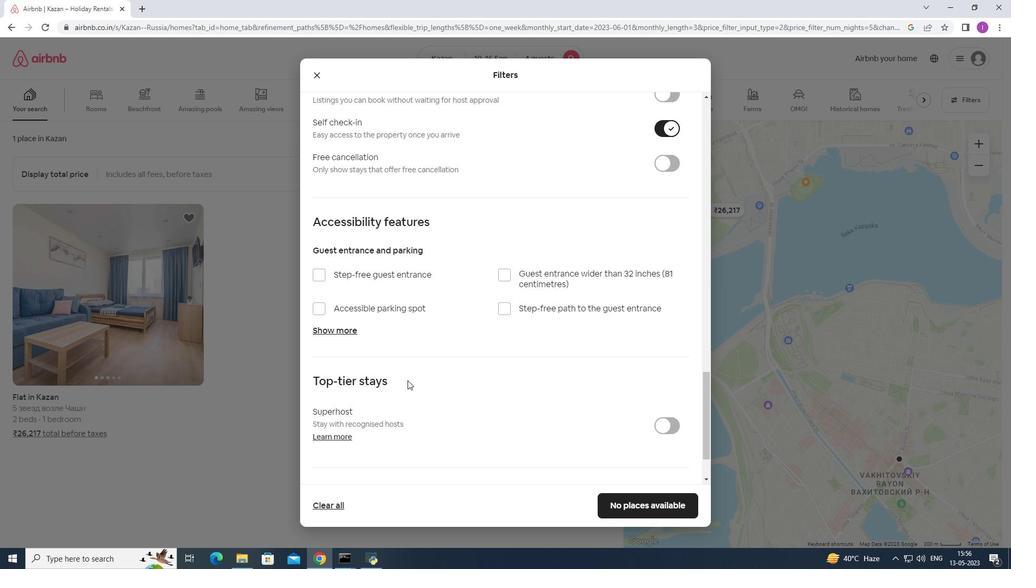 
Action: Mouse moved to (407, 381)
Screenshot: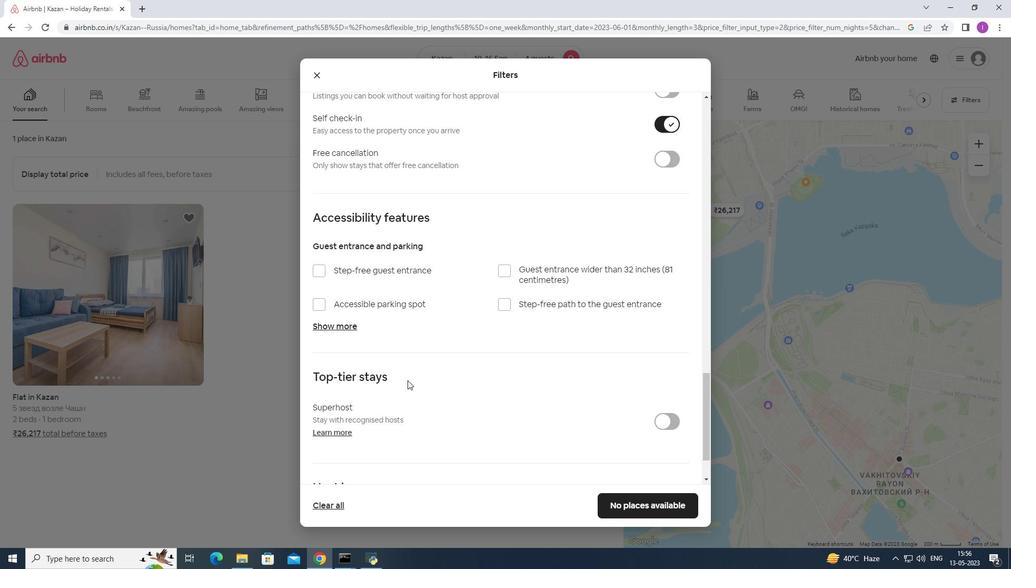 
Action: Mouse scrolled (407, 381) with delta (0, 0)
Screenshot: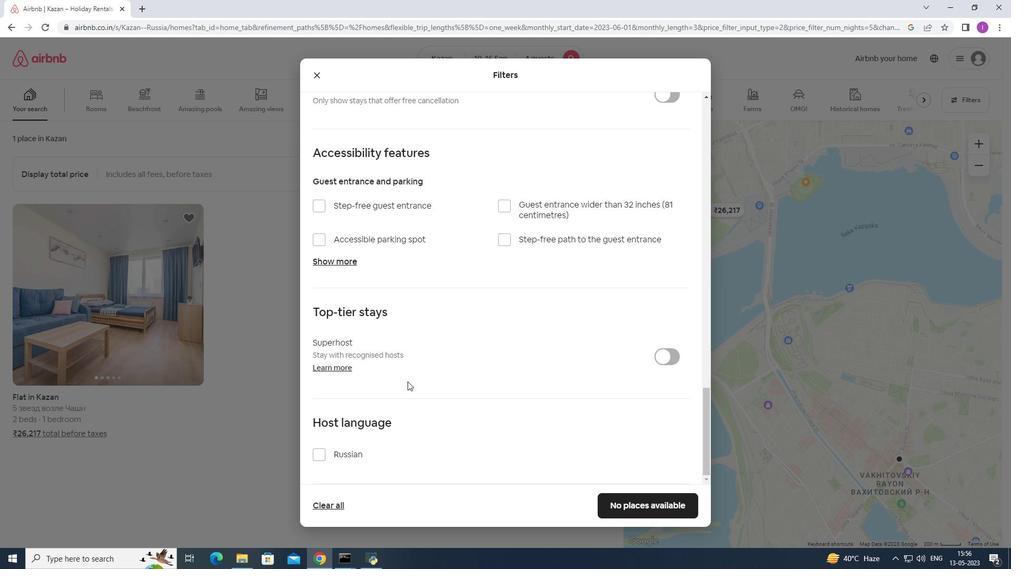 
Action: Mouse scrolled (407, 381) with delta (0, 0)
Screenshot: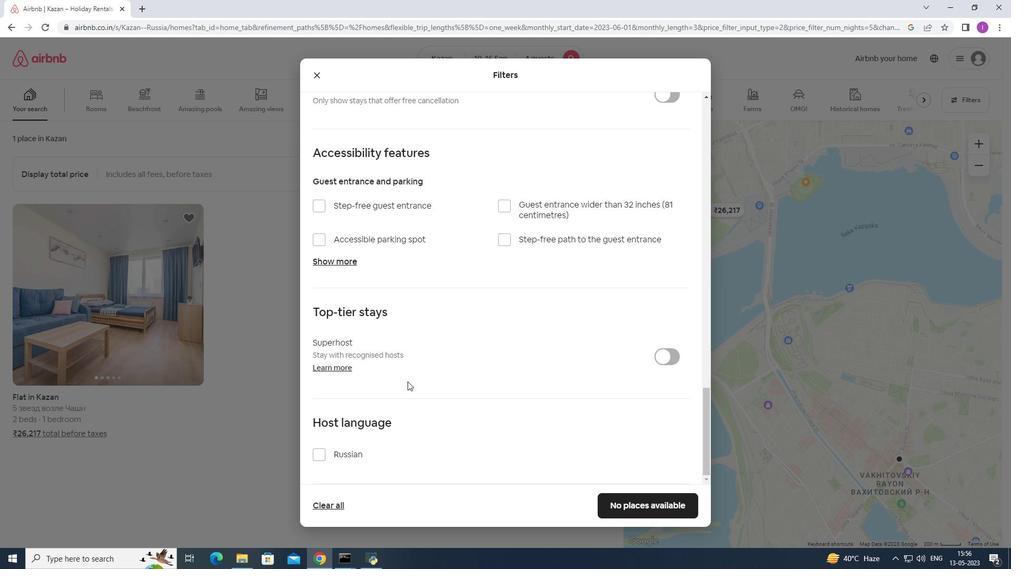 
Action: Mouse scrolled (407, 381) with delta (0, 0)
Screenshot: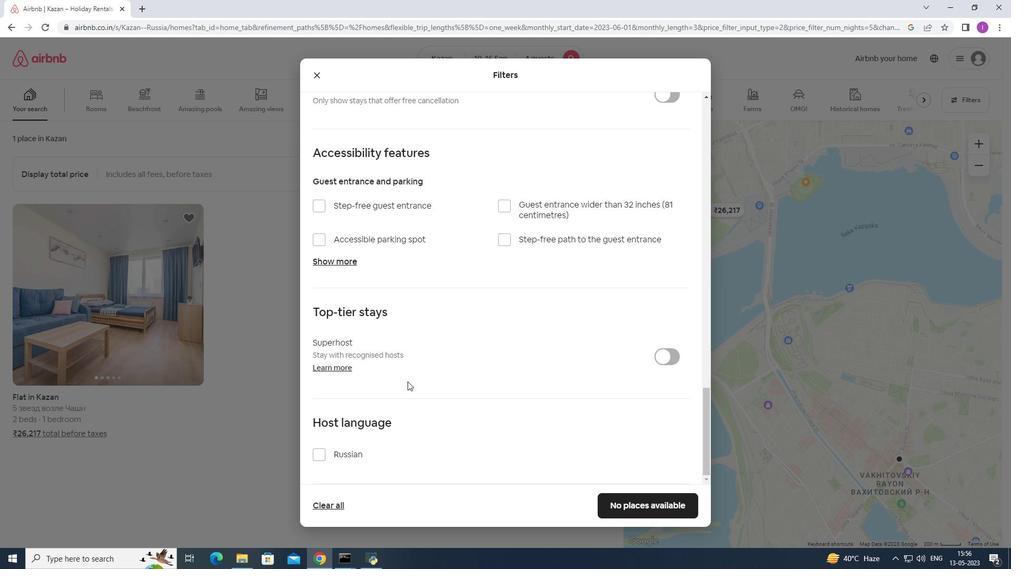 
Action: Mouse scrolled (407, 381) with delta (0, 0)
Screenshot: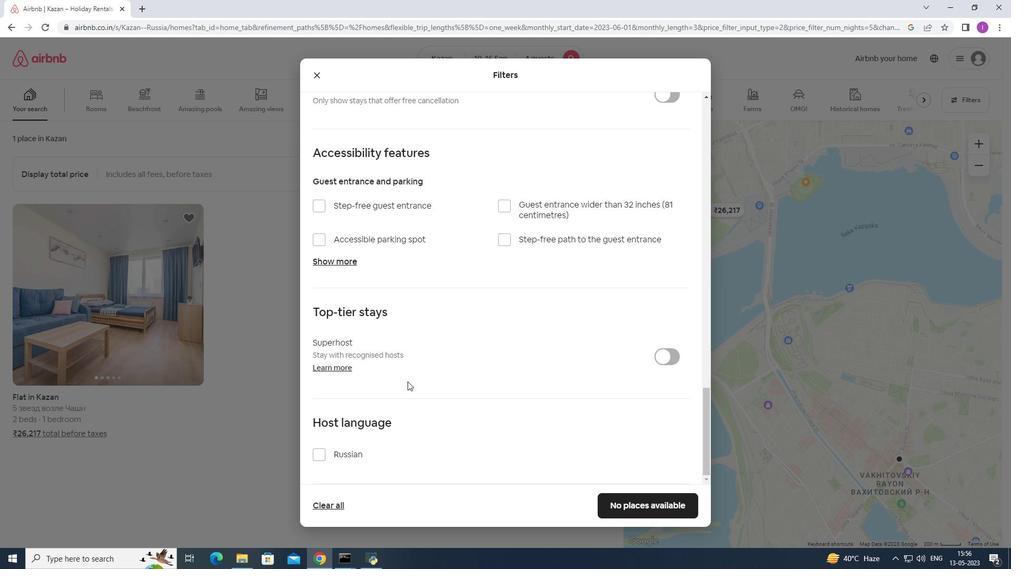 
Action: Mouse moved to (431, 418)
Screenshot: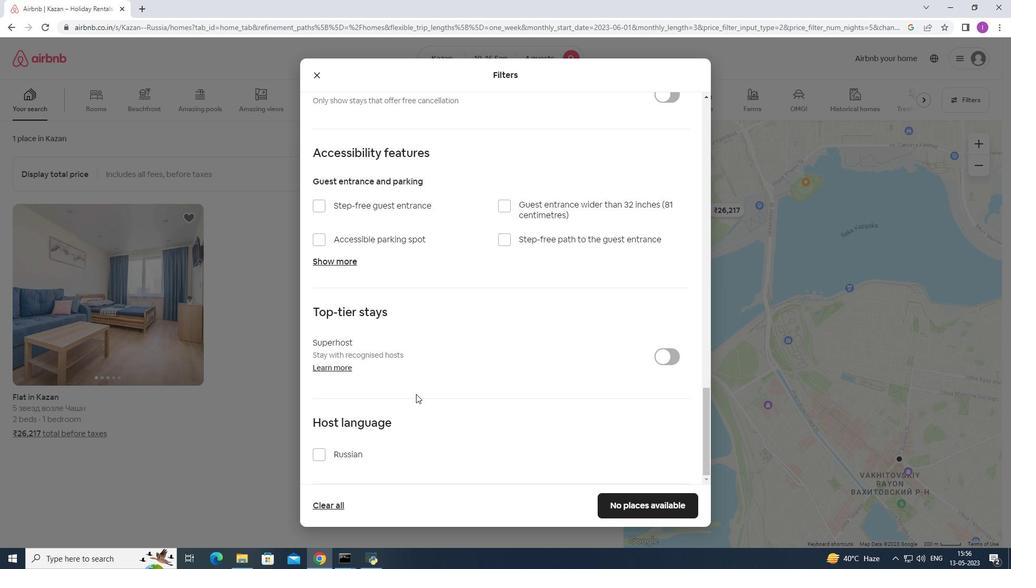 
Action: Mouse scrolled (431, 418) with delta (0, 0)
Screenshot: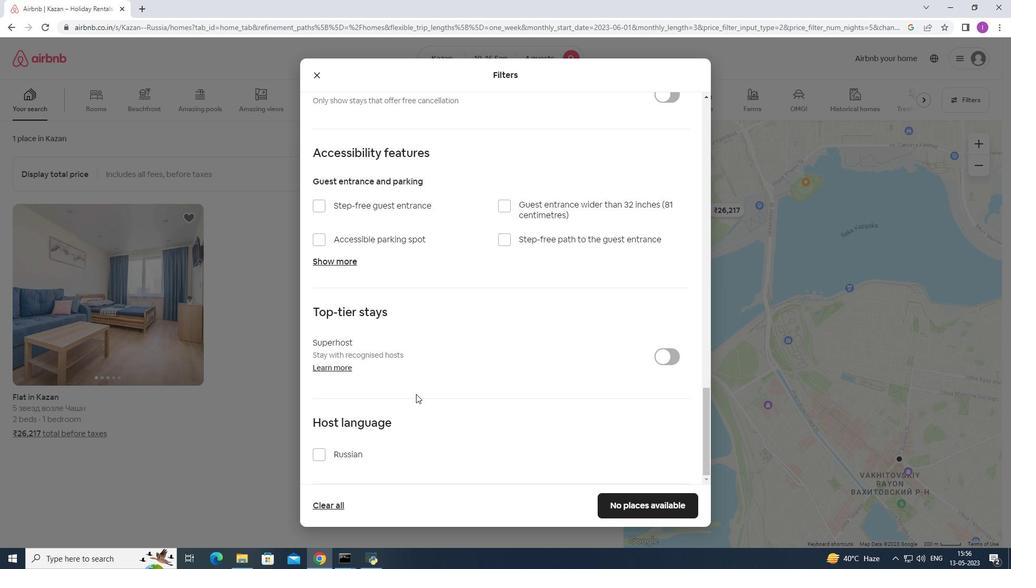 
Action: Mouse moved to (440, 432)
Screenshot: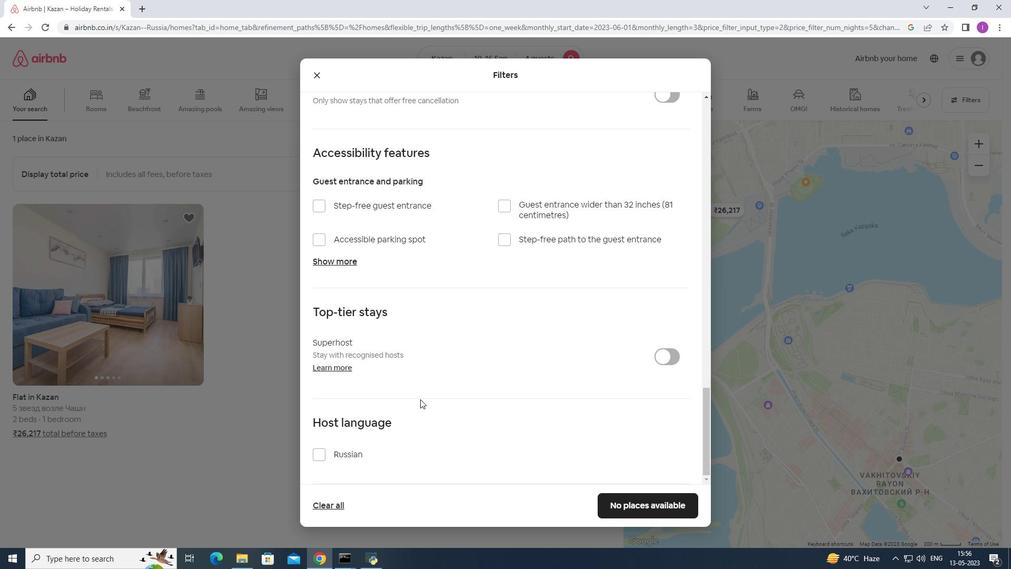 
Action: Mouse scrolled (440, 432) with delta (0, 0)
Screenshot: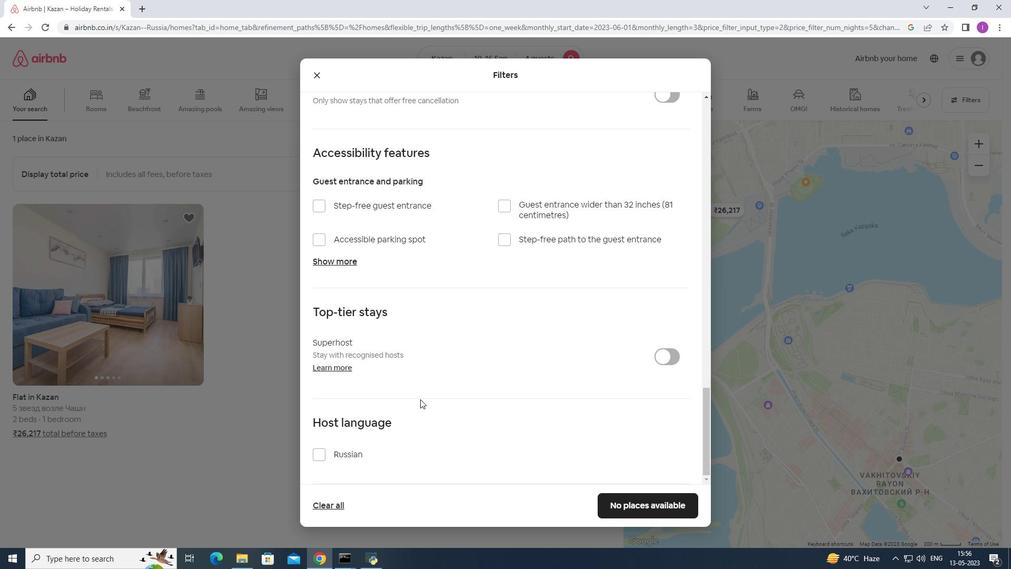 
Action: Mouse moved to (674, 510)
Screenshot: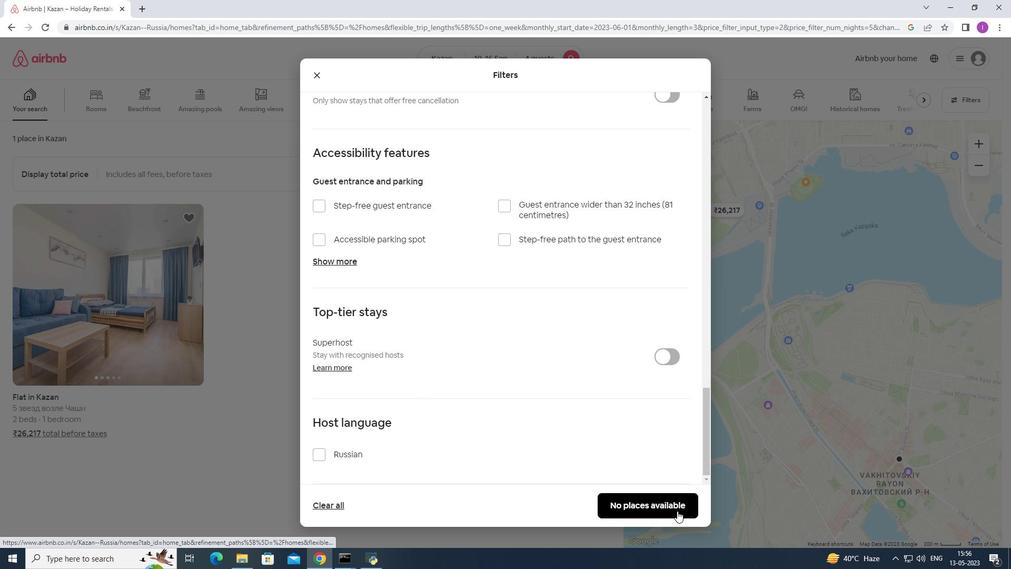 
Action: Mouse pressed left at (674, 510)
Screenshot: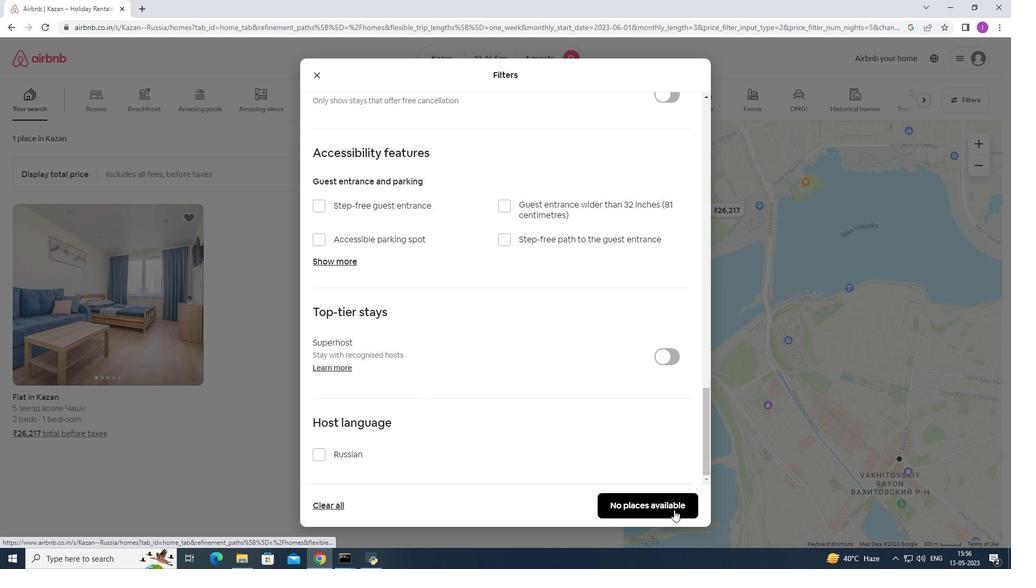 
Action: Mouse moved to (674, 509)
Screenshot: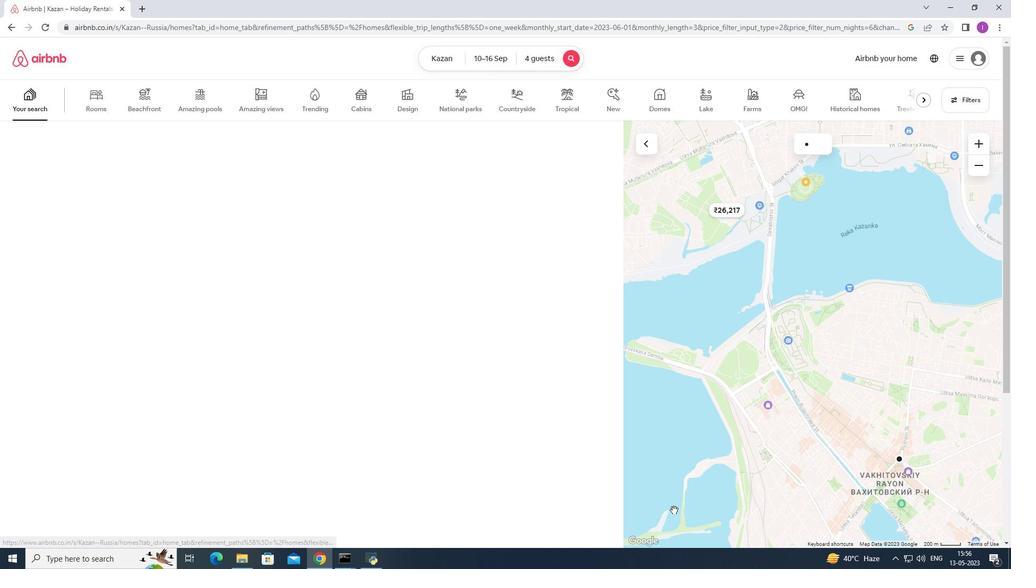 
